 Task: Create a due date automation trigger when advanced on, 2 days after a card is due add fields without custom field "Resume" set to a date between 1 and 7 days ago at 11:00 AM.
Action: Mouse moved to (1200, 354)
Screenshot: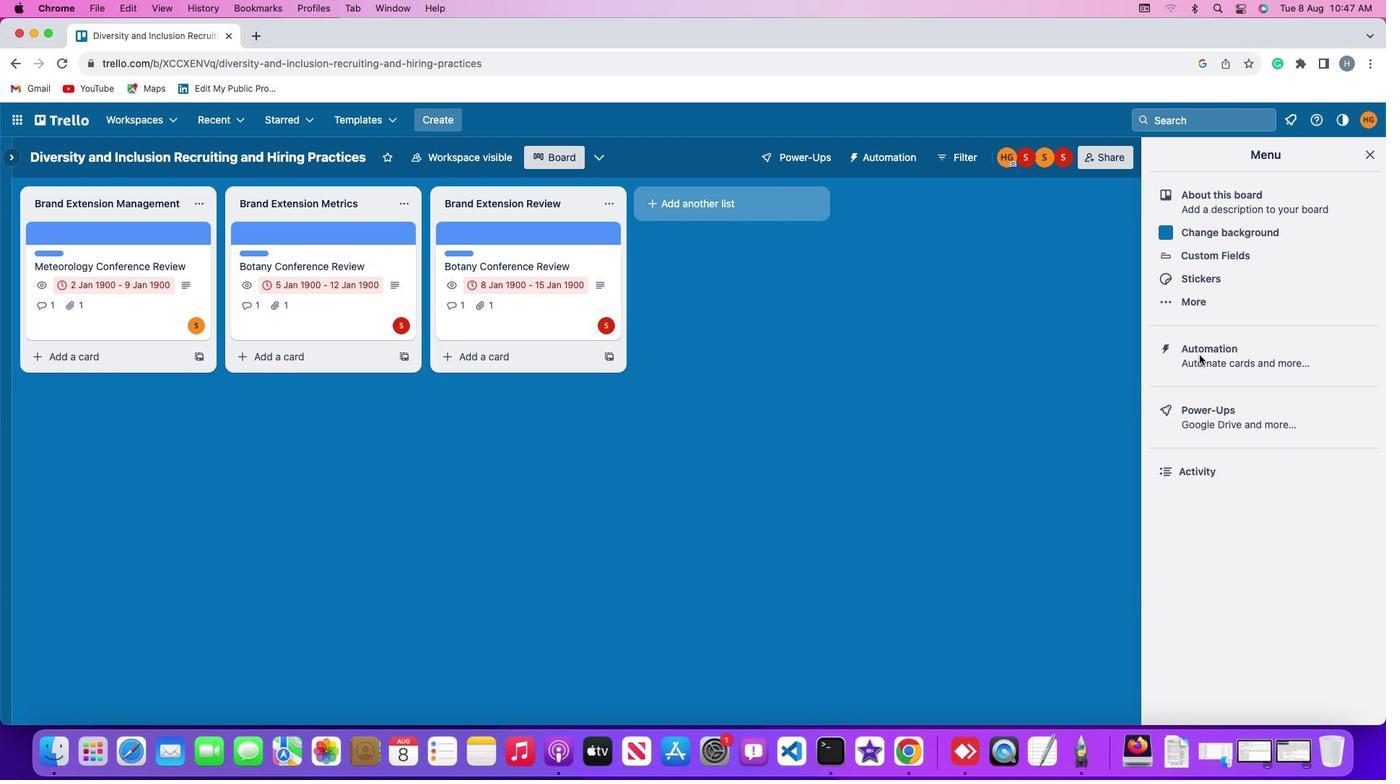 
Action: Mouse pressed left at (1200, 354)
Screenshot: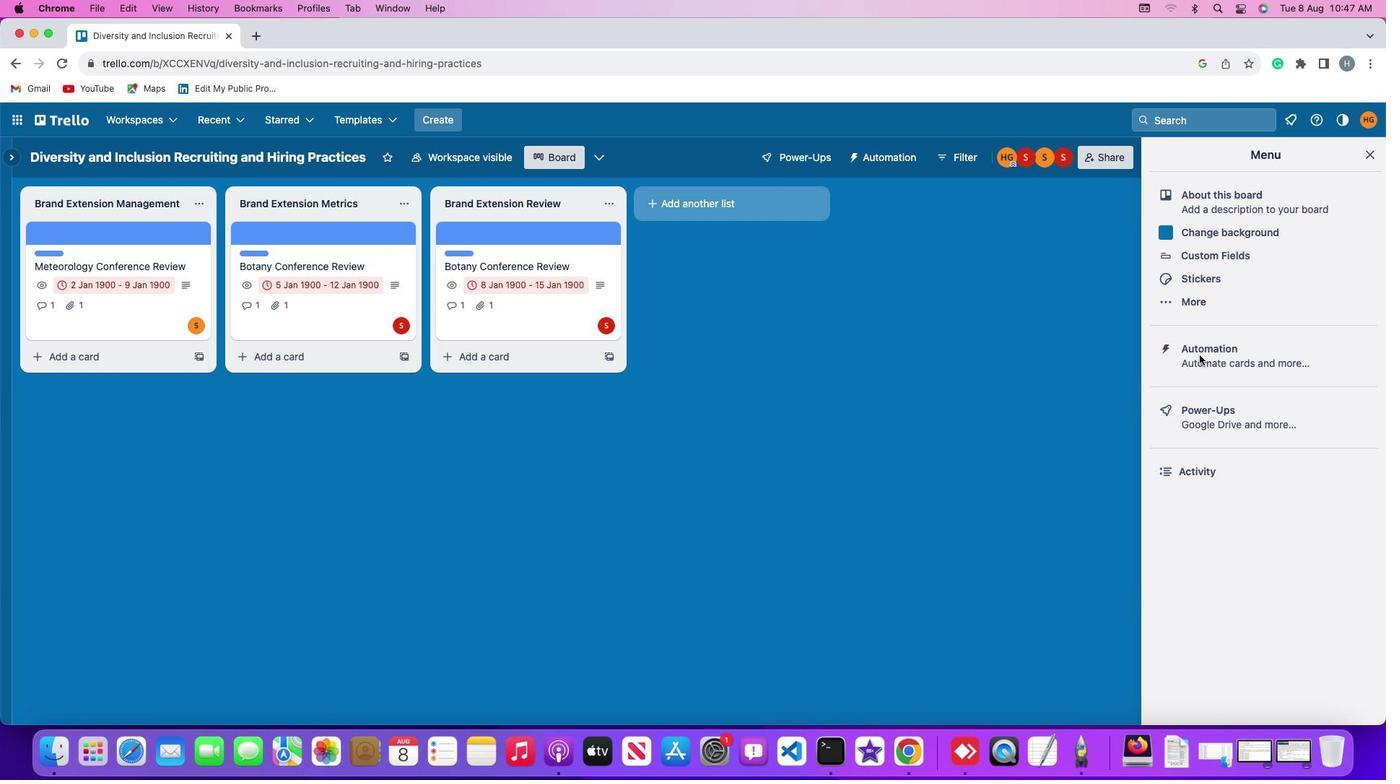 
Action: Mouse moved to (1200, 354)
Screenshot: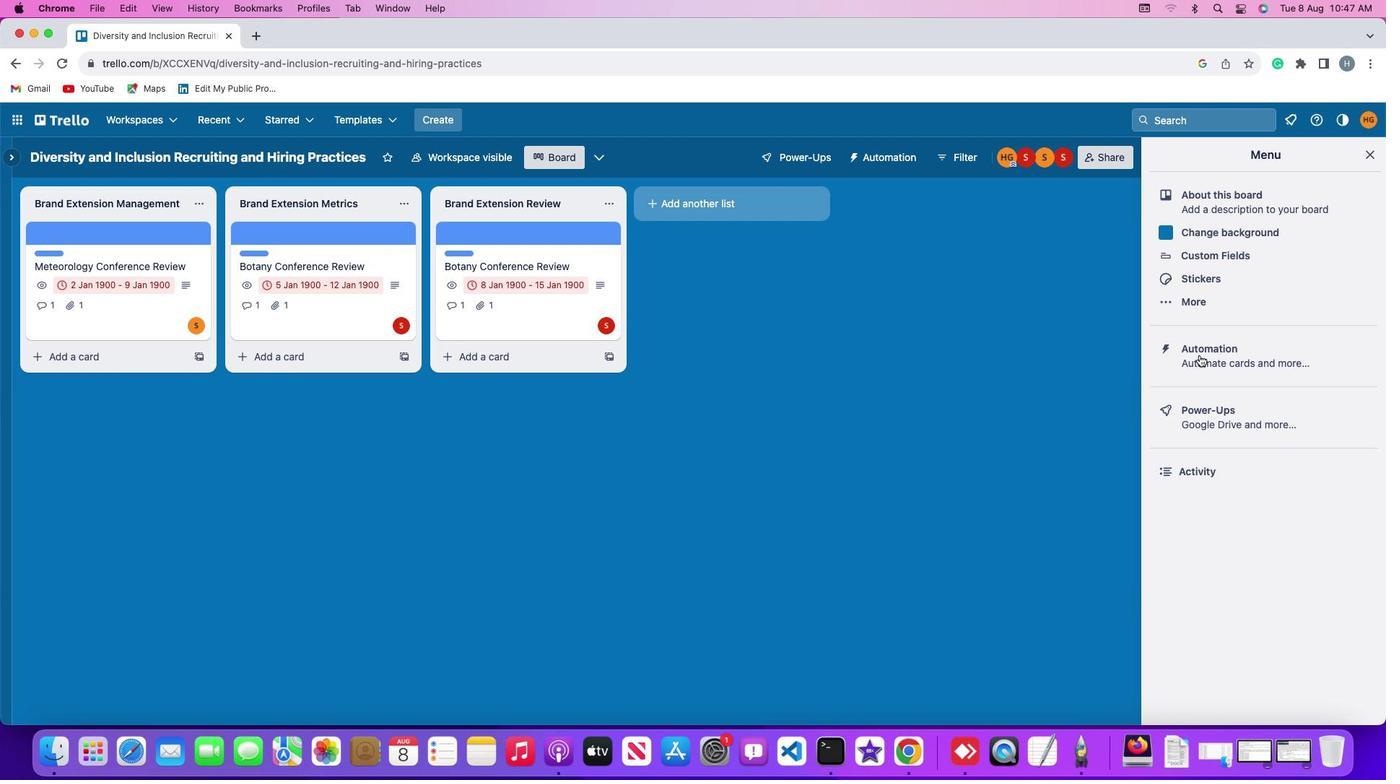 
Action: Mouse pressed left at (1200, 354)
Screenshot: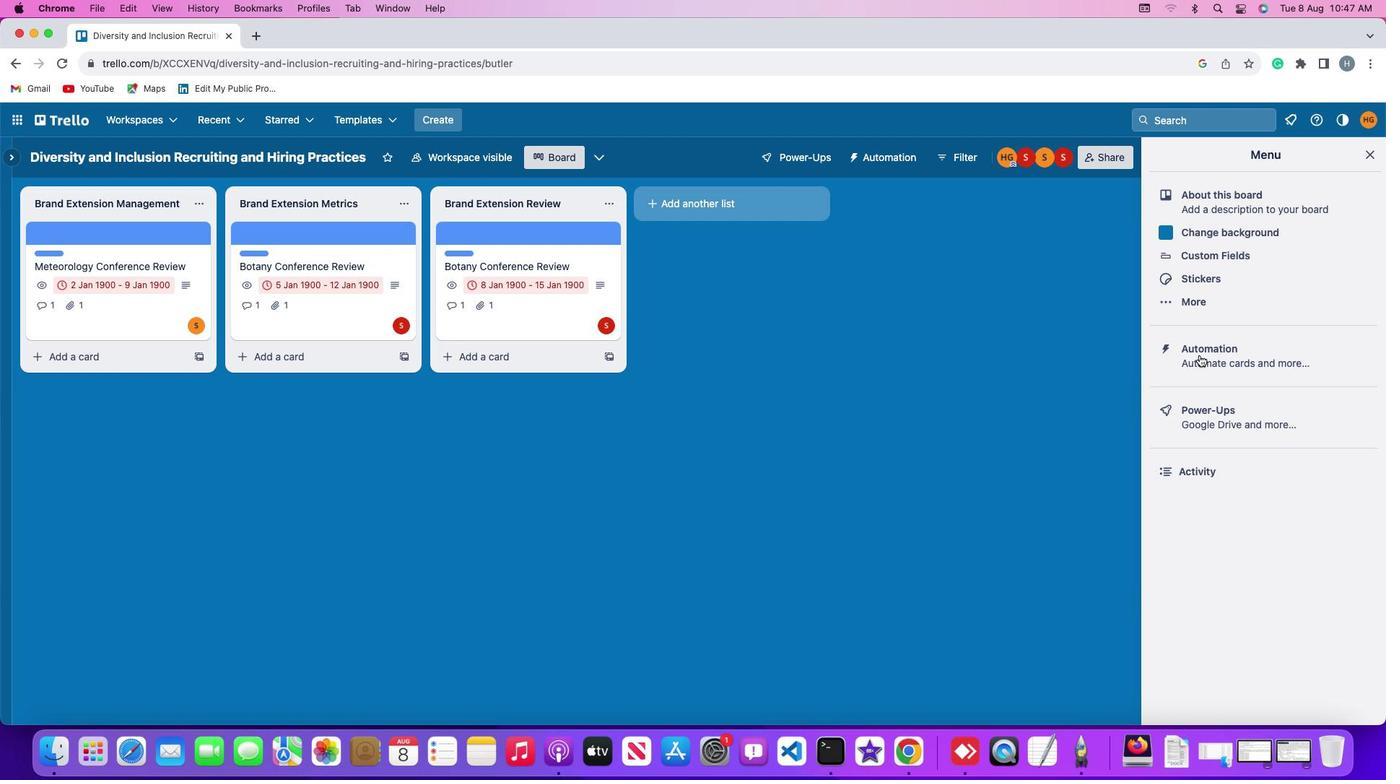 
Action: Mouse moved to (85, 342)
Screenshot: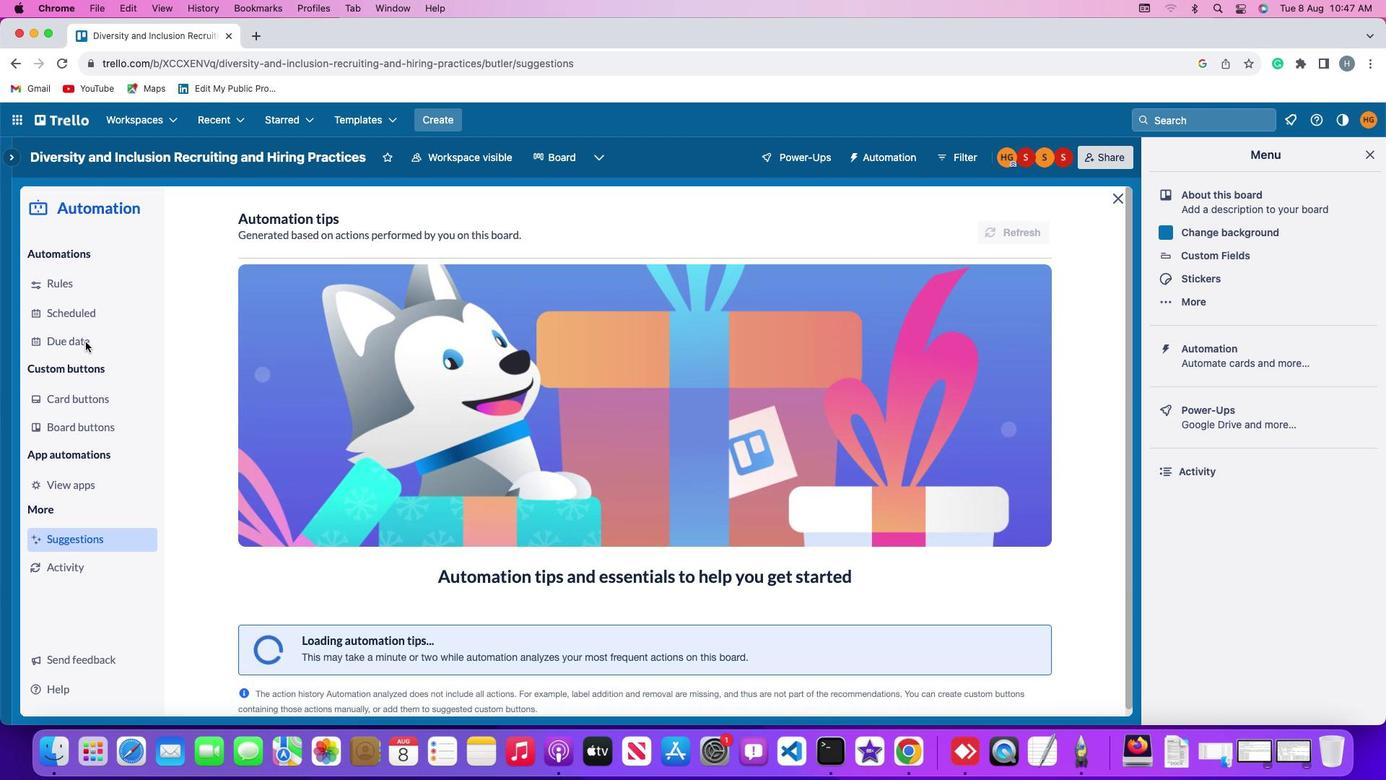 
Action: Mouse pressed left at (85, 342)
Screenshot: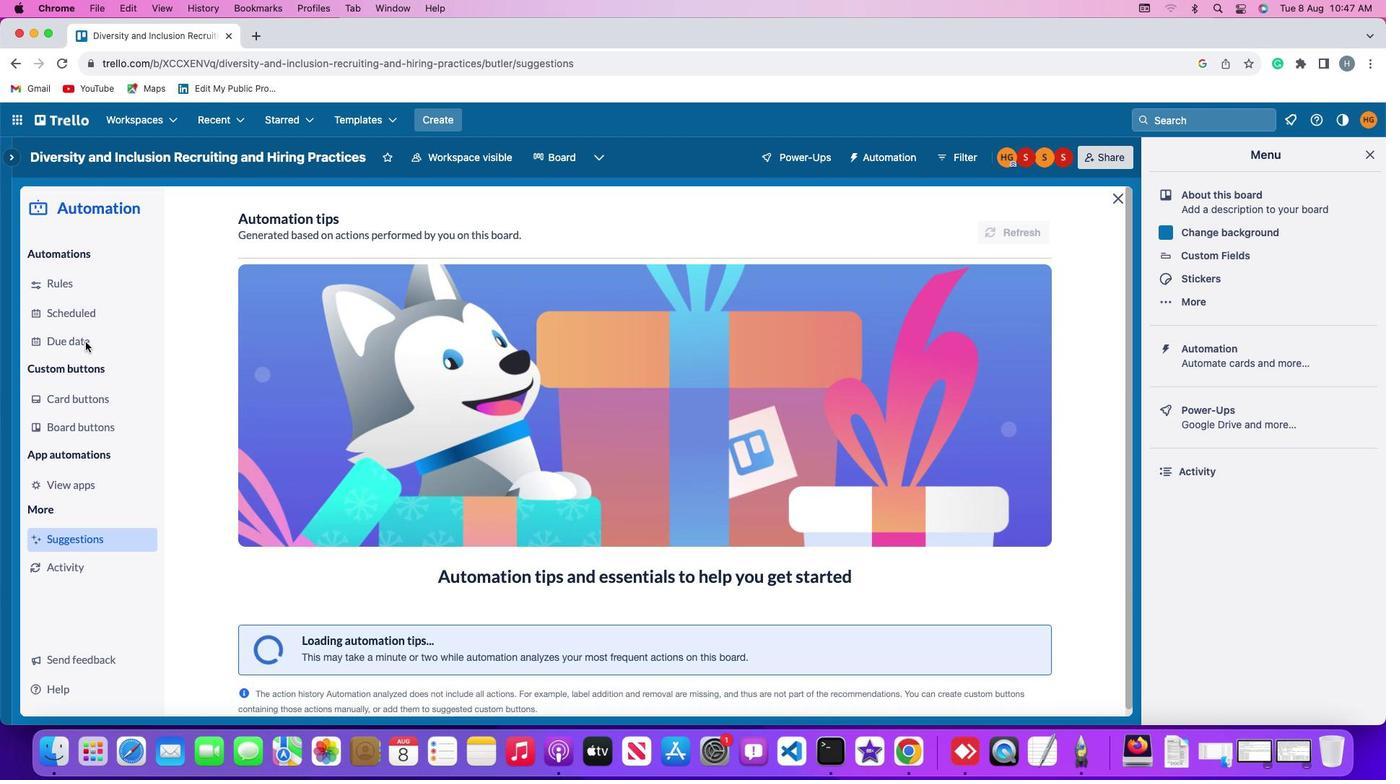 
Action: Mouse moved to (966, 220)
Screenshot: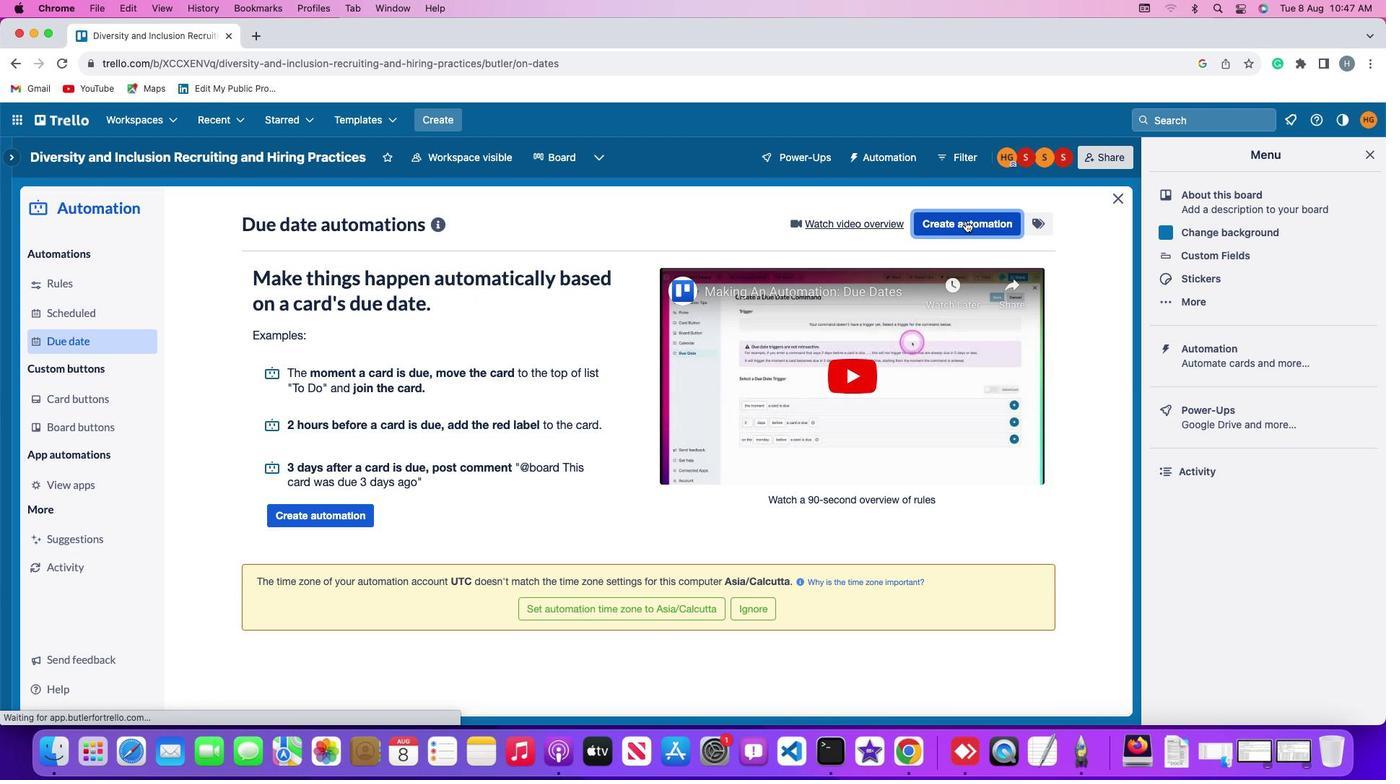 
Action: Mouse pressed left at (966, 220)
Screenshot: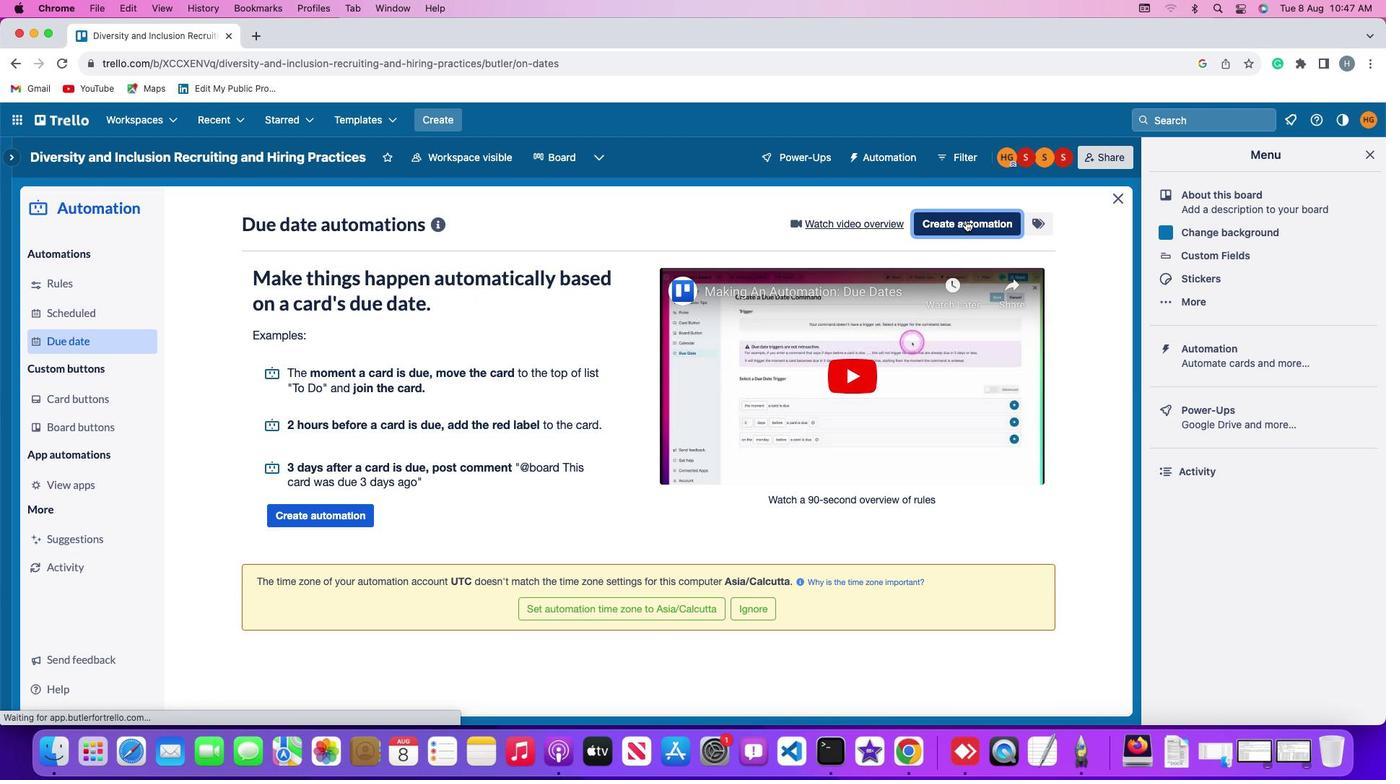 
Action: Mouse moved to (430, 360)
Screenshot: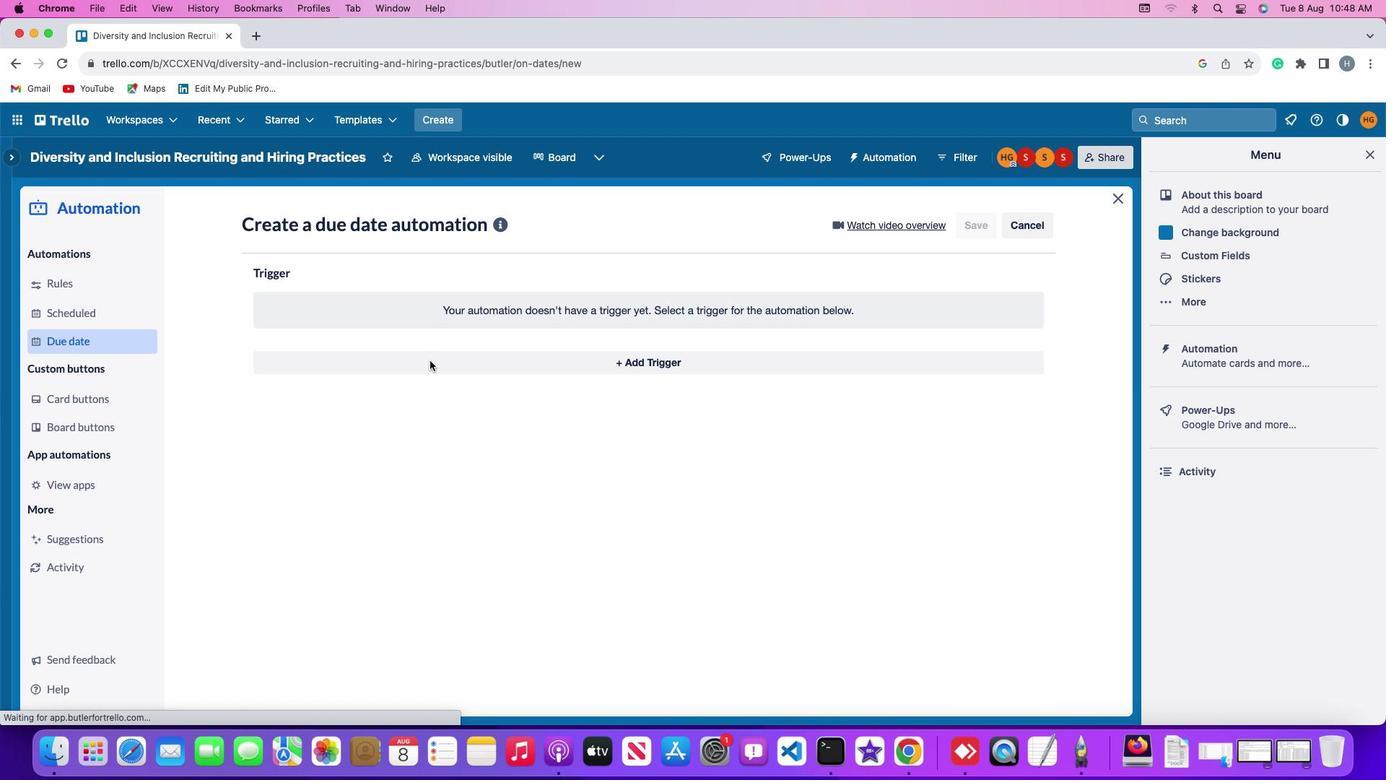 
Action: Mouse pressed left at (430, 360)
Screenshot: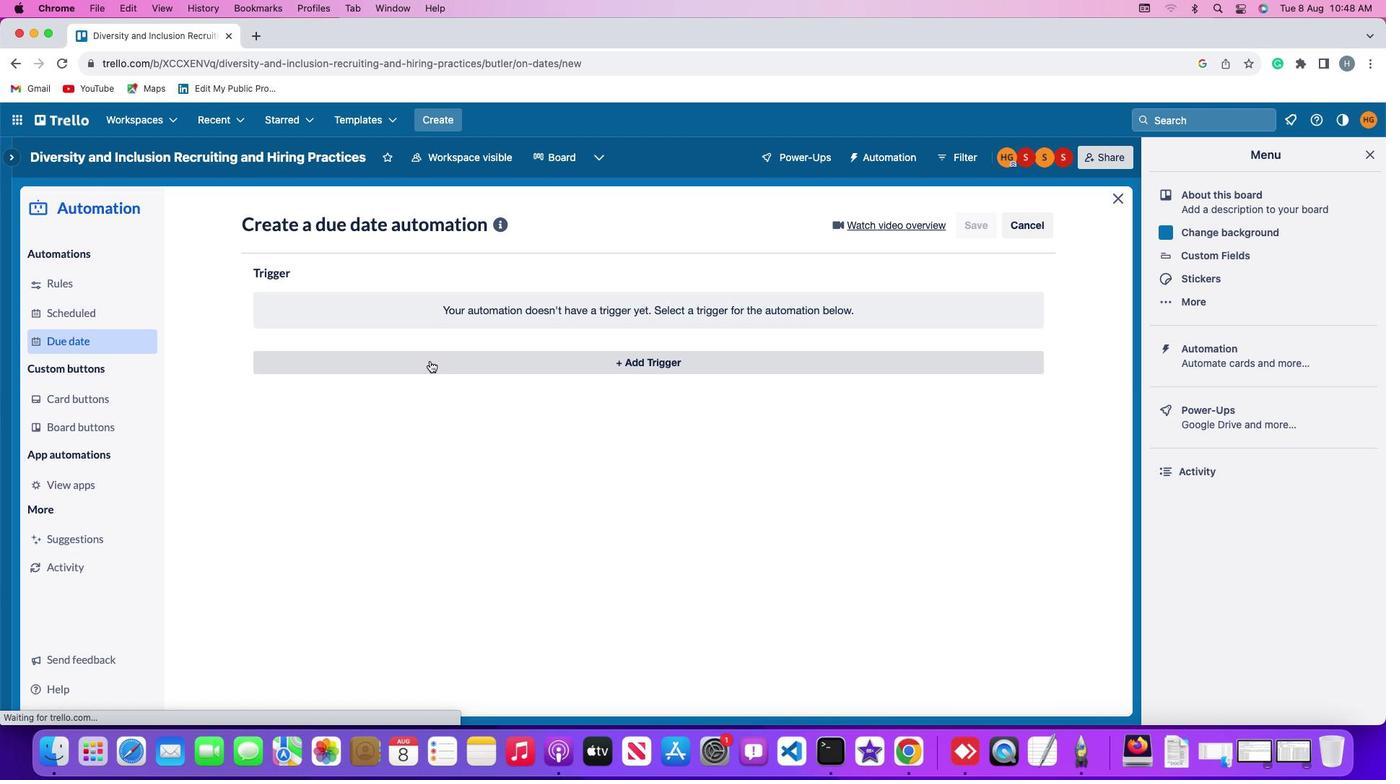 
Action: Mouse moved to (280, 582)
Screenshot: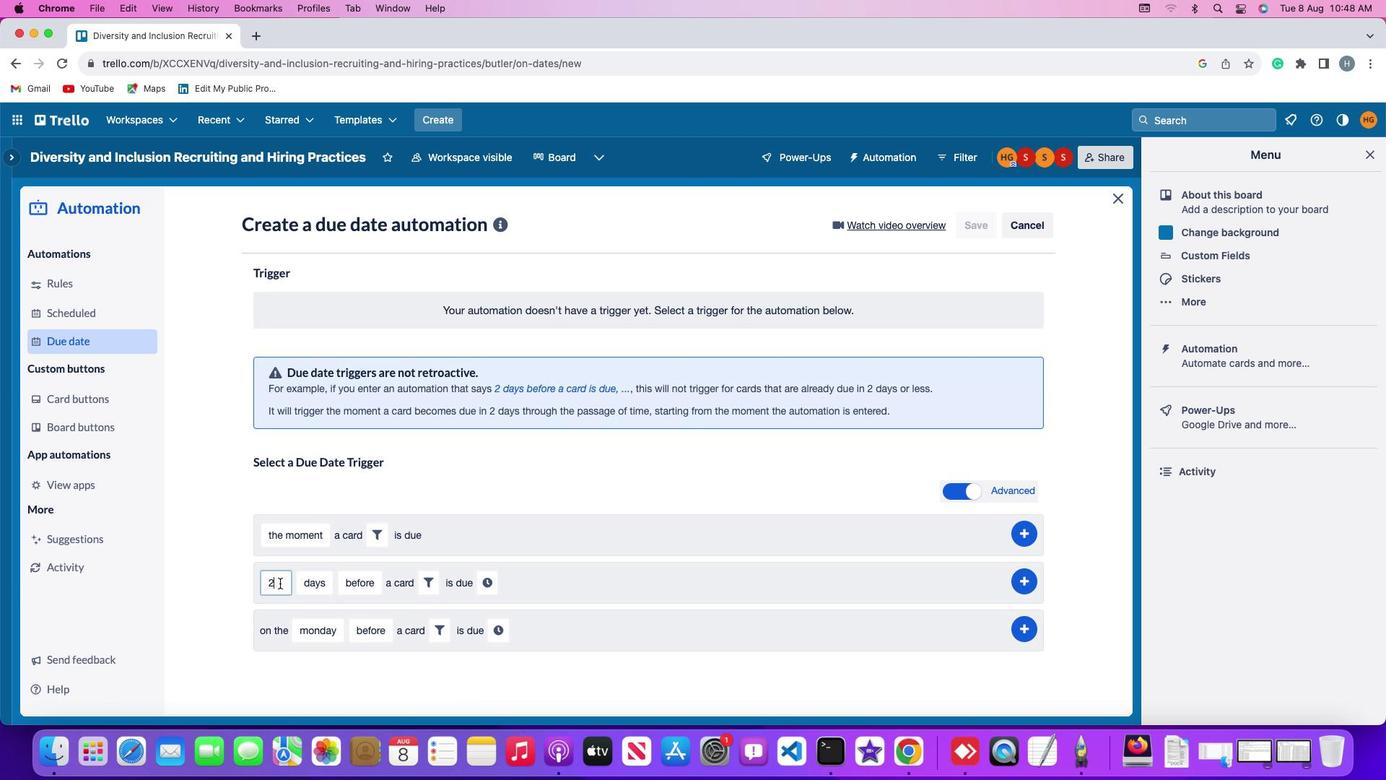 
Action: Mouse pressed left at (280, 582)
Screenshot: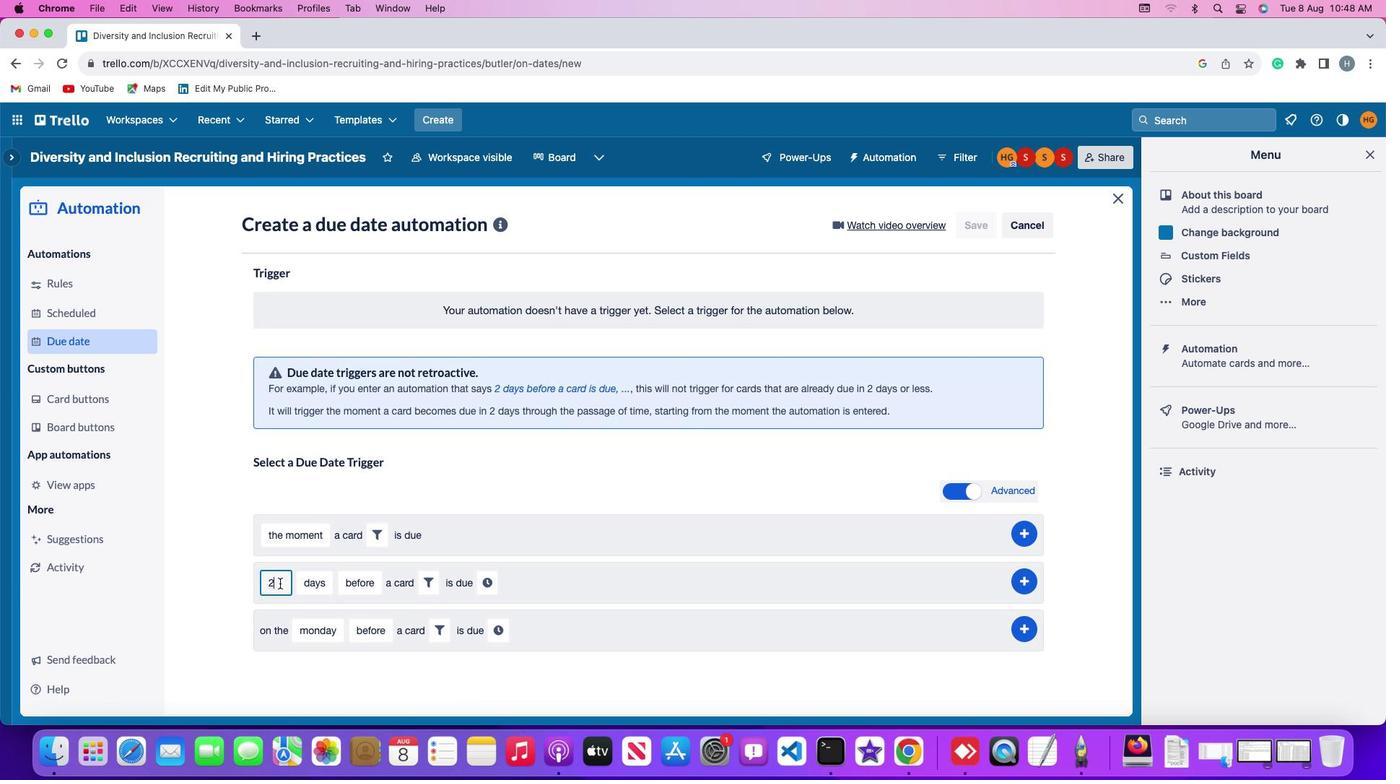 
Action: Mouse moved to (279, 590)
Screenshot: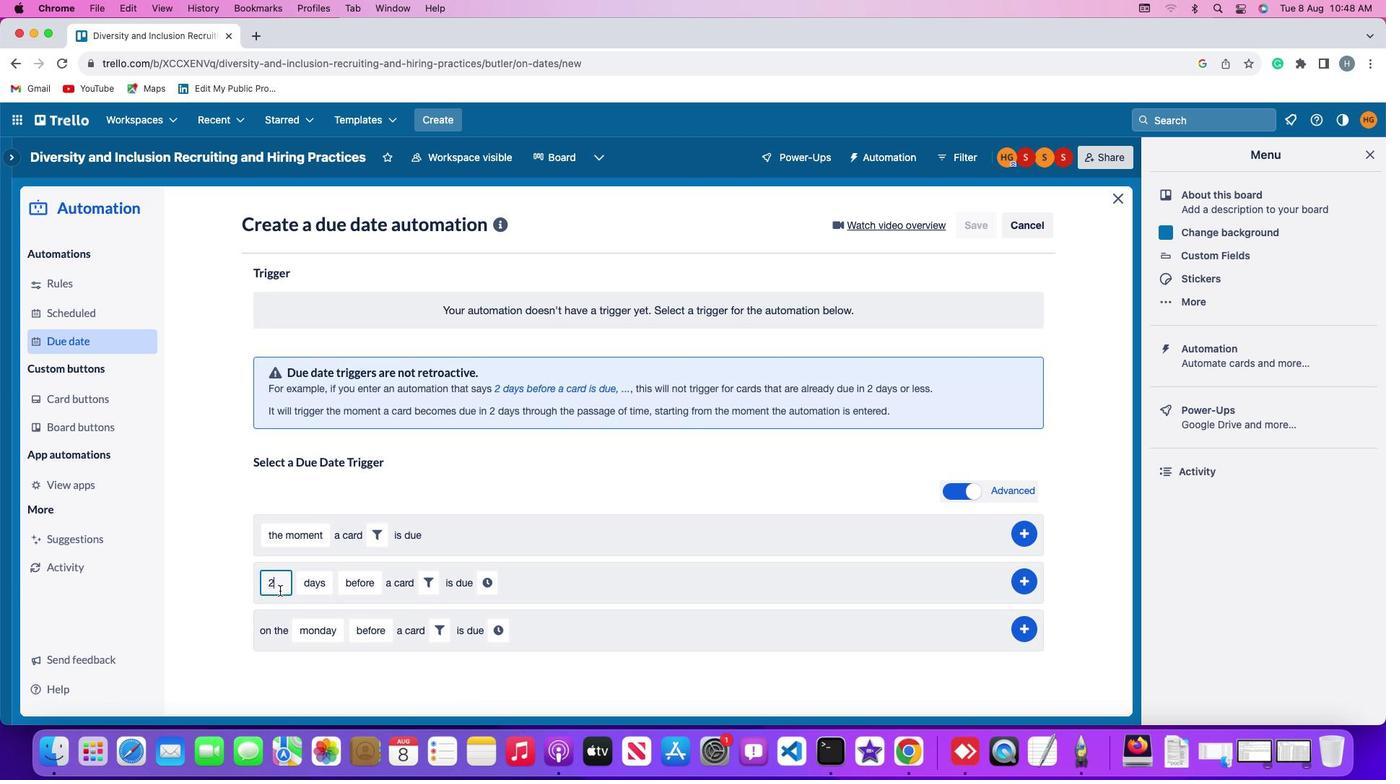 
Action: Key pressed Key.backspace'2'
Screenshot: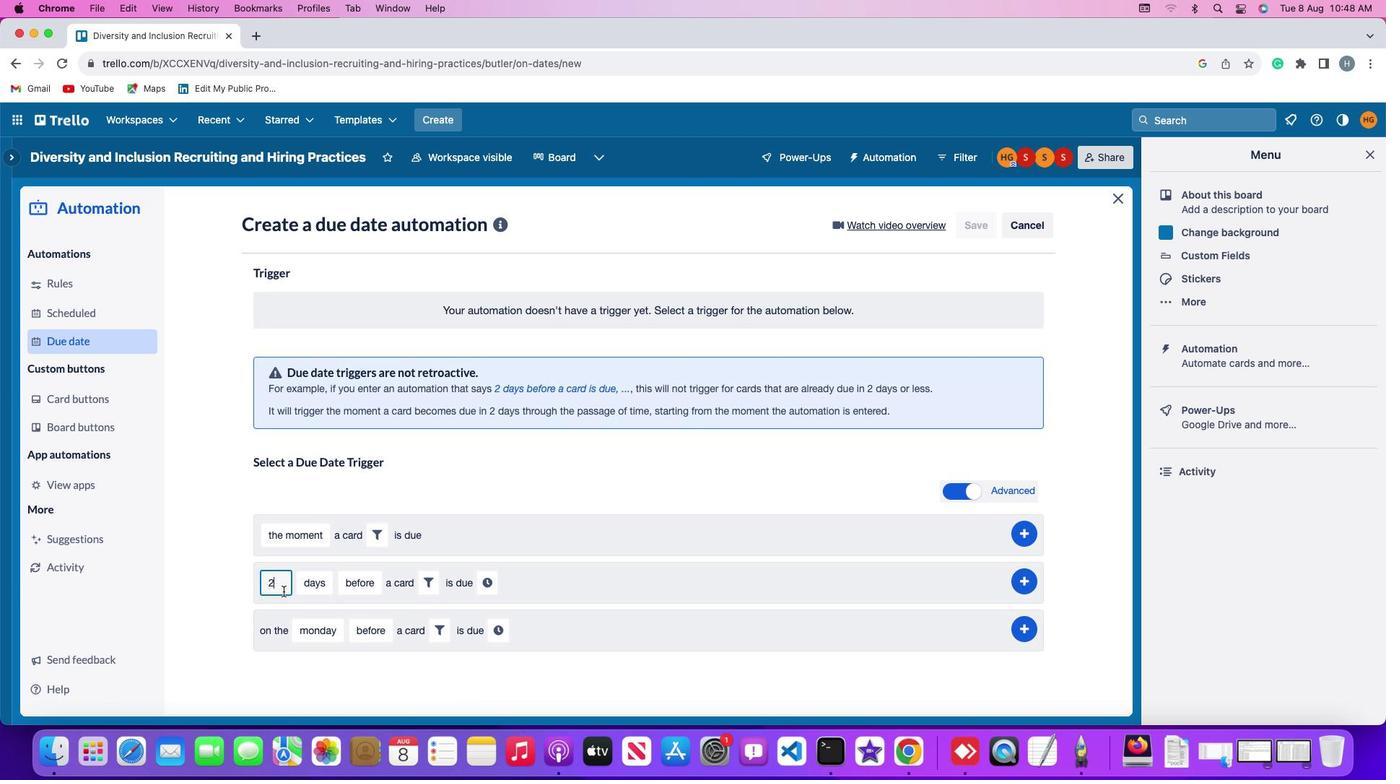 
Action: Mouse moved to (313, 590)
Screenshot: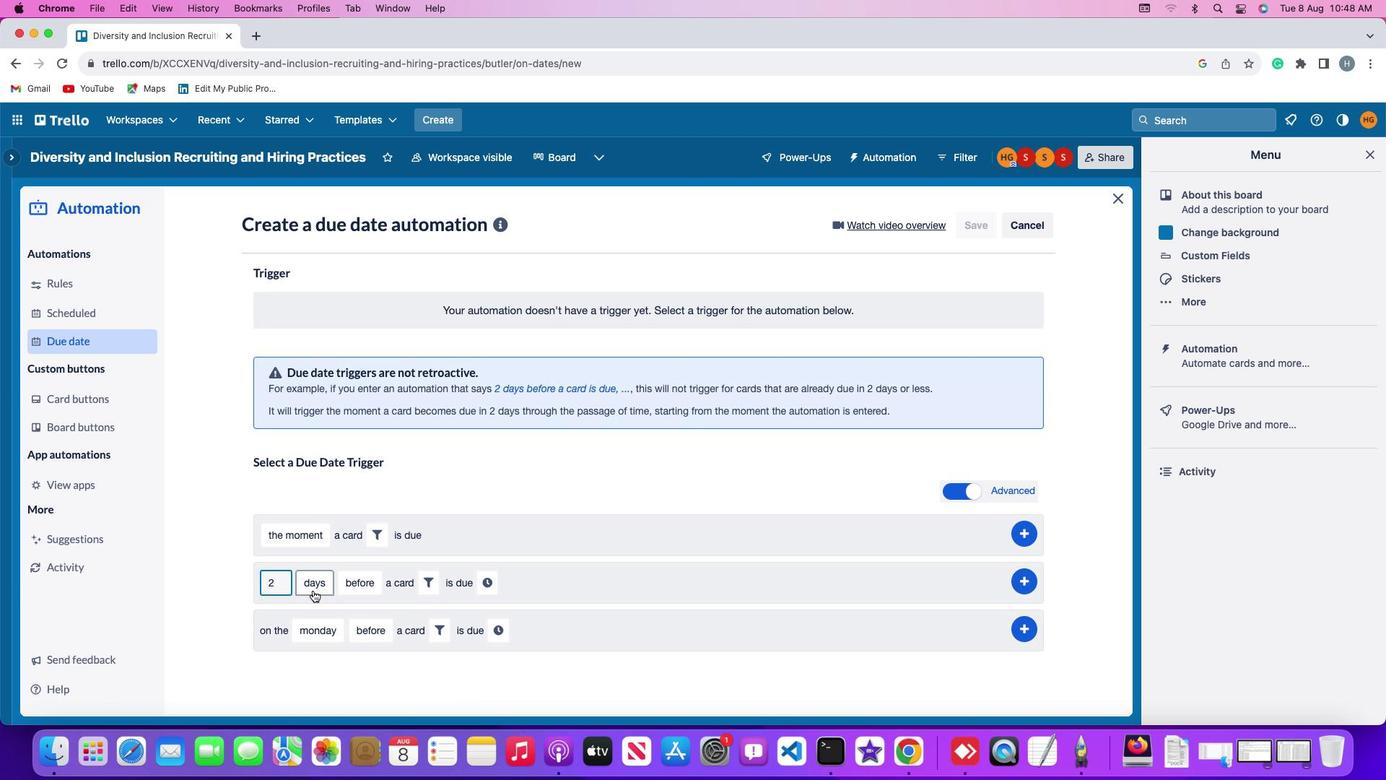 
Action: Mouse pressed left at (313, 590)
Screenshot: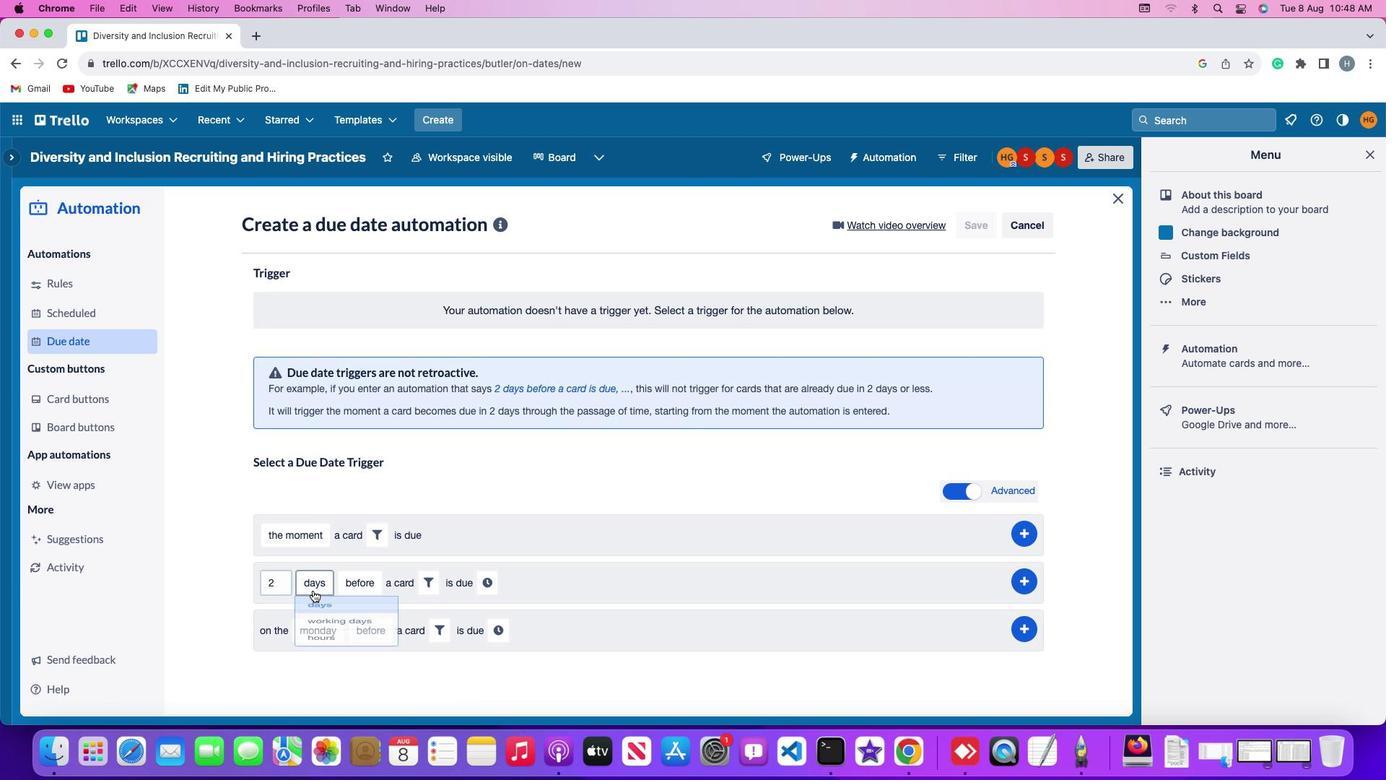 
Action: Mouse moved to (320, 613)
Screenshot: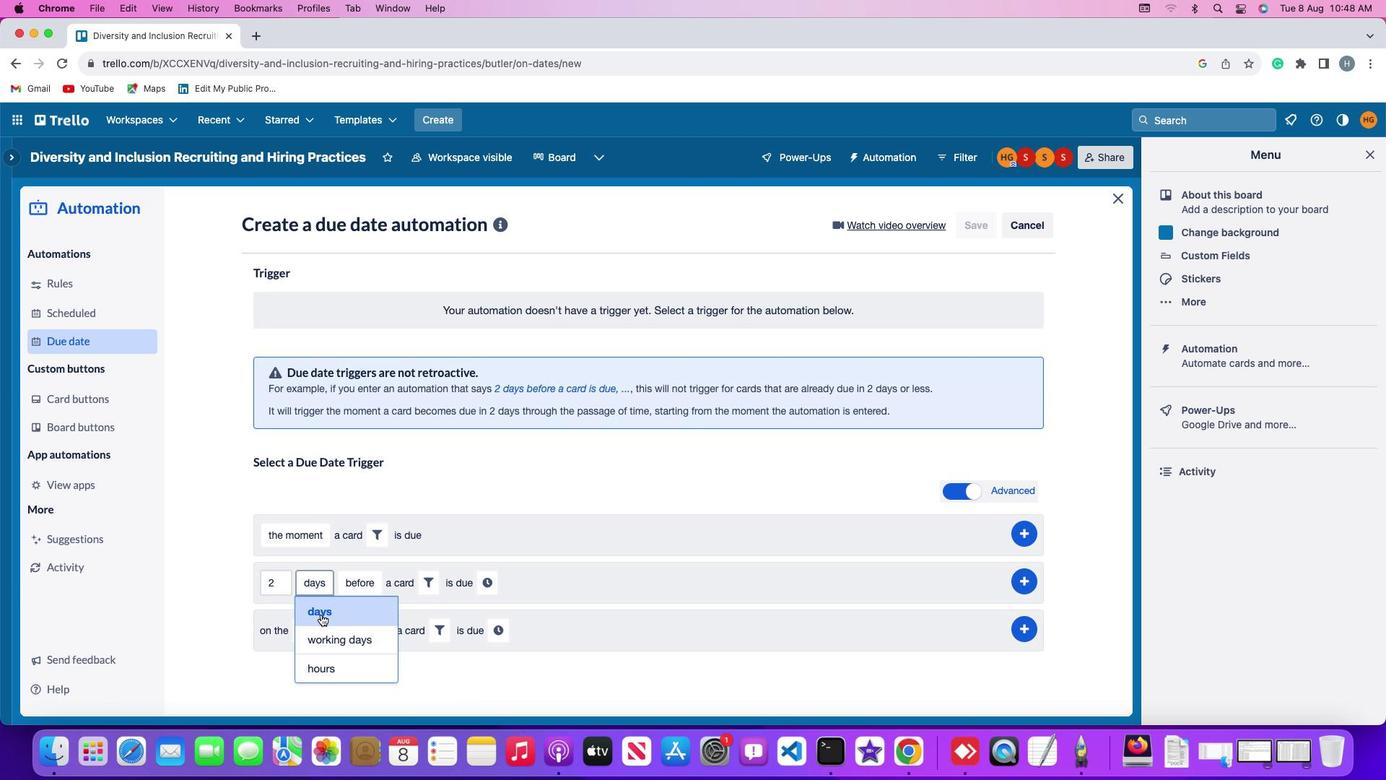 
Action: Mouse pressed left at (320, 613)
Screenshot: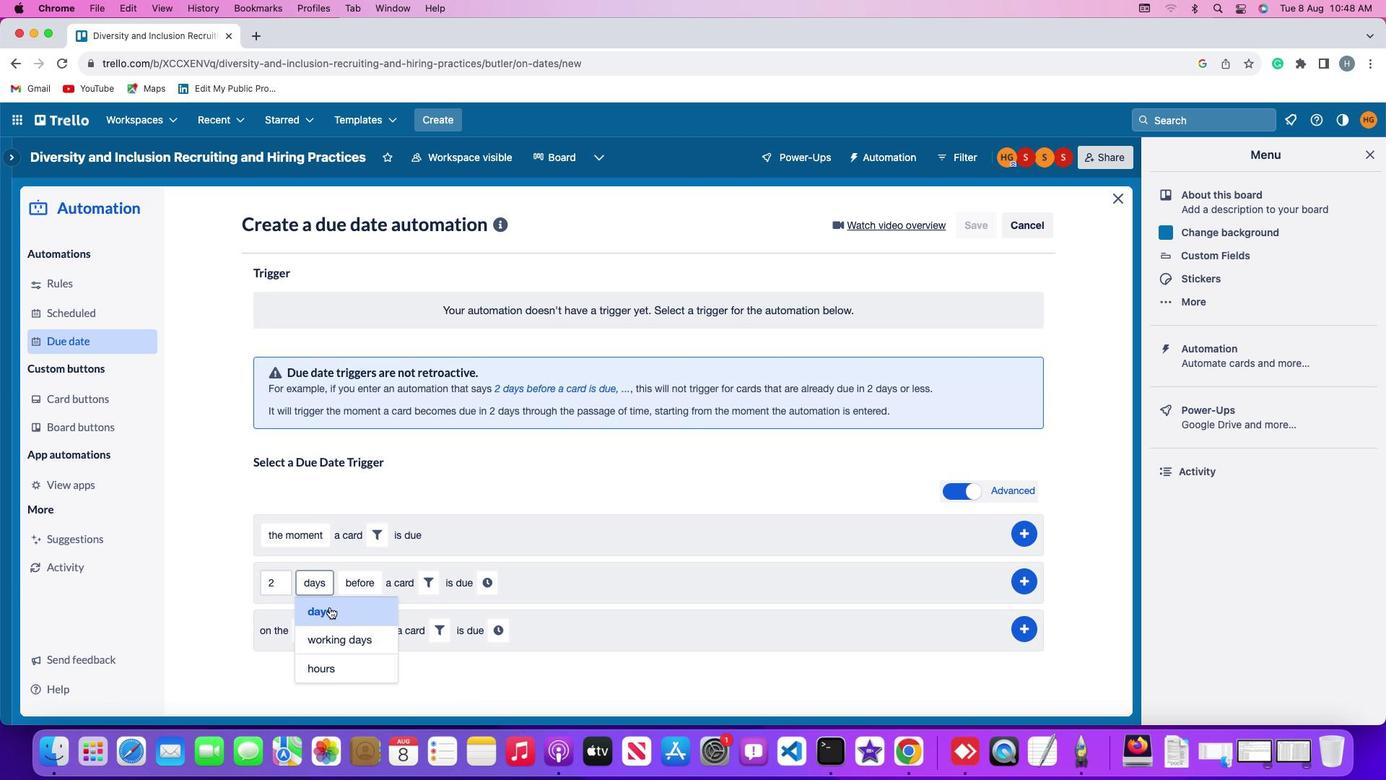 
Action: Mouse moved to (366, 581)
Screenshot: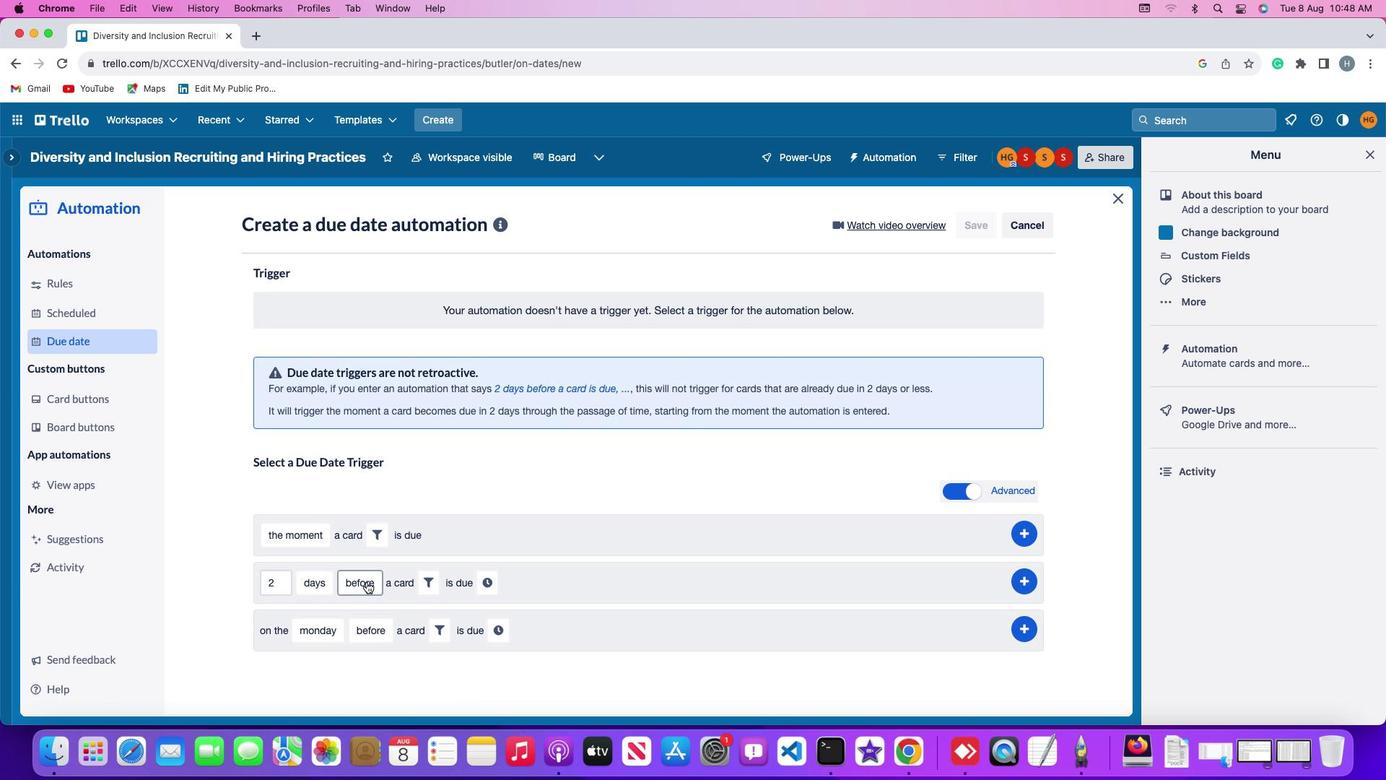 
Action: Mouse pressed left at (366, 581)
Screenshot: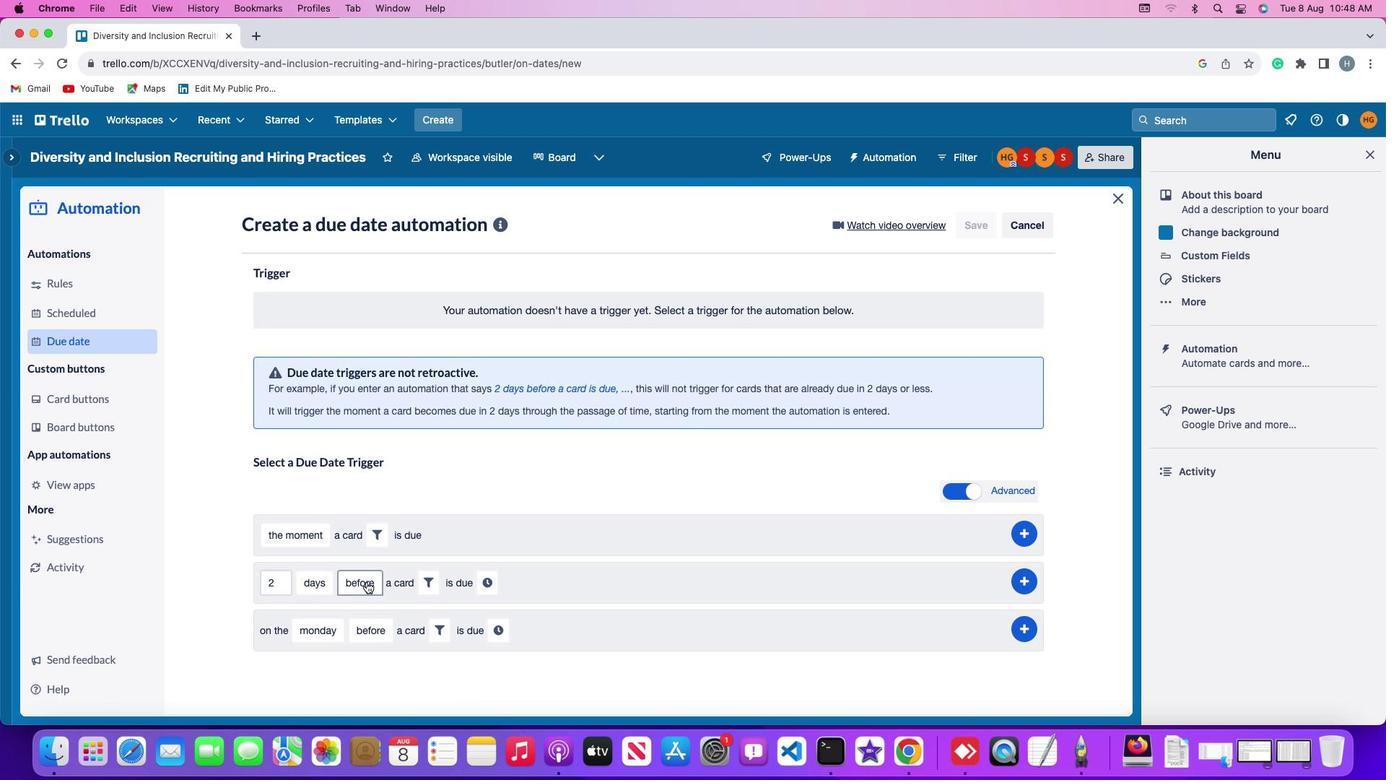 
Action: Mouse moved to (355, 637)
Screenshot: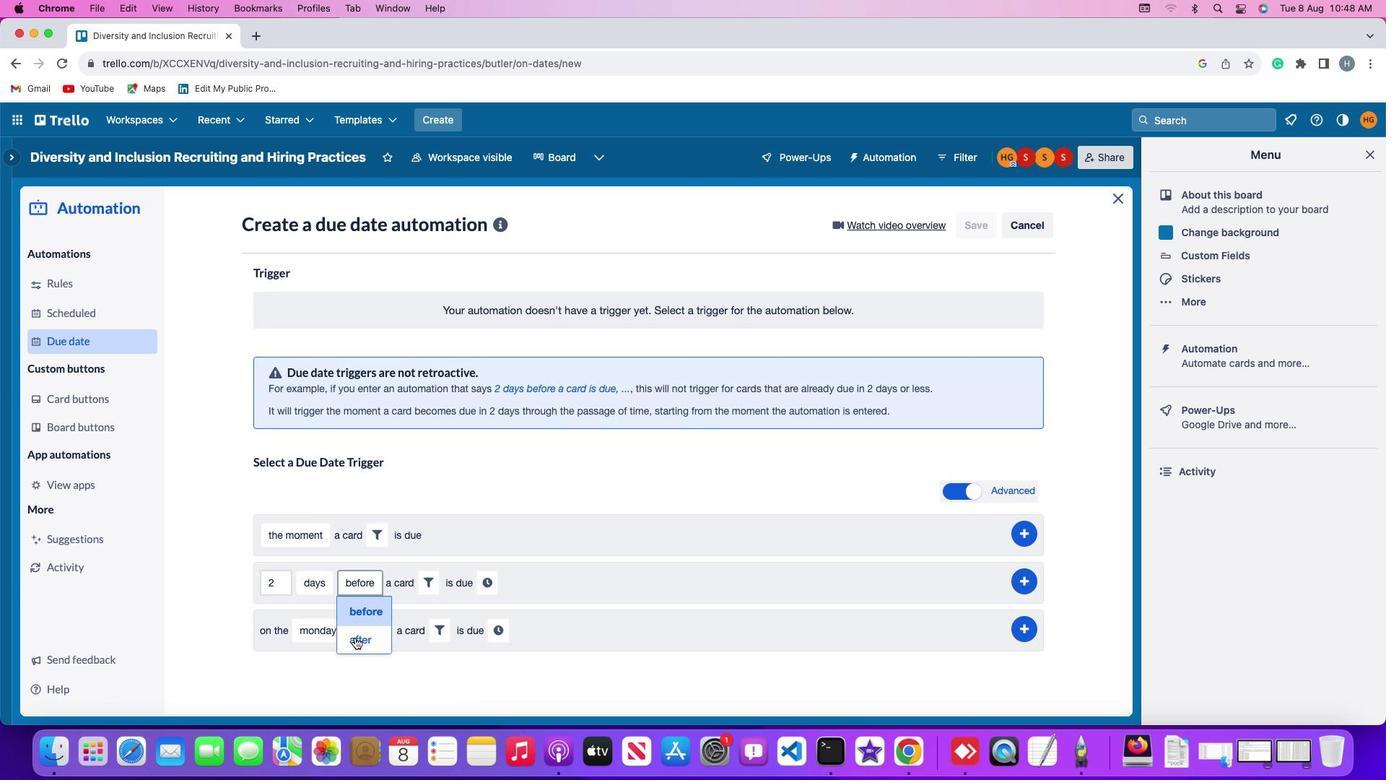 
Action: Mouse pressed left at (355, 637)
Screenshot: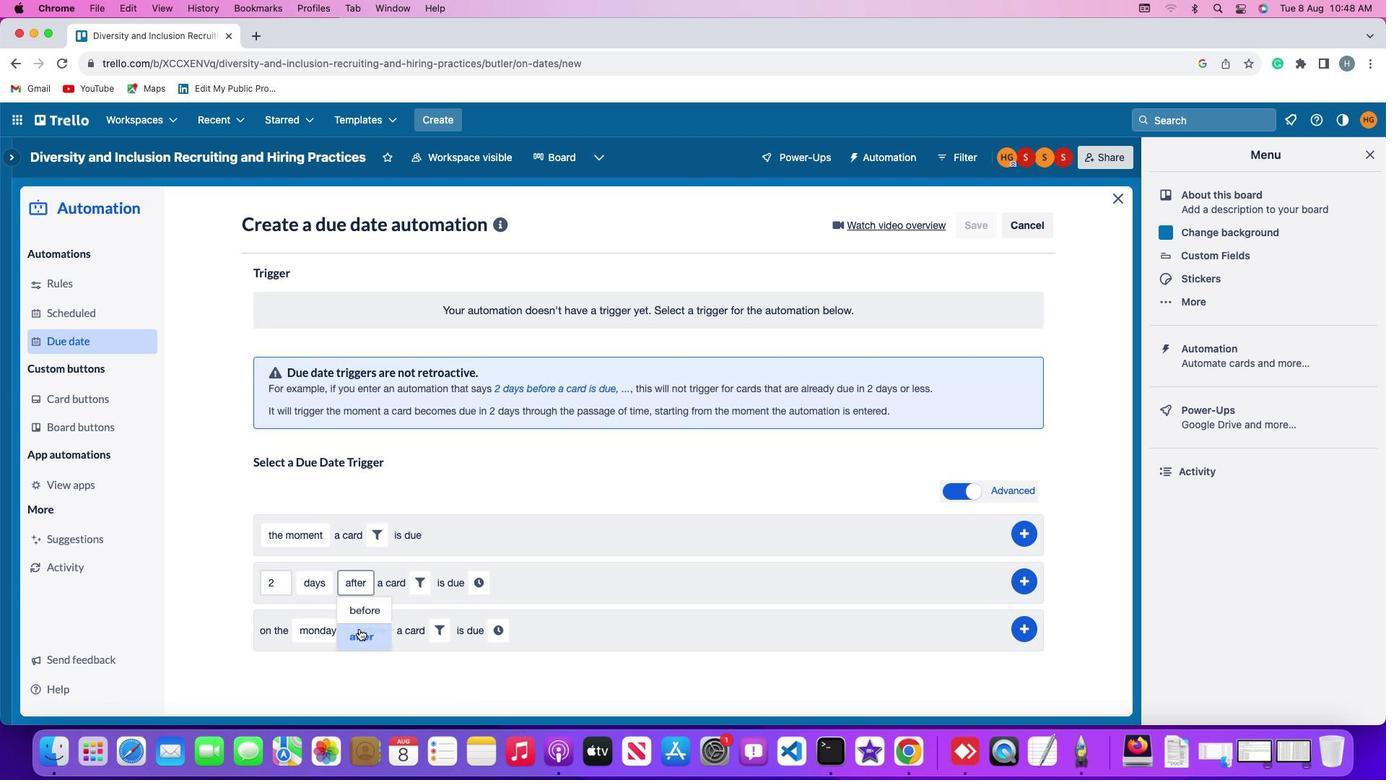 
Action: Mouse moved to (416, 580)
Screenshot: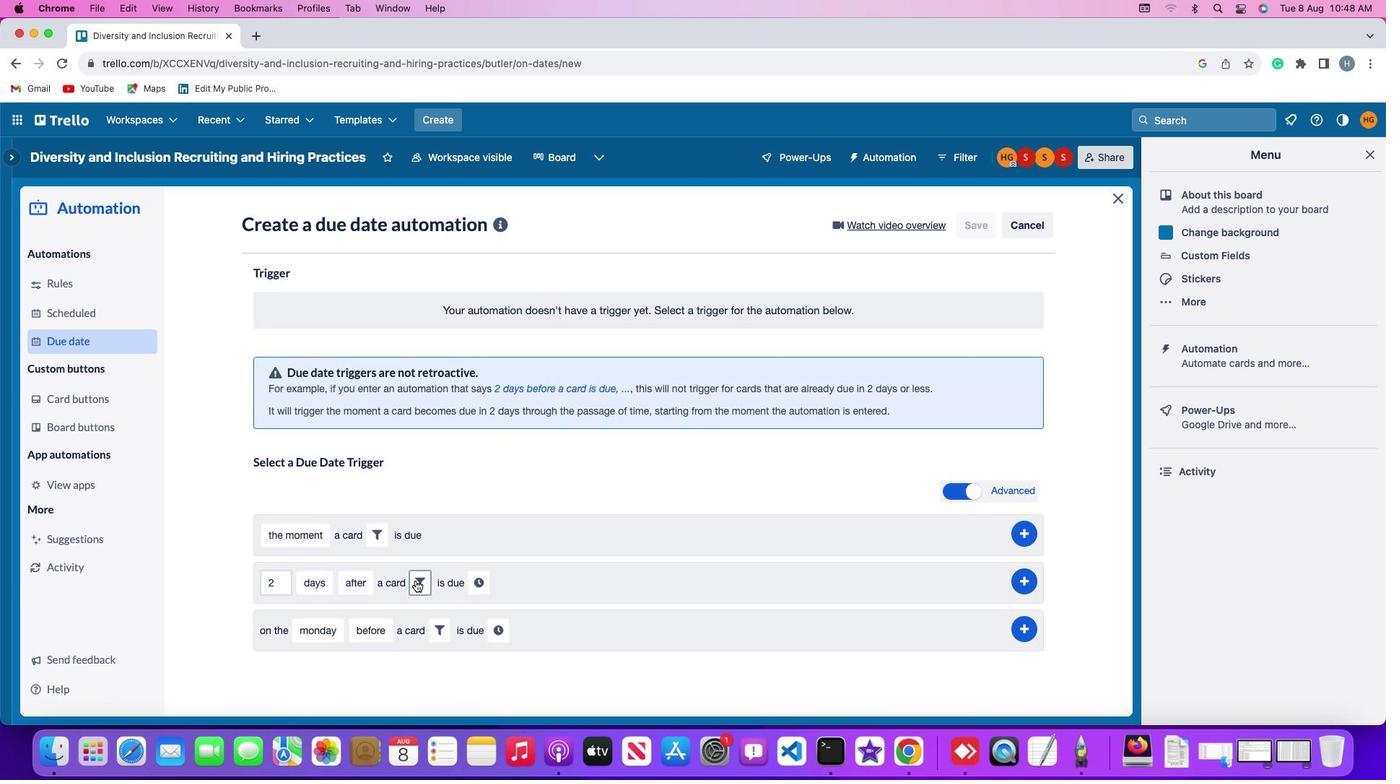 
Action: Mouse pressed left at (416, 580)
Screenshot: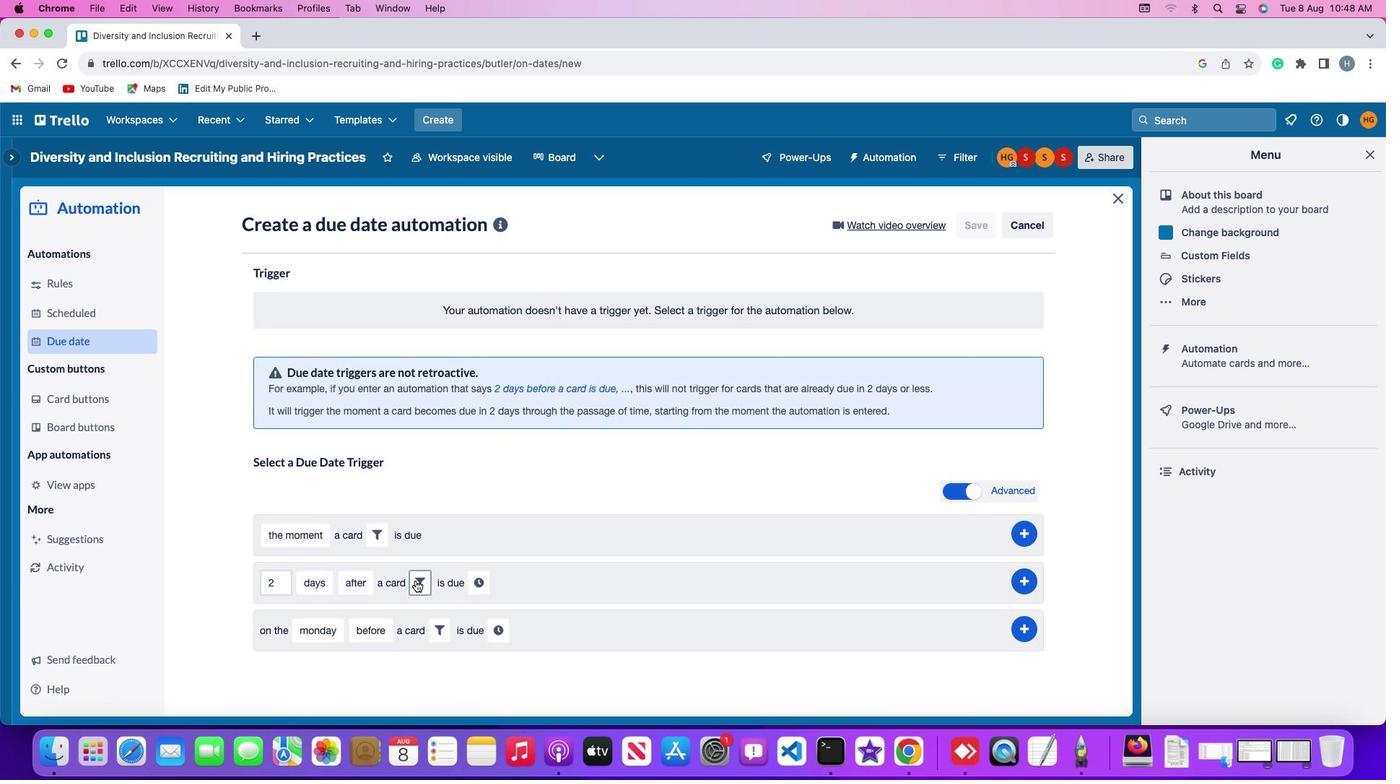 
Action: Mouse moved to (657, 625)
Screenshot: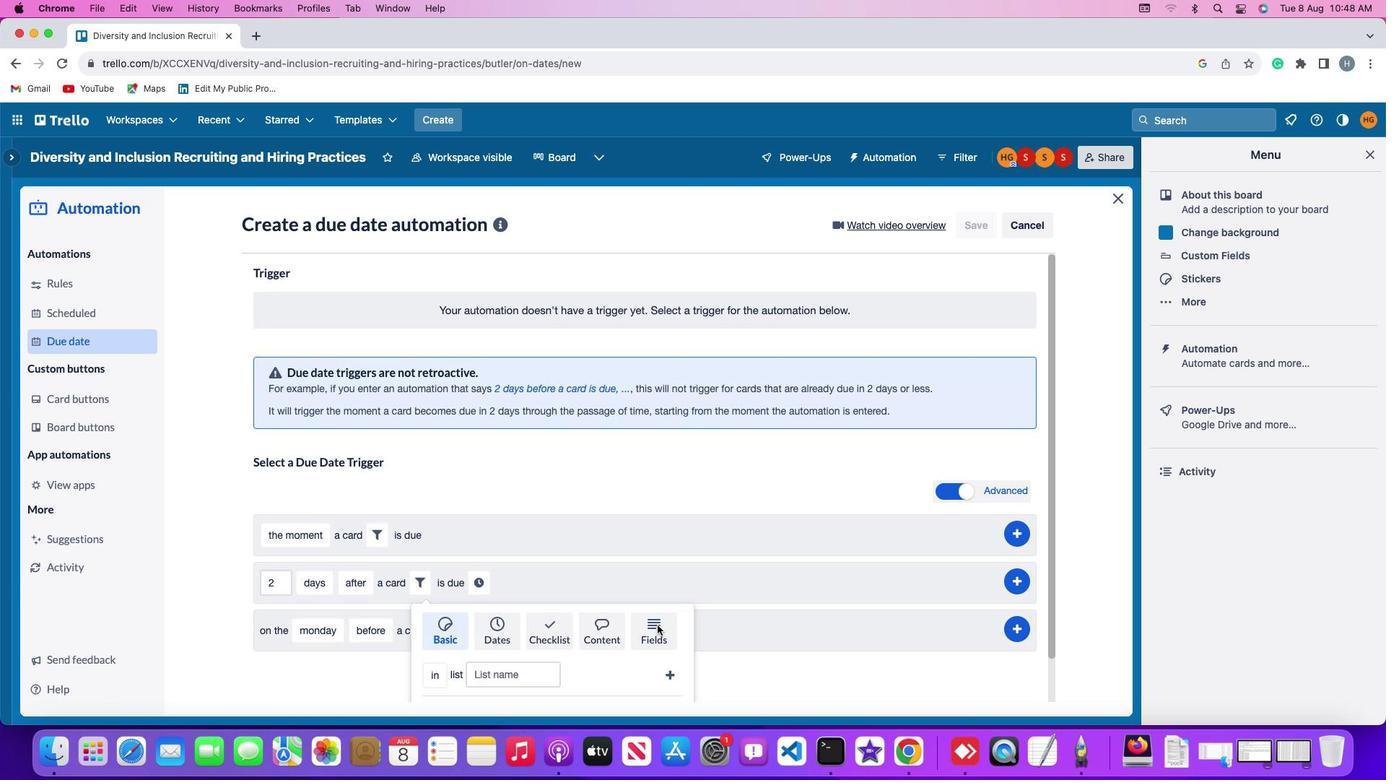 
Action: Mouse pressed left at (657, 625)
Screenshot: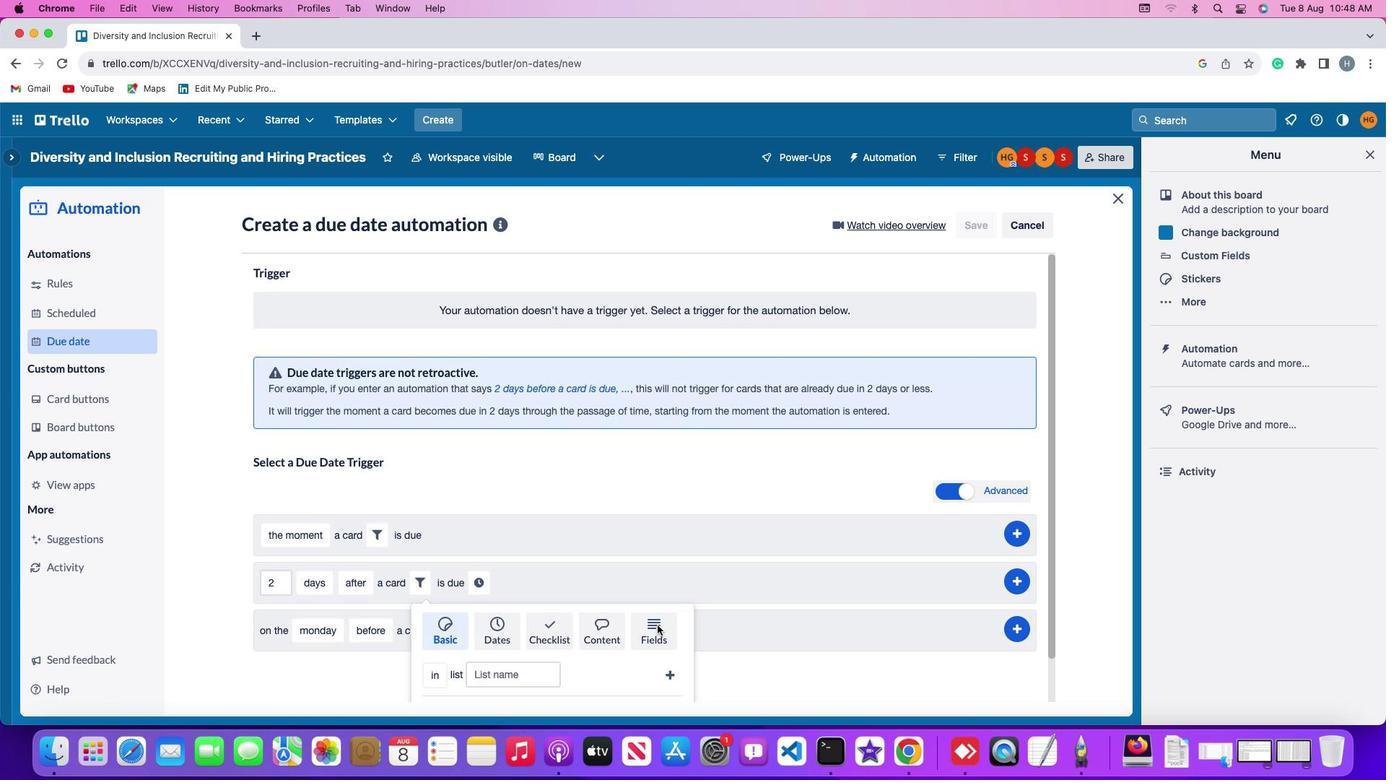 
Action: Mouse moved to (368, 653)
Screenshot: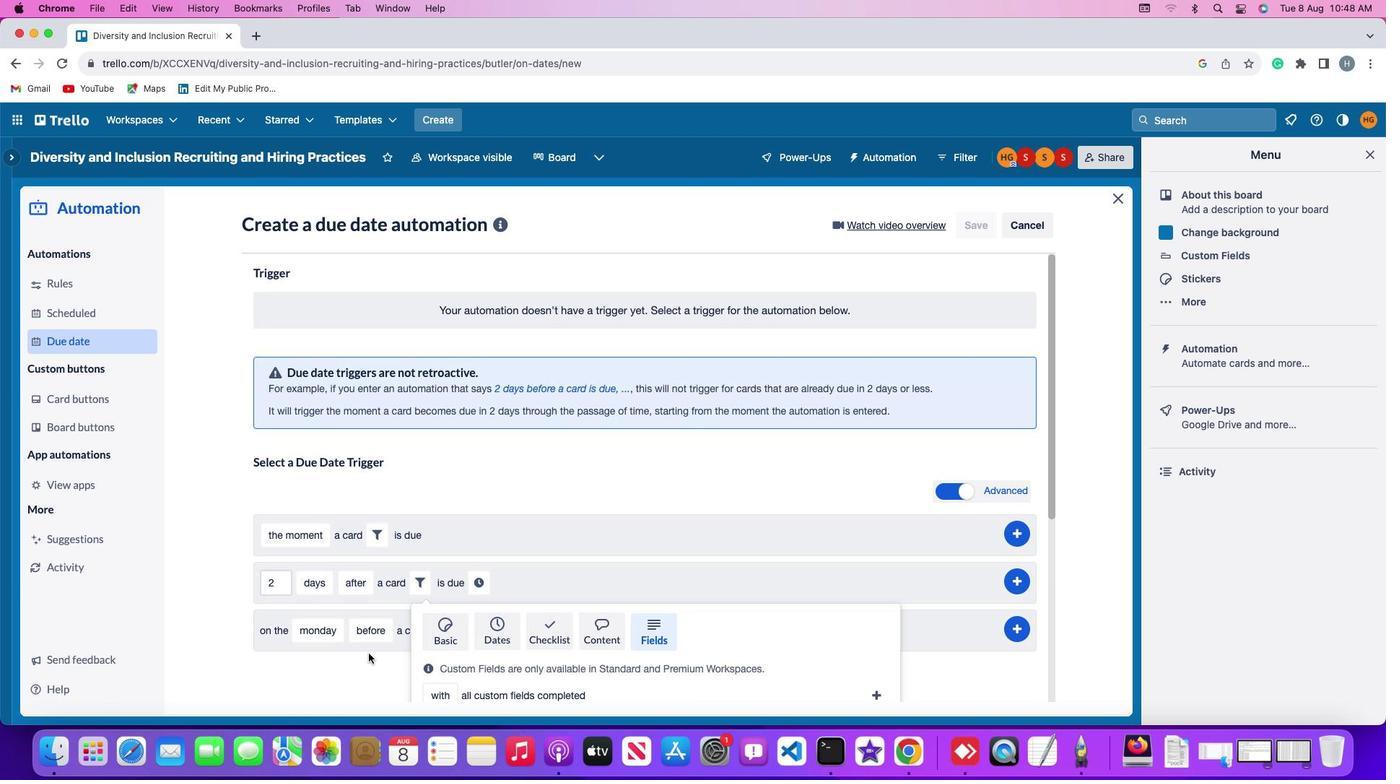 
Action: Mouse scrolled (368, 653) with delta (0, 0)
Screenshot: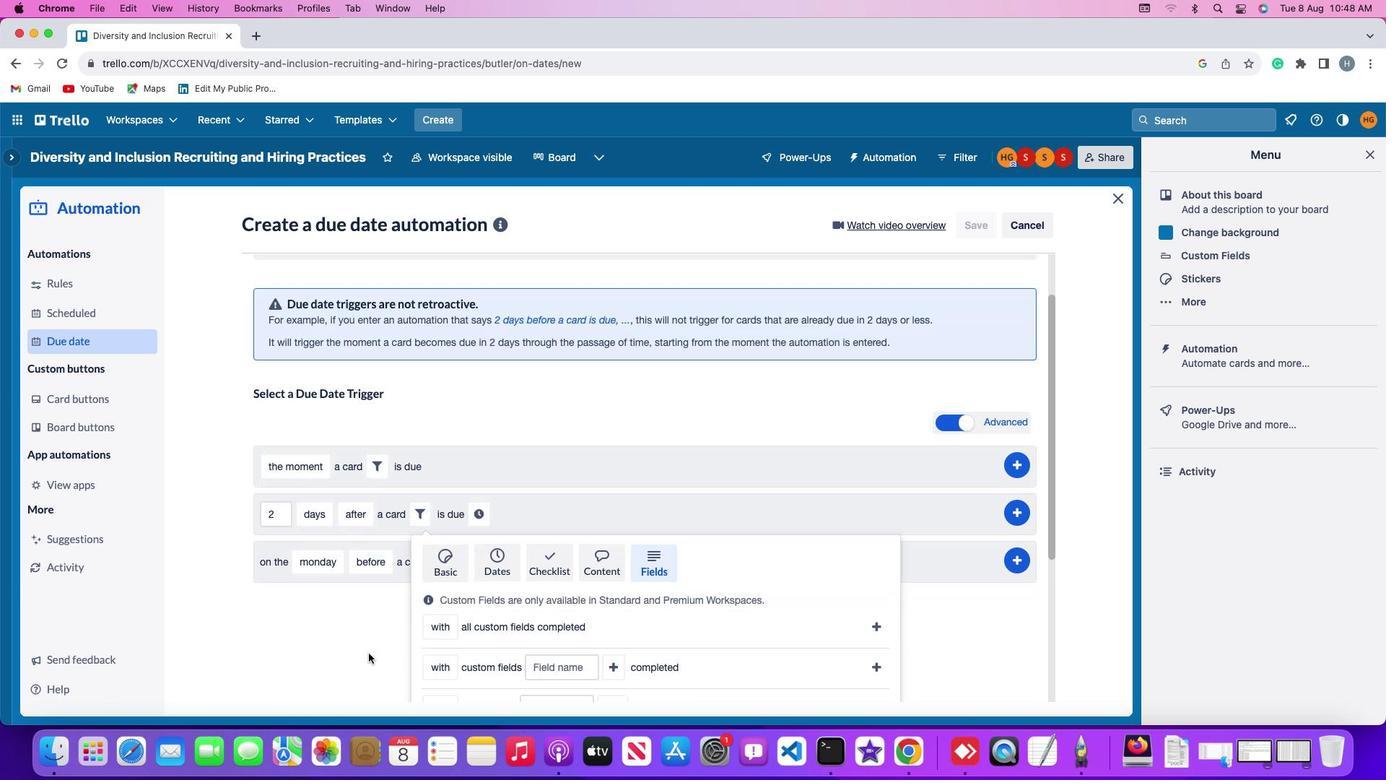 
Action: Mouse scrolled (368, 653) with delta (0, 0)
Screenshot: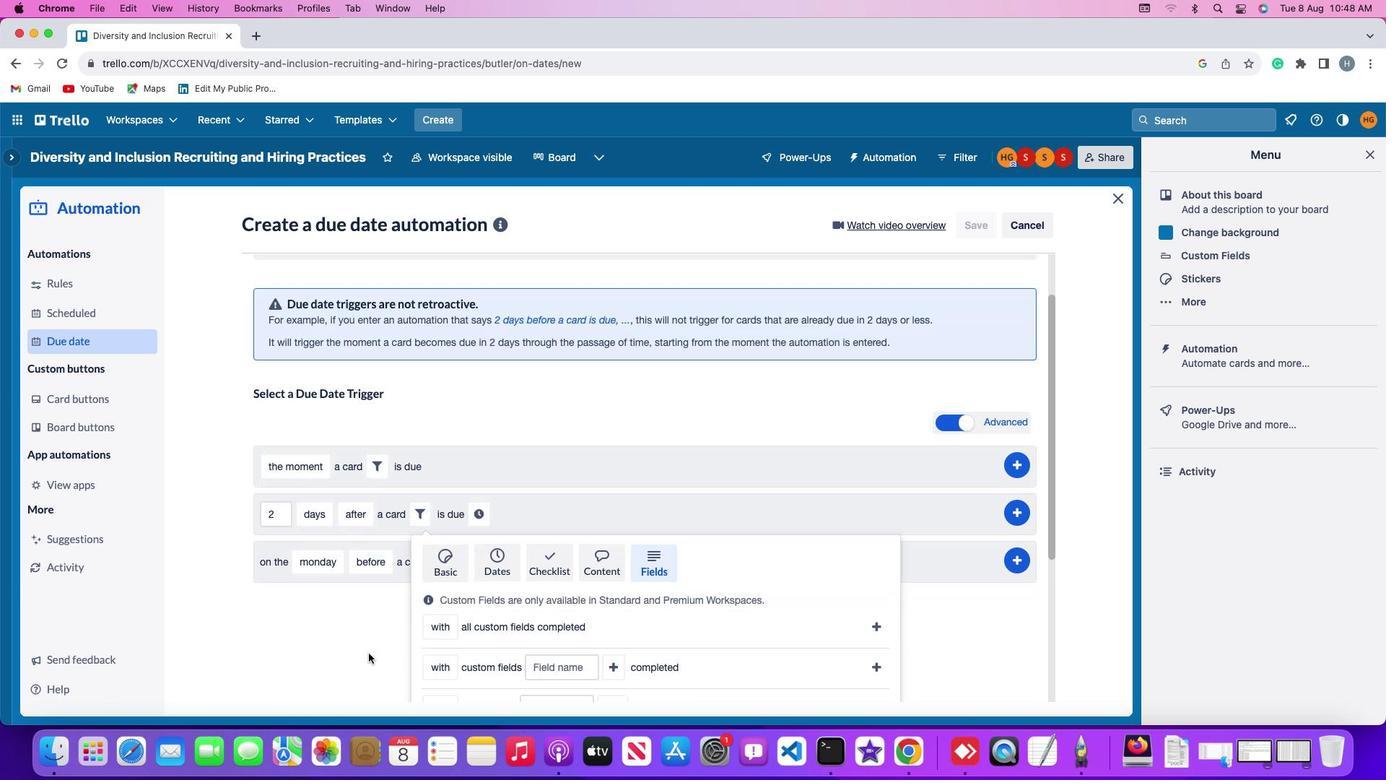 
Action: Mouse scrolled (368, 653) with delta (0, -2)
Screenshot: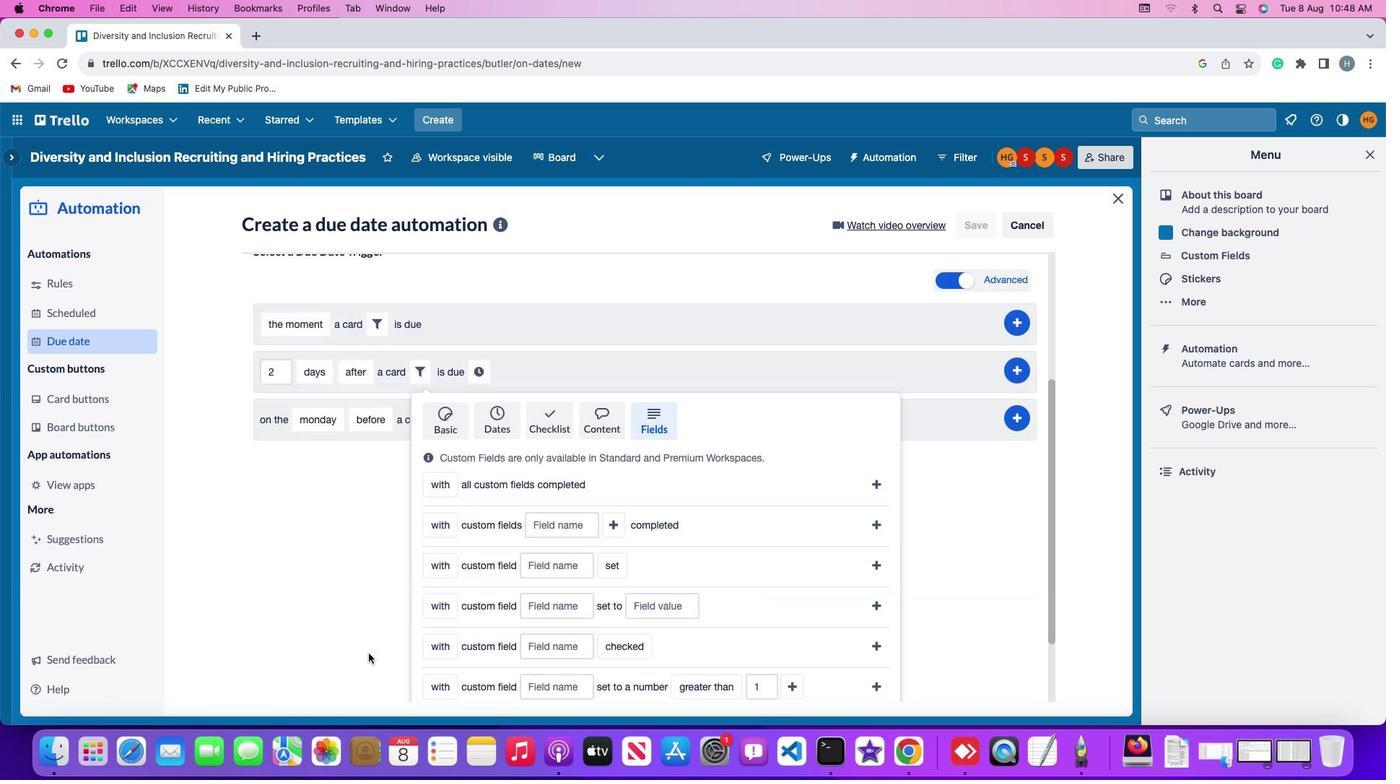 
Action: Mouse scrolled (368, 653) with delta (0, -3)
Screenshot: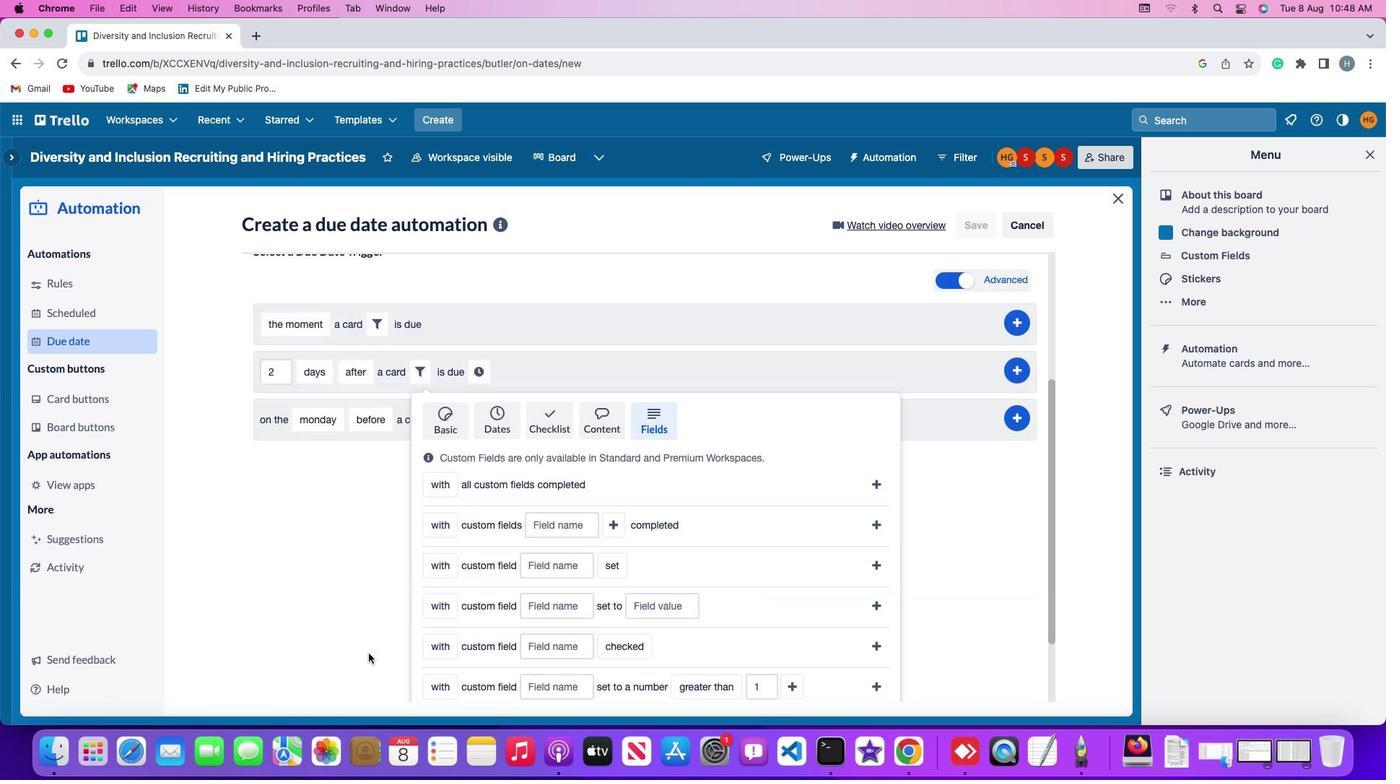 
Action: Mouse scrolled (368, 653) with delta (0, -4)
Screenshot: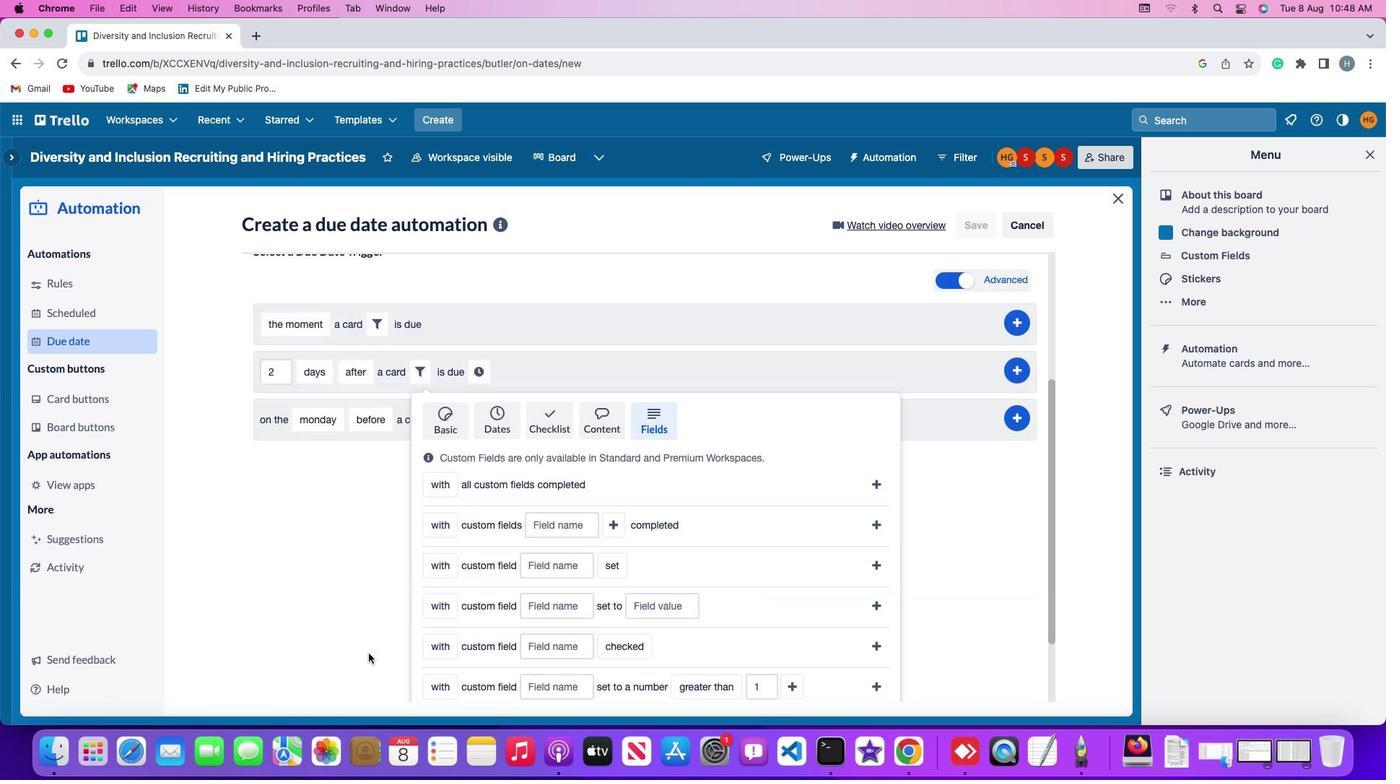 
Action: Mouse scrolled (368, 653) with delta (0, -5)
Screenshot: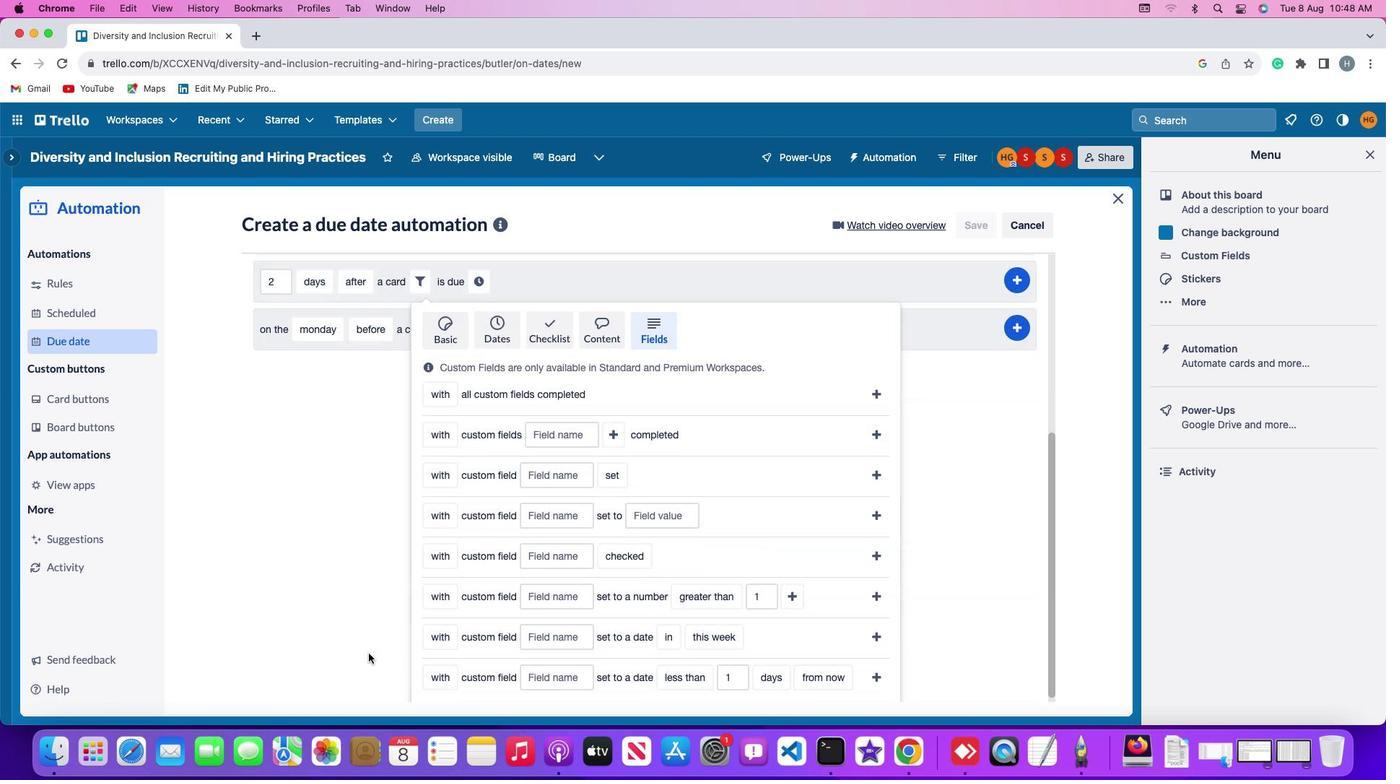 
Action: Mouse scrolled (368, 653) with delta (0, -5)
Screenshot: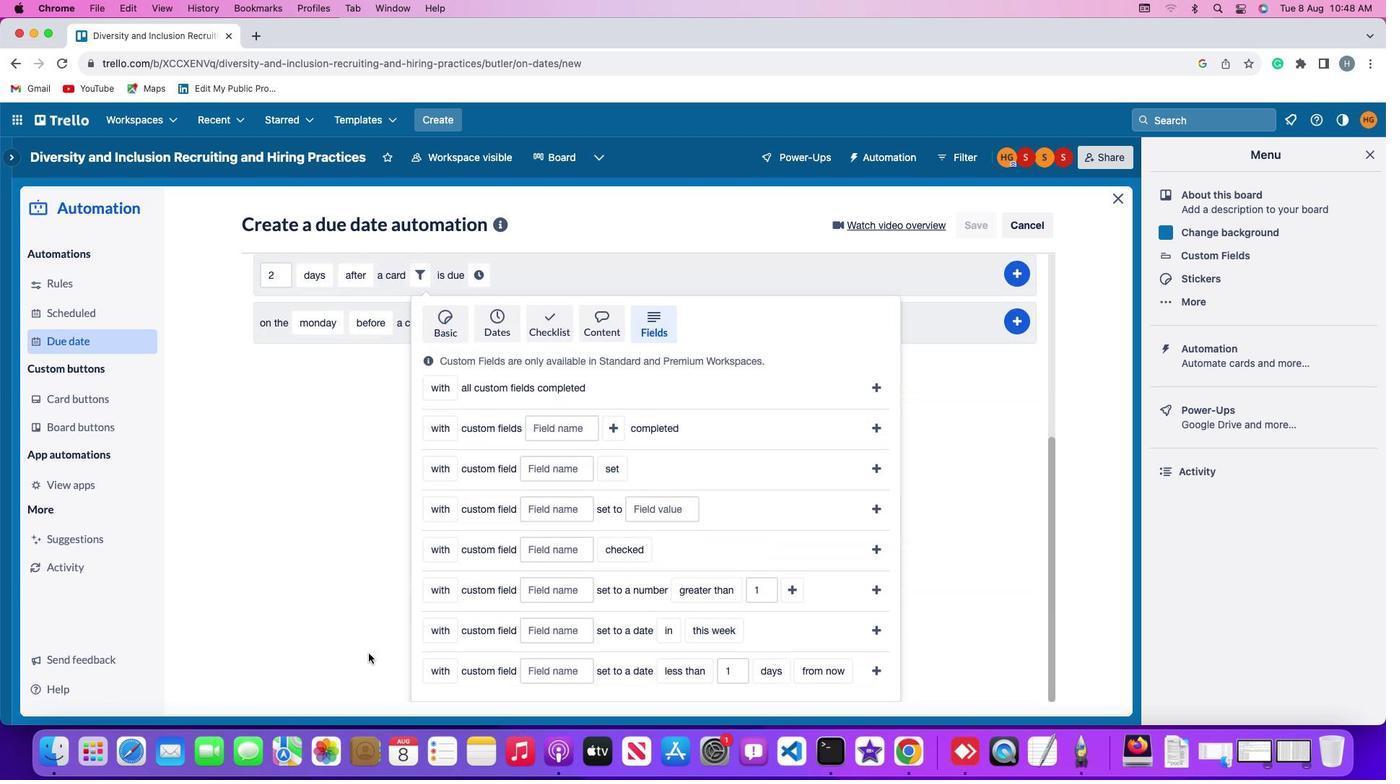 
Action: Mouse scrolled (368, 653) with delta (0, 0)
Screenshot: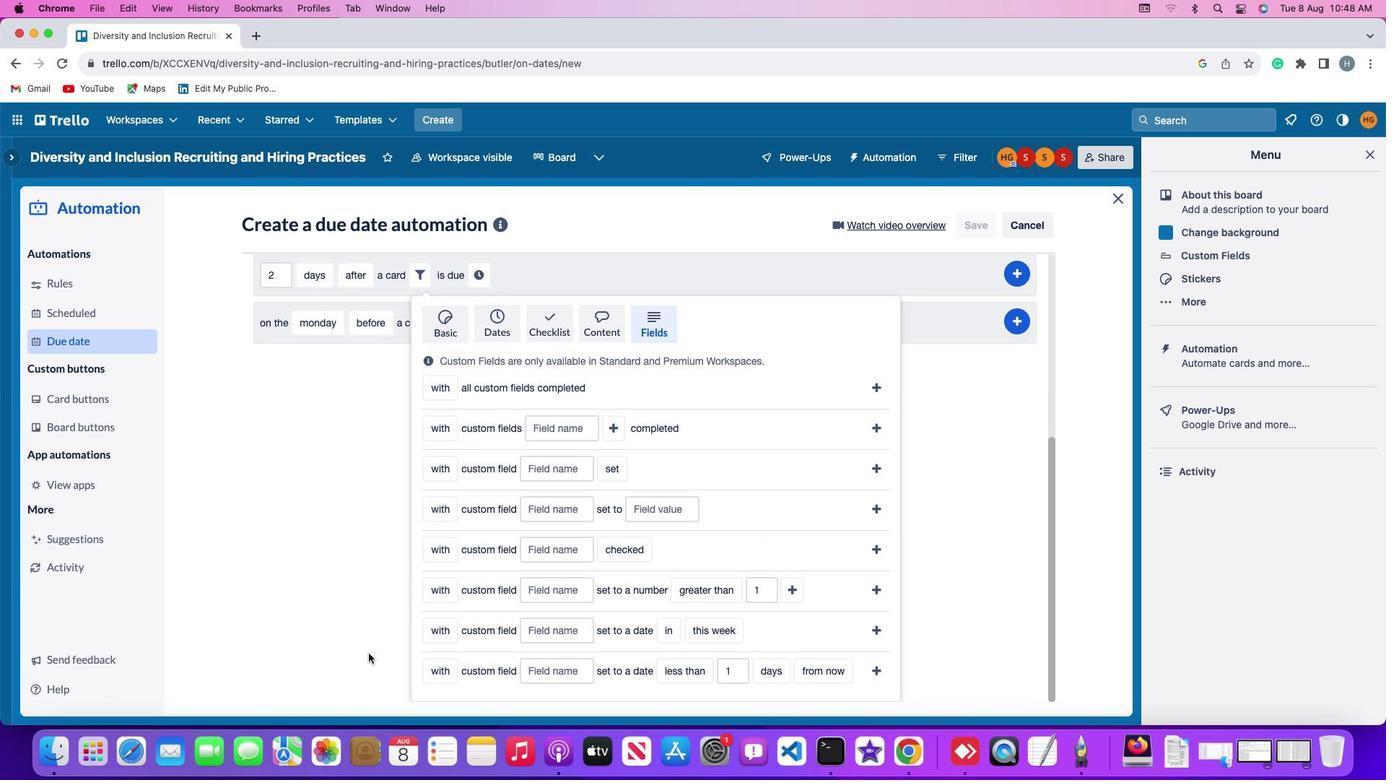 
Action: Mouse scrolled (368, 653) with delta (0, 0)
Screenshot: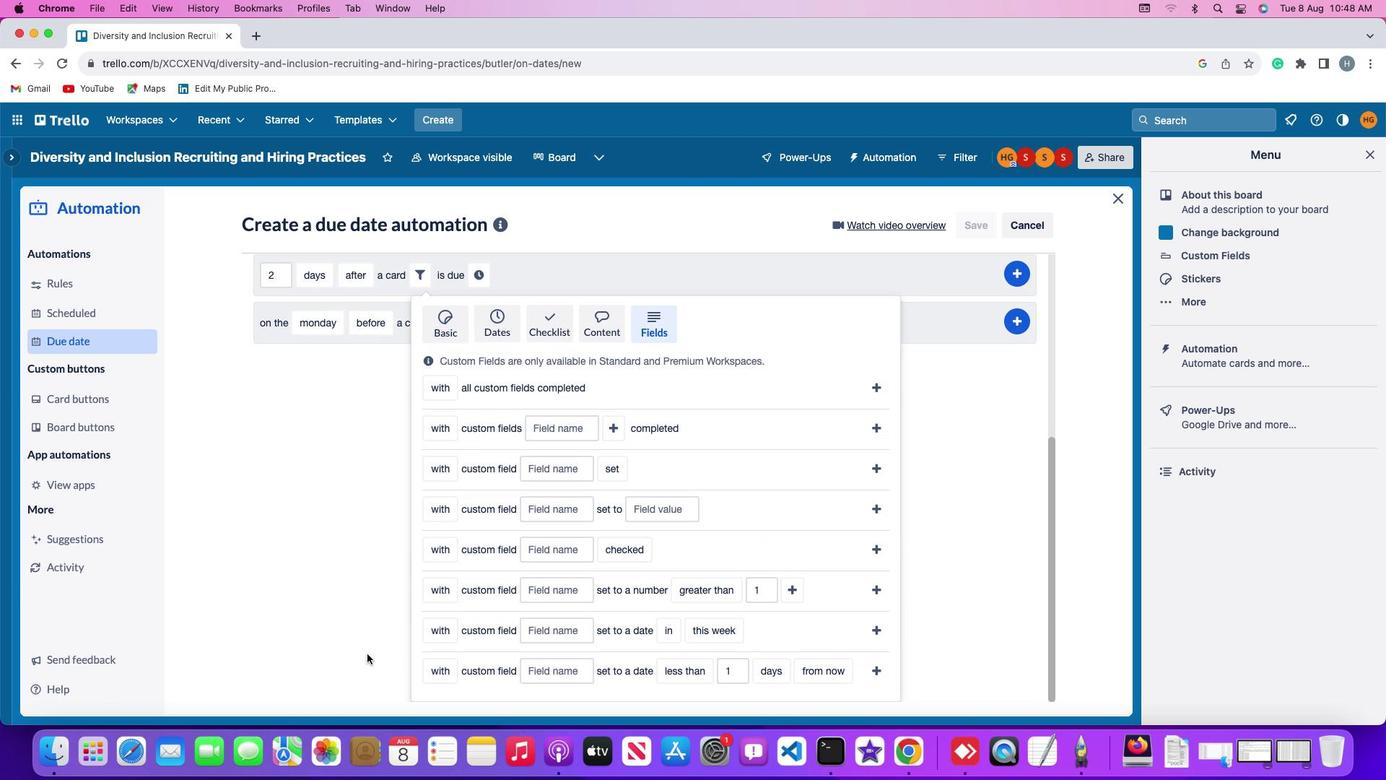 
Action: Mouse scrolled (368, 653) with delta (0, -2)
Screenshot: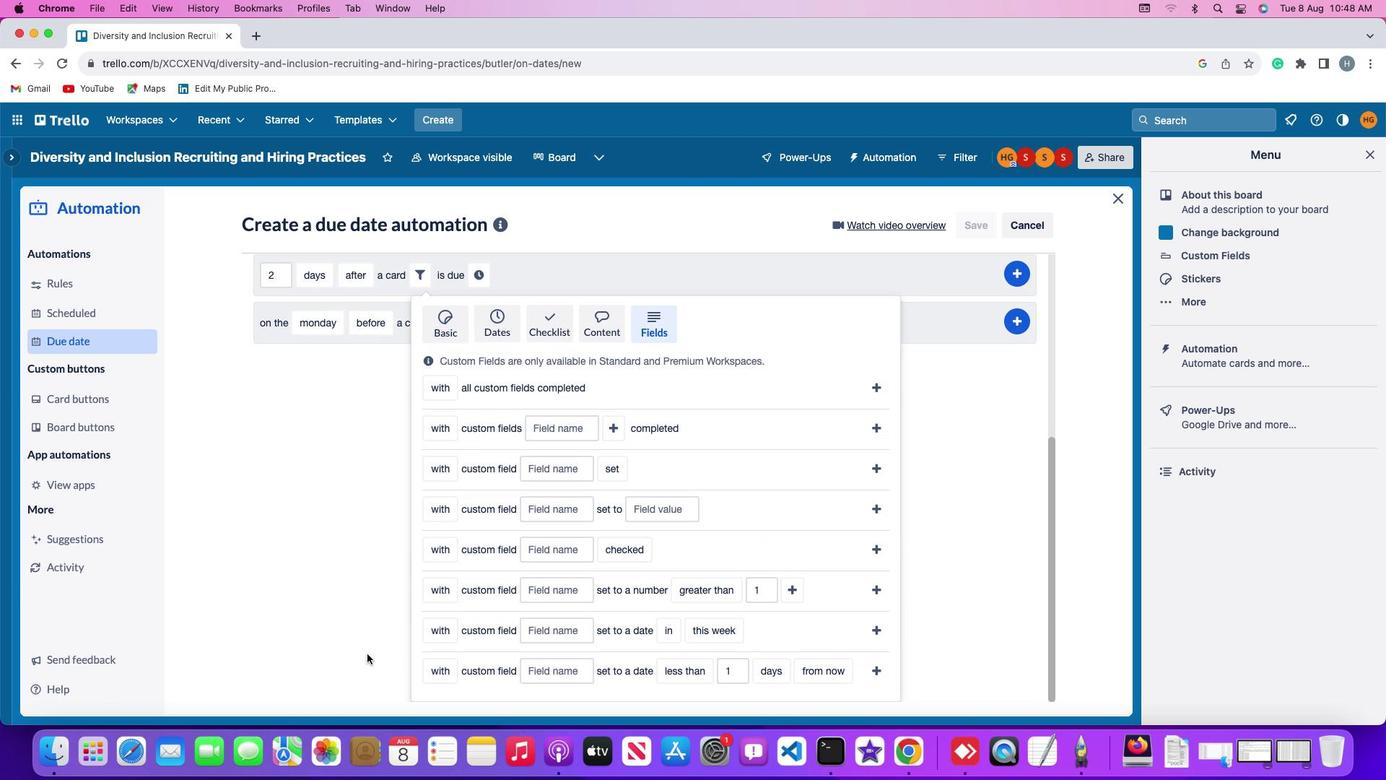 
Action: Mouse scrolled (368, 653) with delta (0, -3)
Screenshot: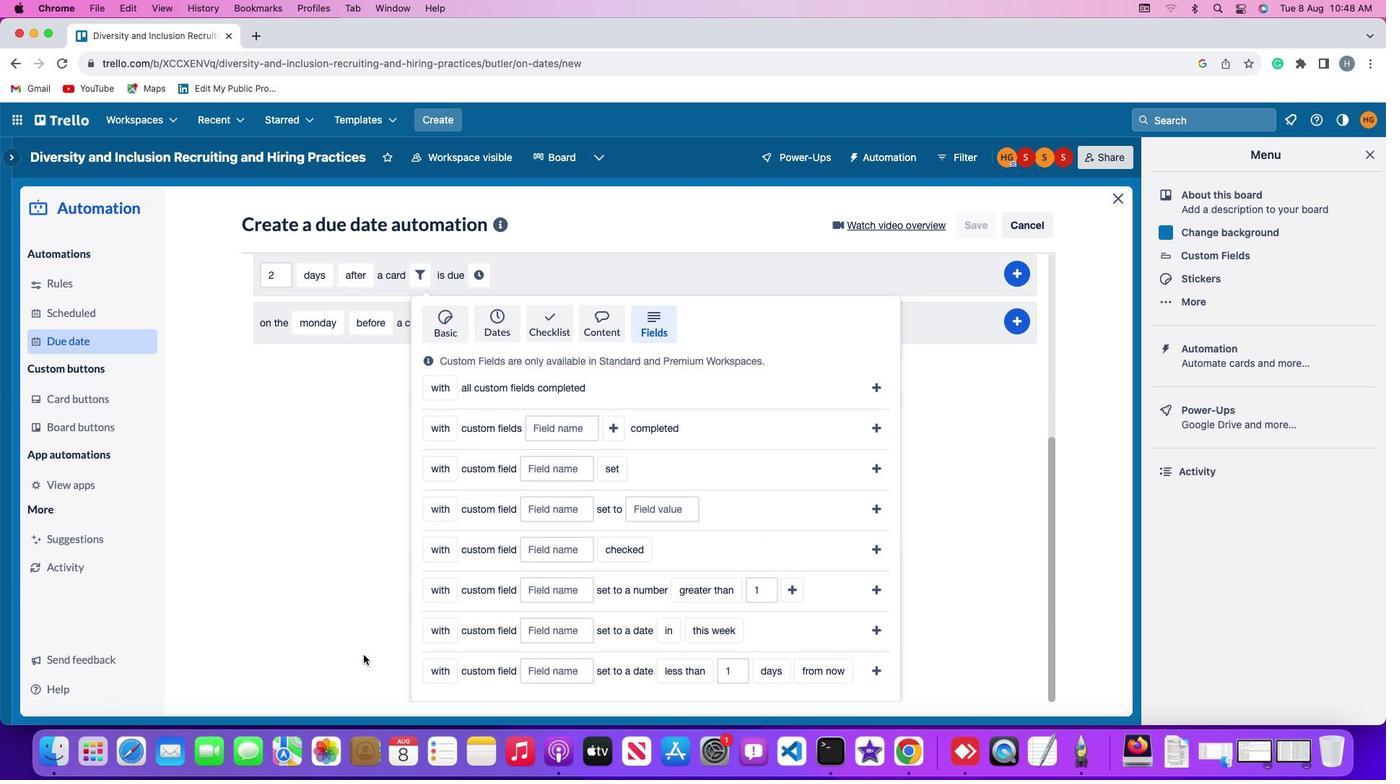 
Action: Mouse moved to (429, 663)
Screenshot: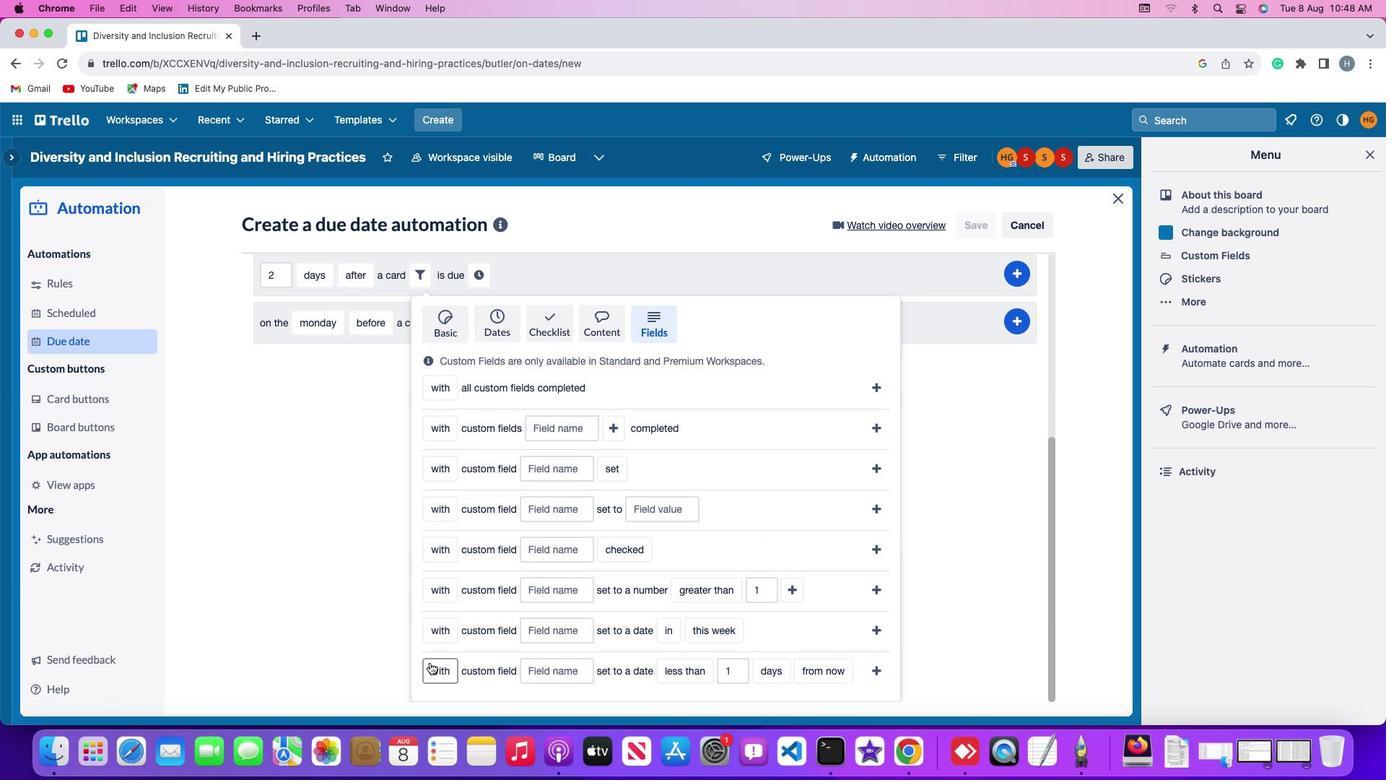 
Action: Mouse pressed left at (429, 663)
Screenshot: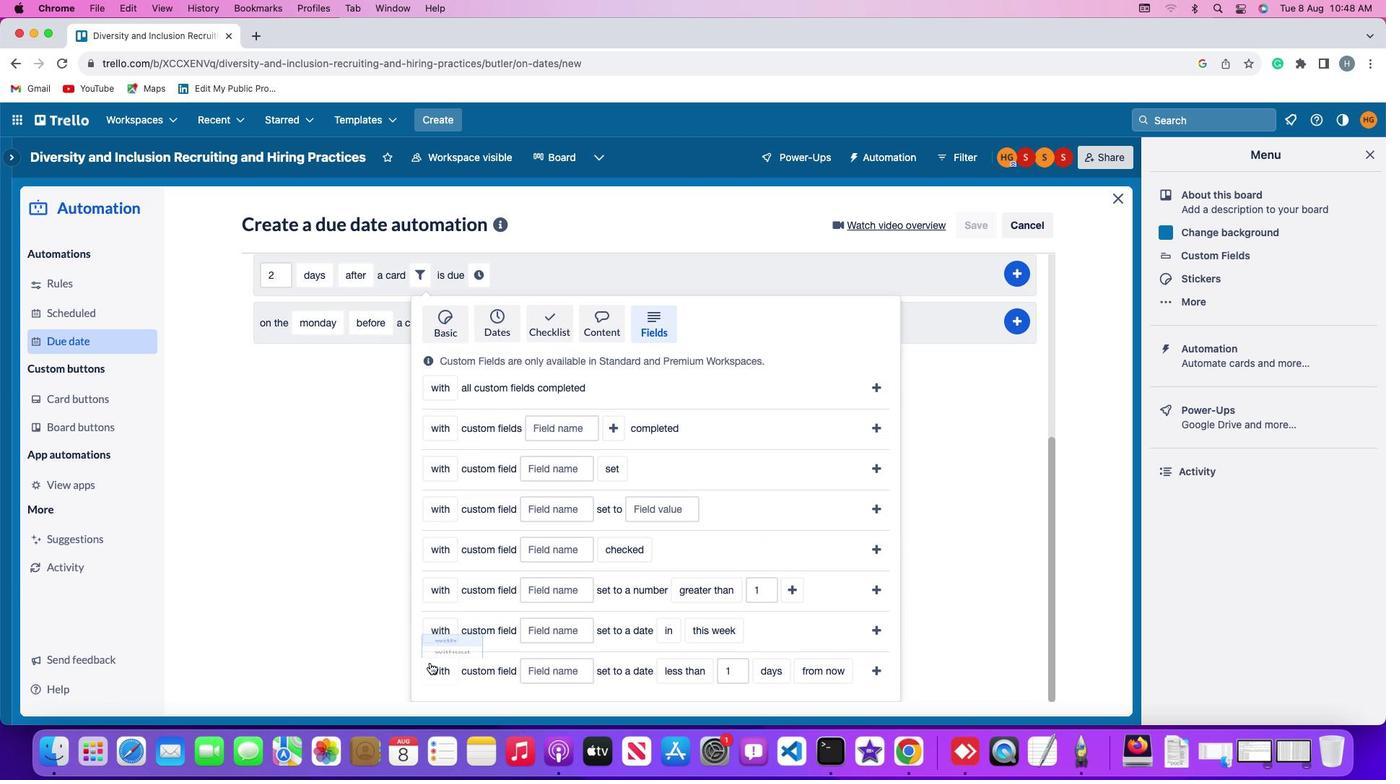 
Action: Mouse moved to (449, 637)
Screenshot: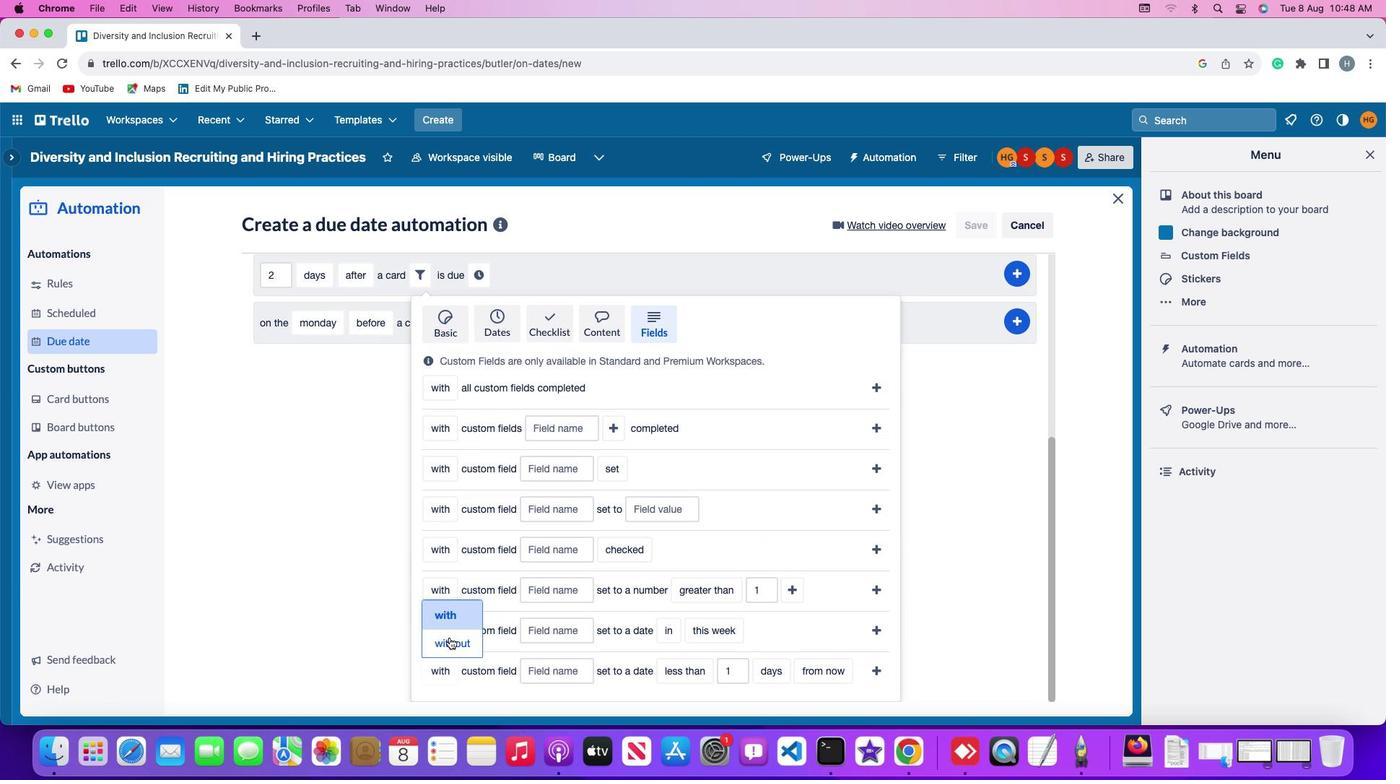 
Action: Mouse pressed left at (449, 637)
Screenshot: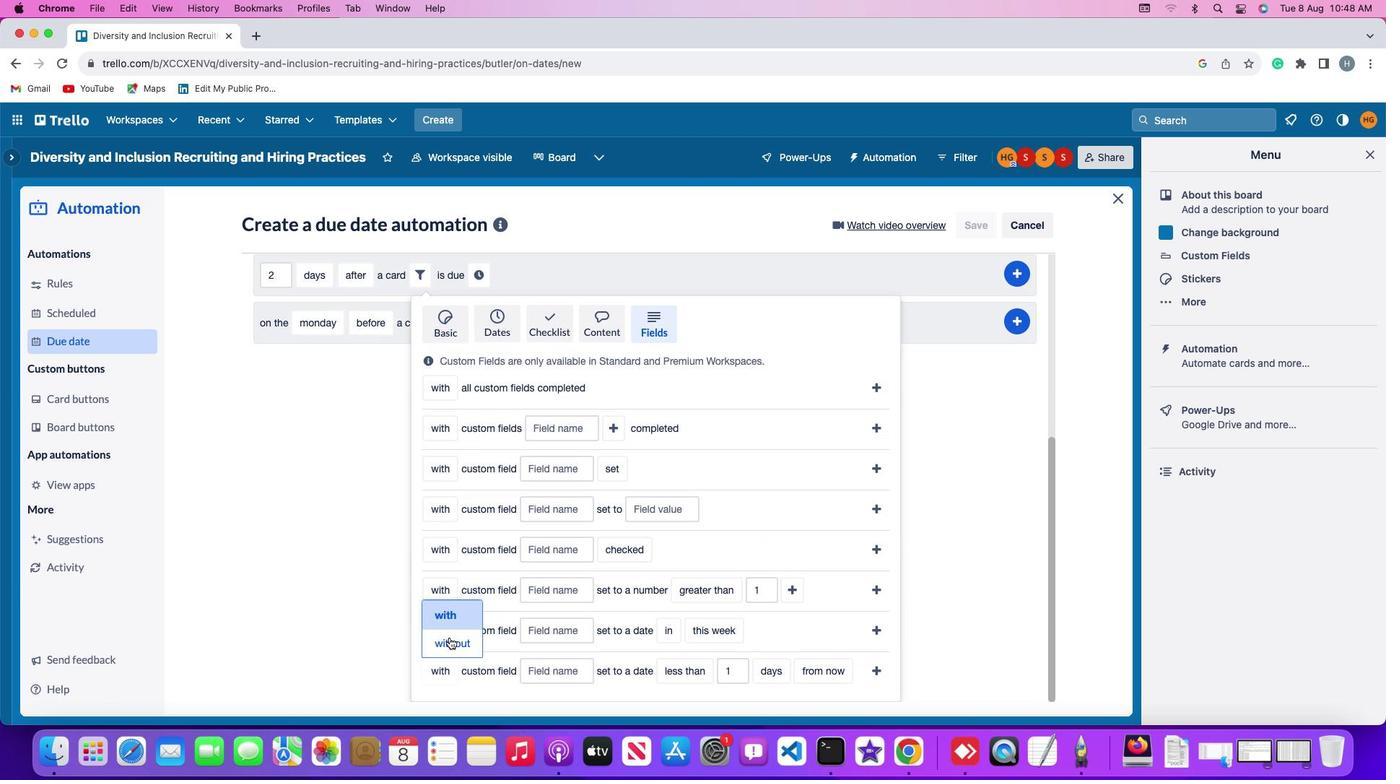 
Action: Mouse moved to (565, 666)
Screenshot: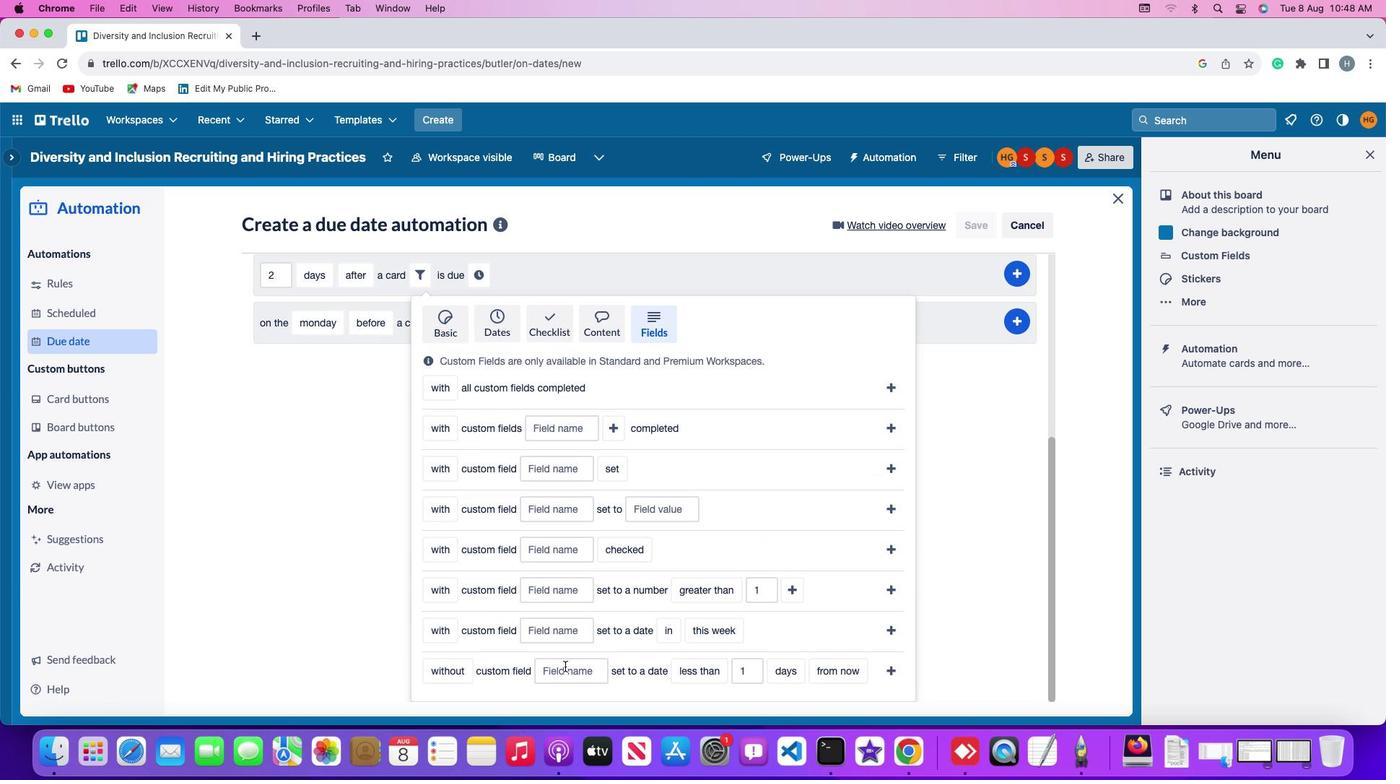 
Action: Mouse pressed left at (565, 666)
Screenshot: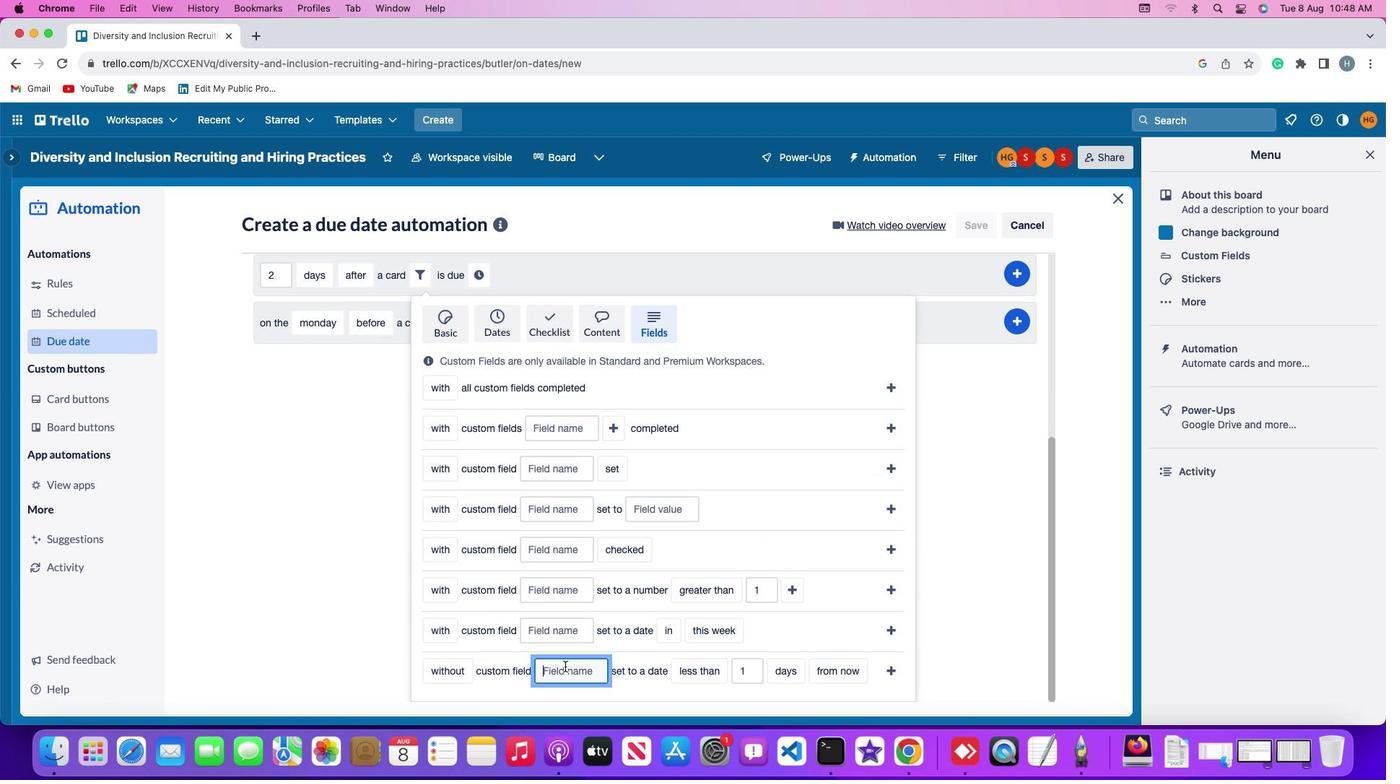 
Action: Key pressed Key.shift'R''e''s''u''m''e'
Screenshot: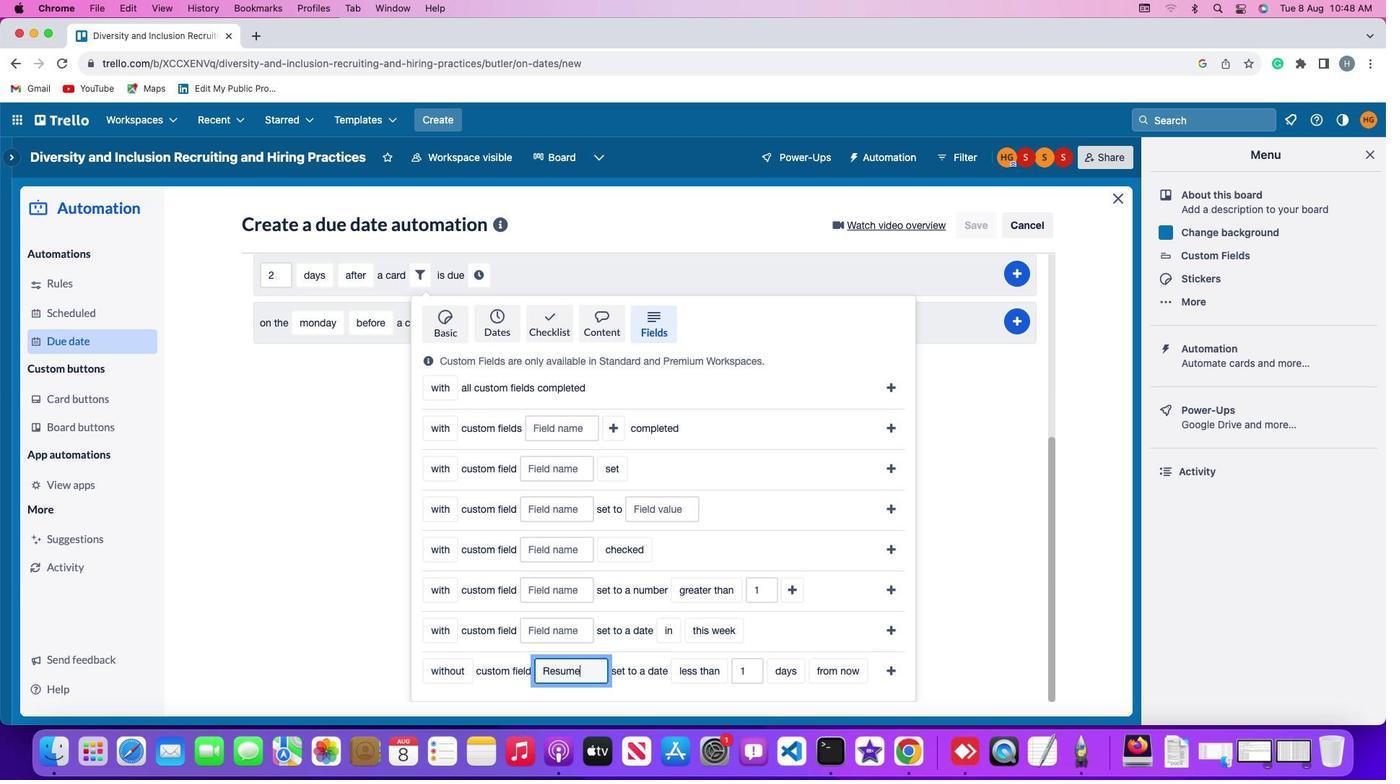 
Action: Mouse moved to (708, 679)
Screenshot: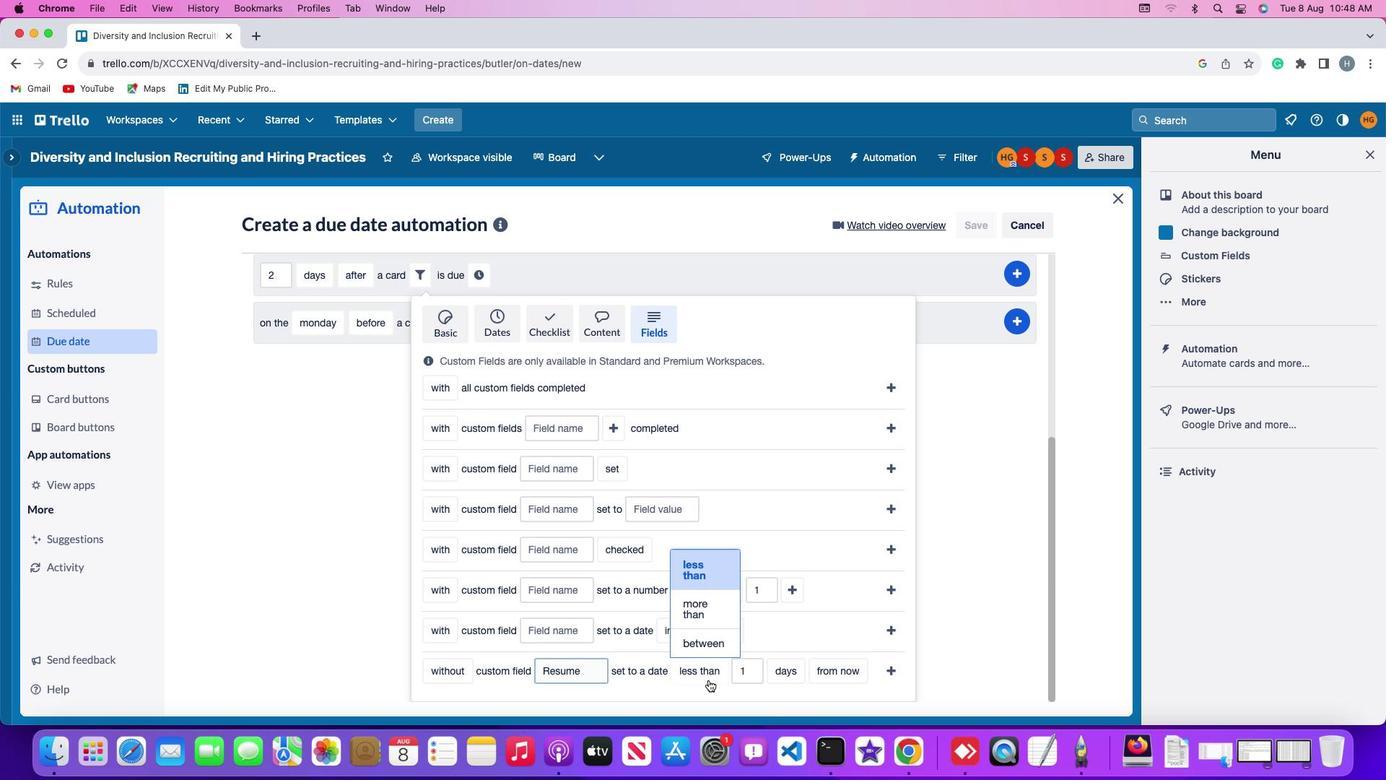 
Action: Mouse pressed left at (708, 679)
Screenshot: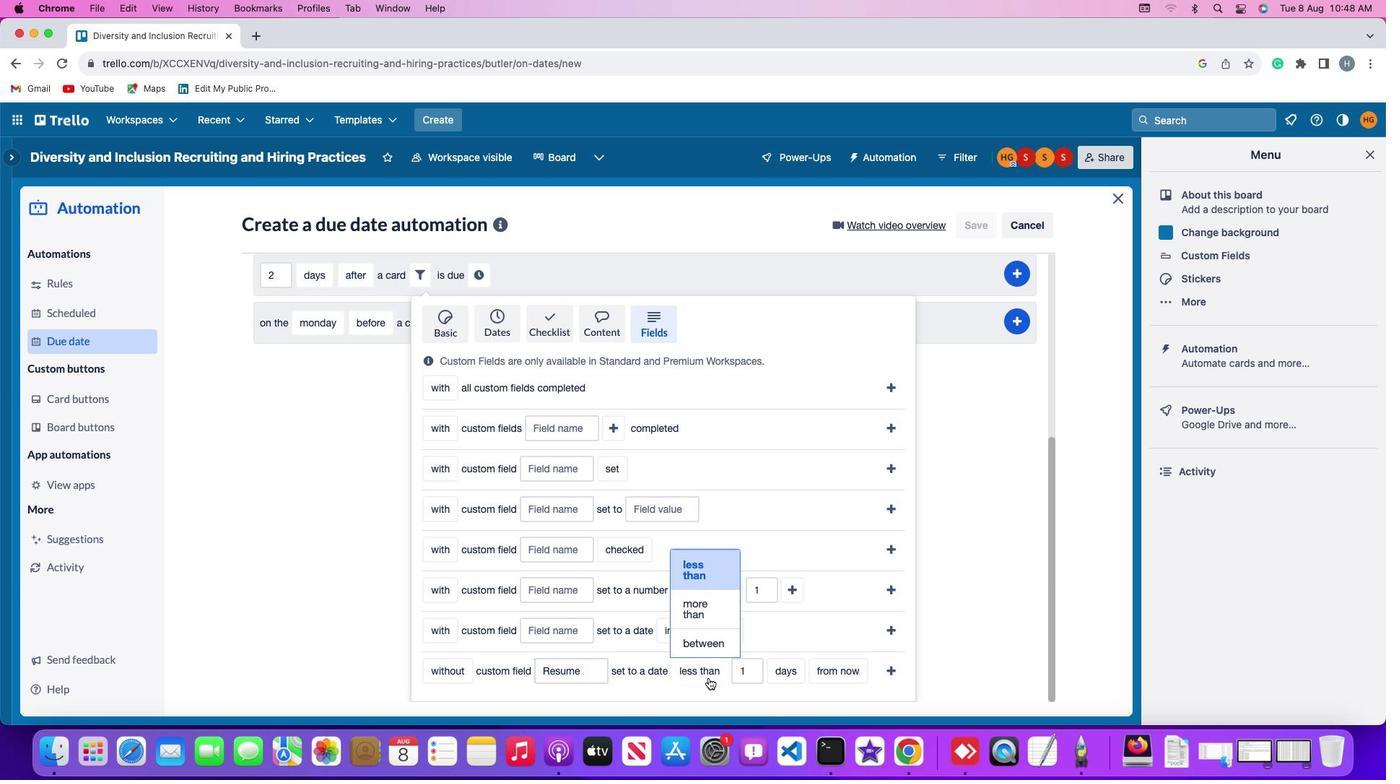 
Action: Mouse moved to (709, 642)
Screenshot: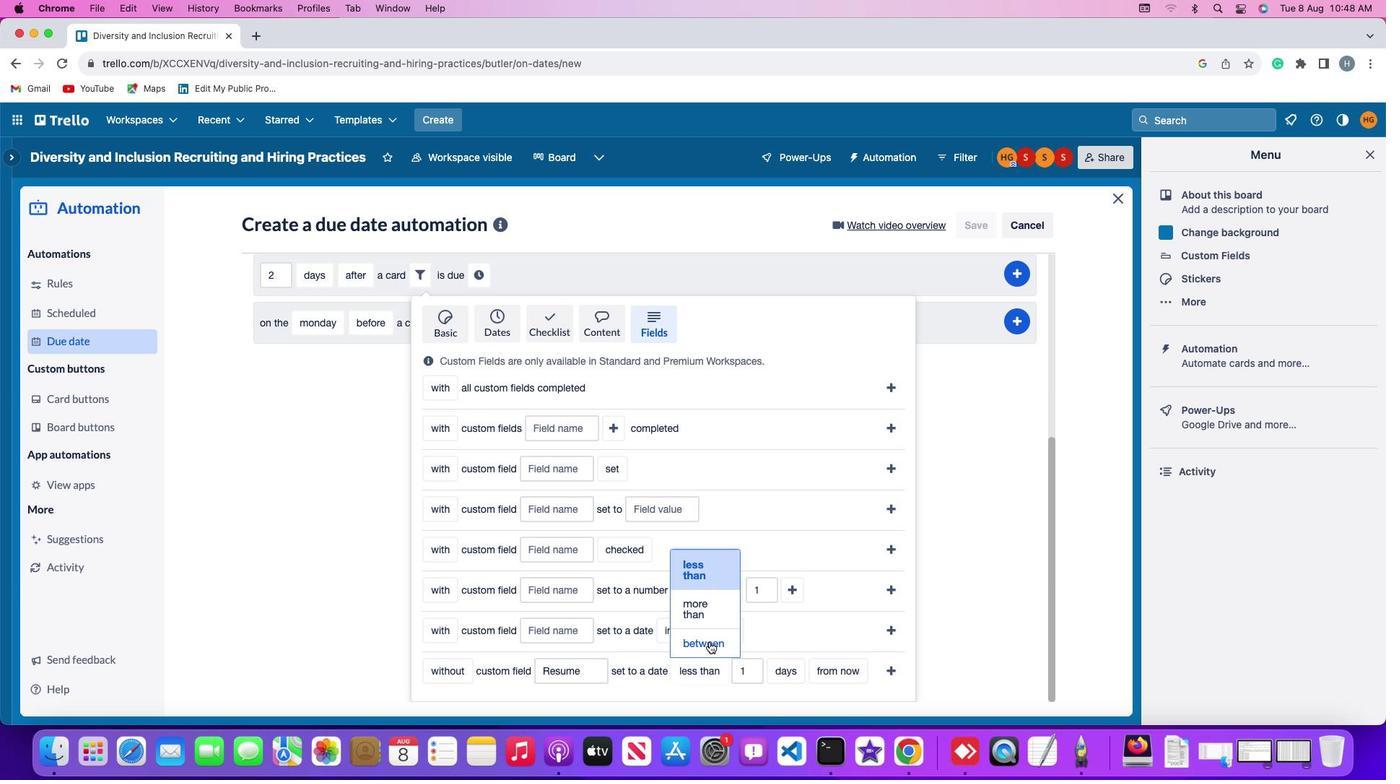 
Action: Mouse pressed left at (709, 642)
Screenshot: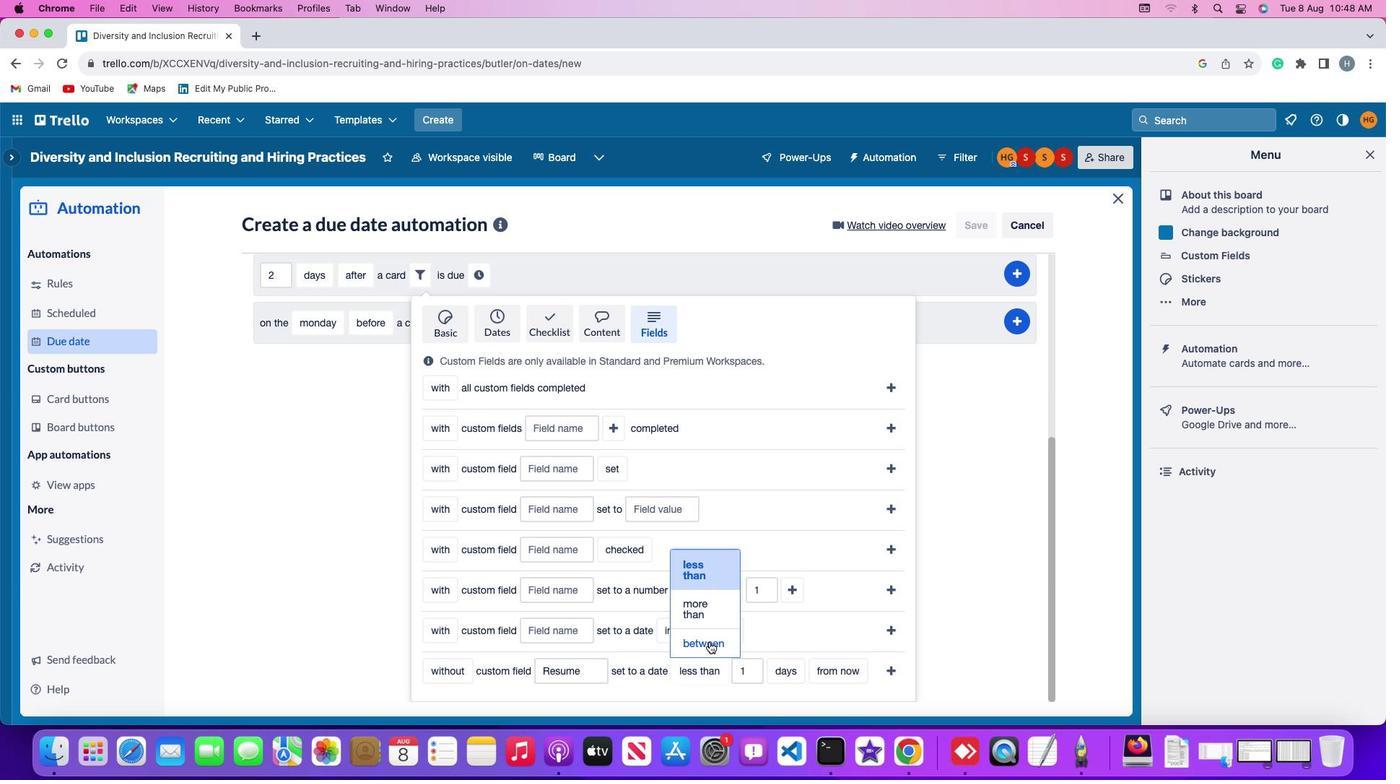 
Action: Mouse moved to (747, 661)
Screenshot: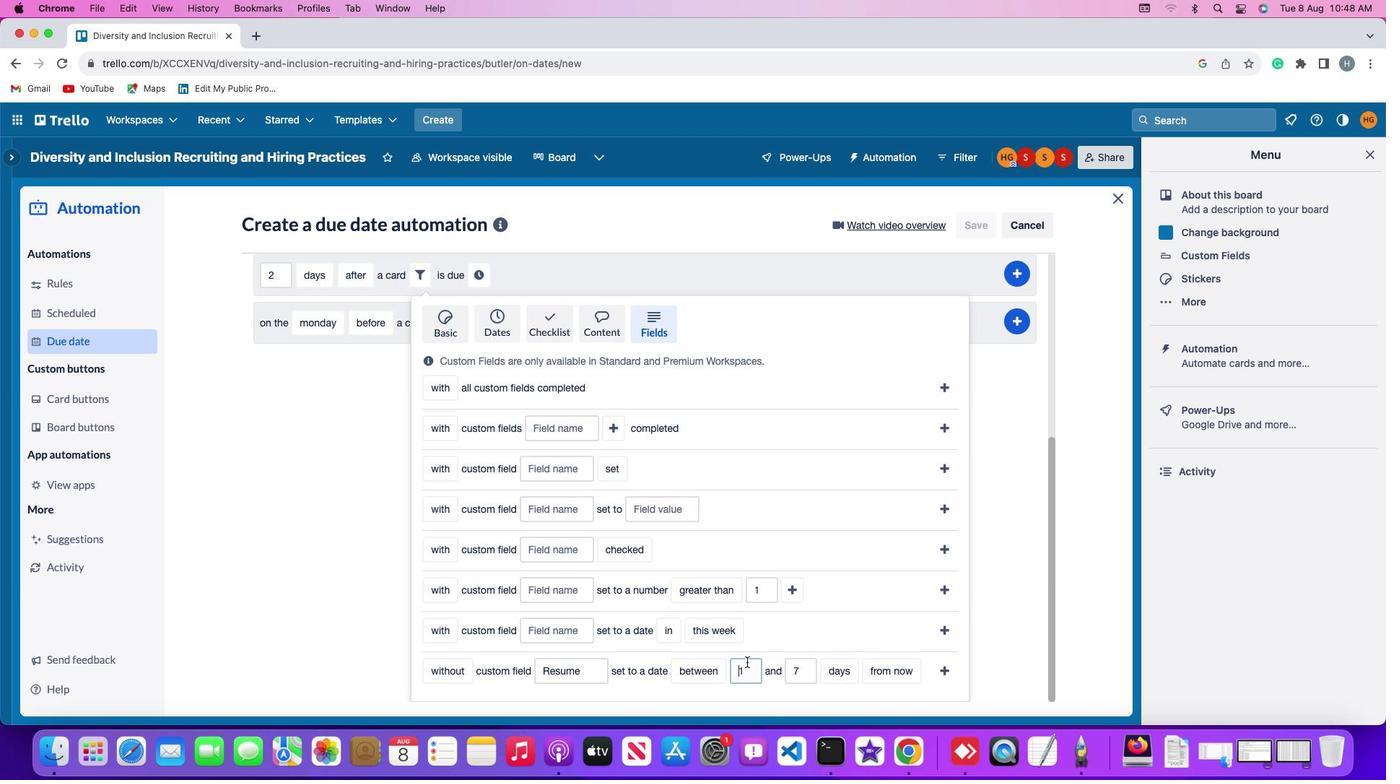 
Action: Mouse pressed left at (747, 661)
Screenshot: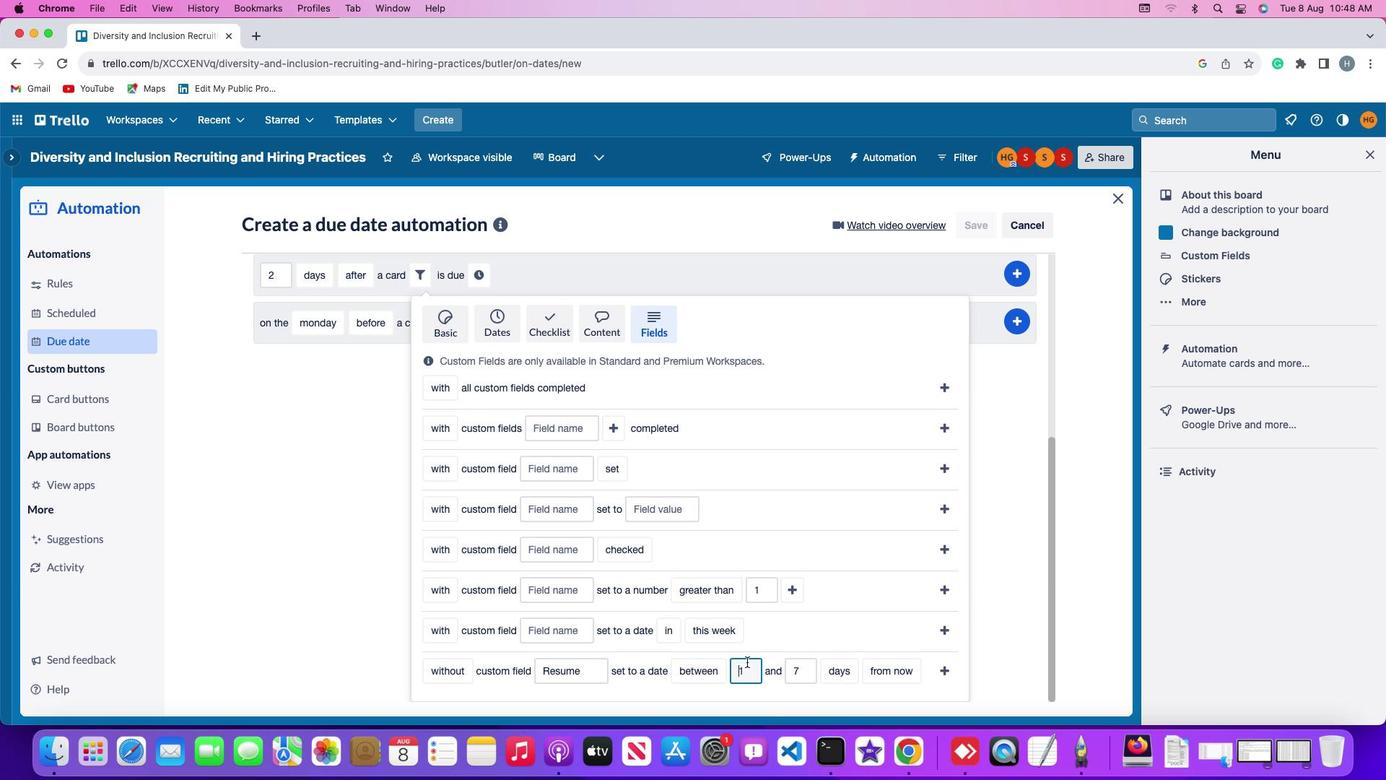 
Action: Key pressed Key.backspace
Screenshot: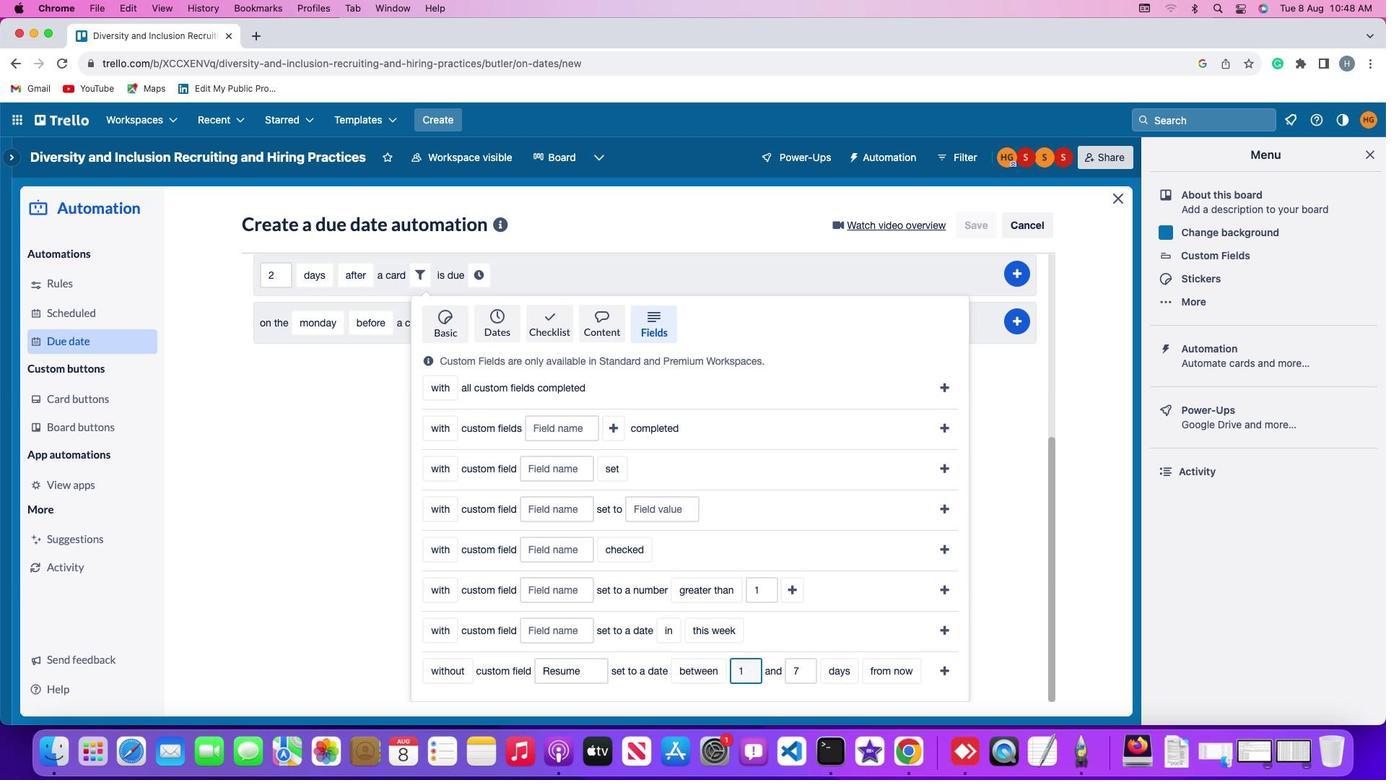 
Action: Mouse moved to (749, 663)
Screenshot: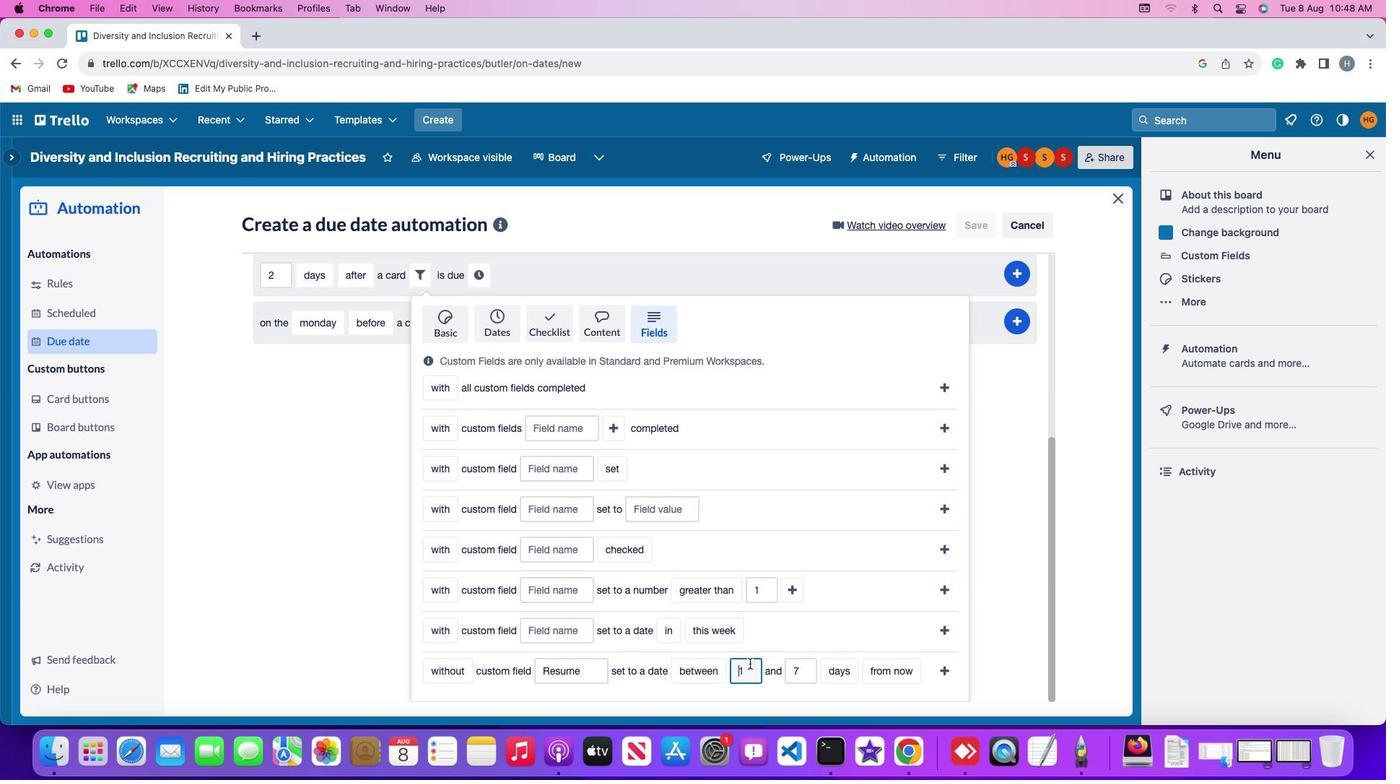 
Action: Key pressed Key.rightKey.backspace'1'
Screenshot: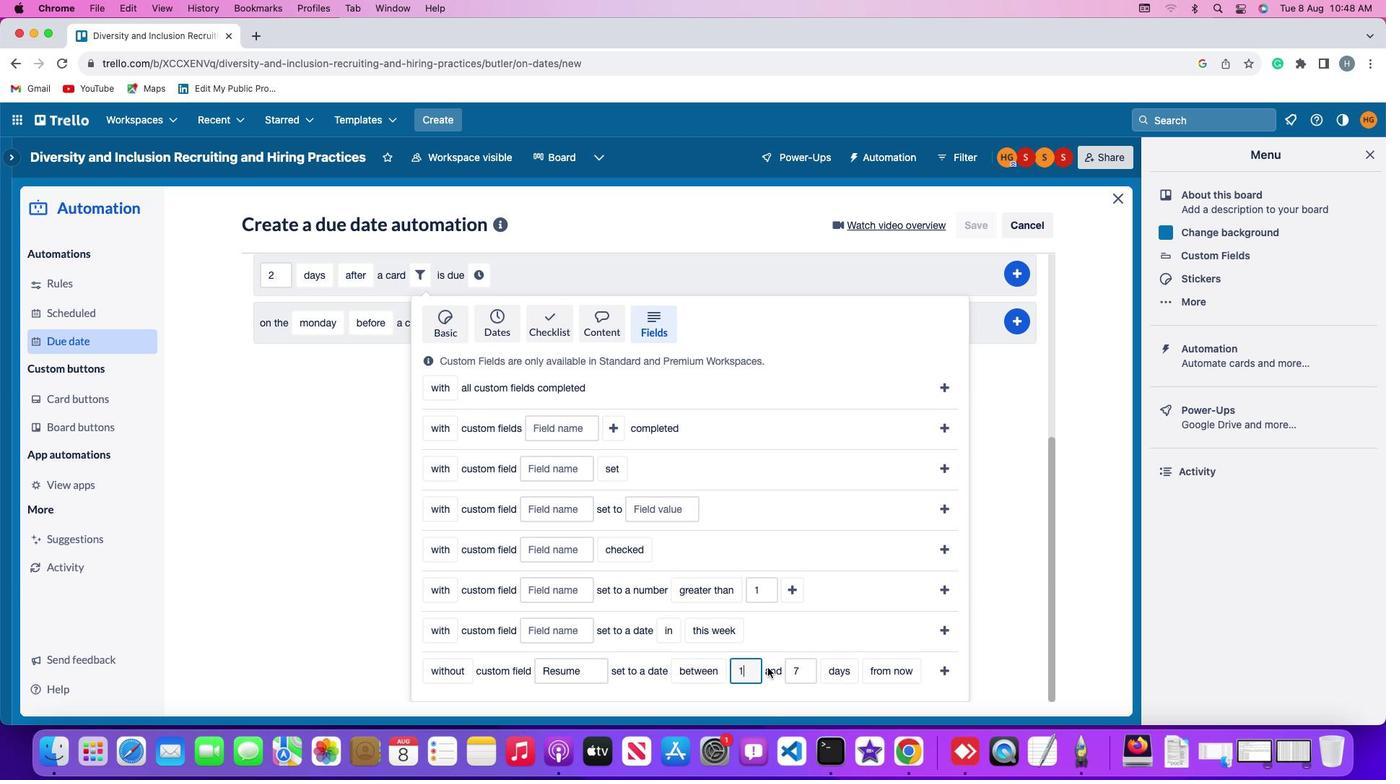 
Action: Mouse moved to (809, 668)
Screenshot: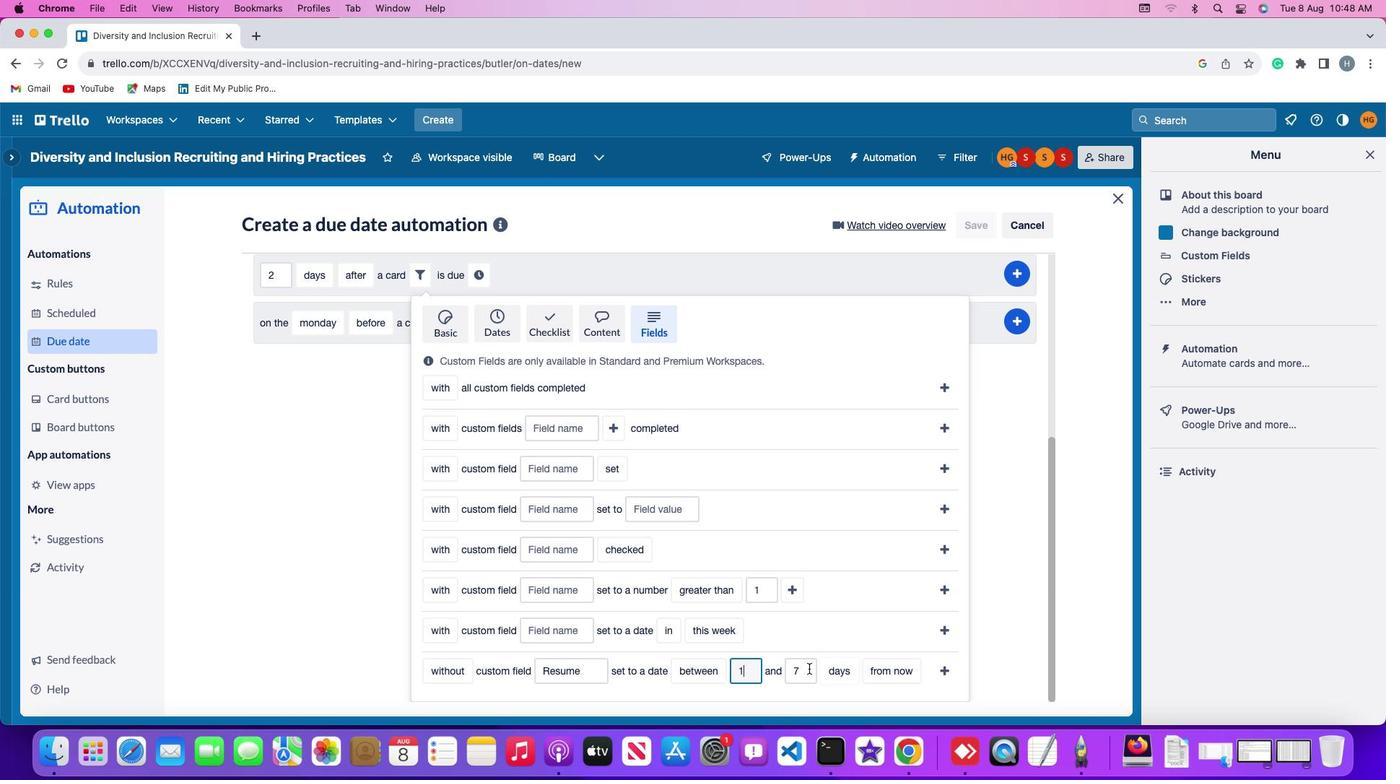 
Action: Mouse pressed left at (809, 668)
Screenshot: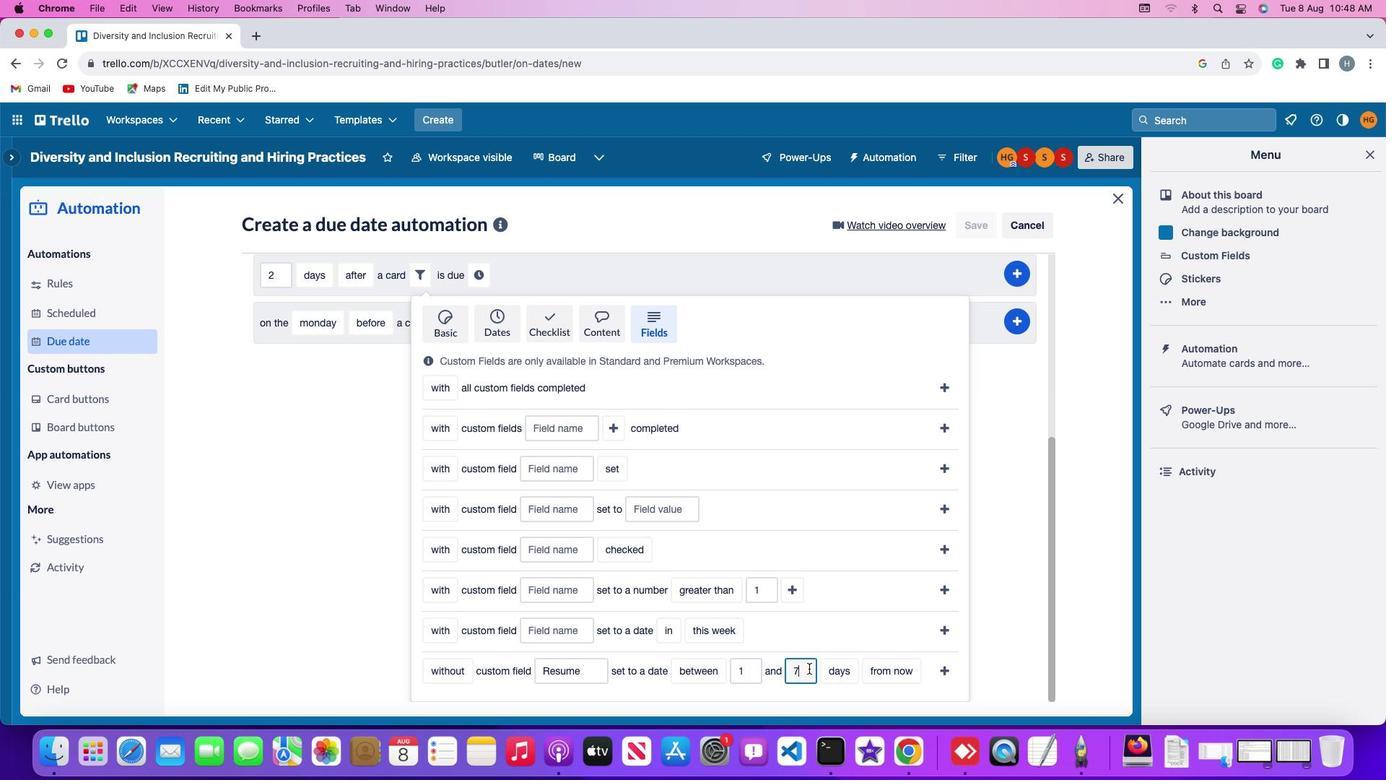 
Action: Key pressed Key.backspace
Screenshot: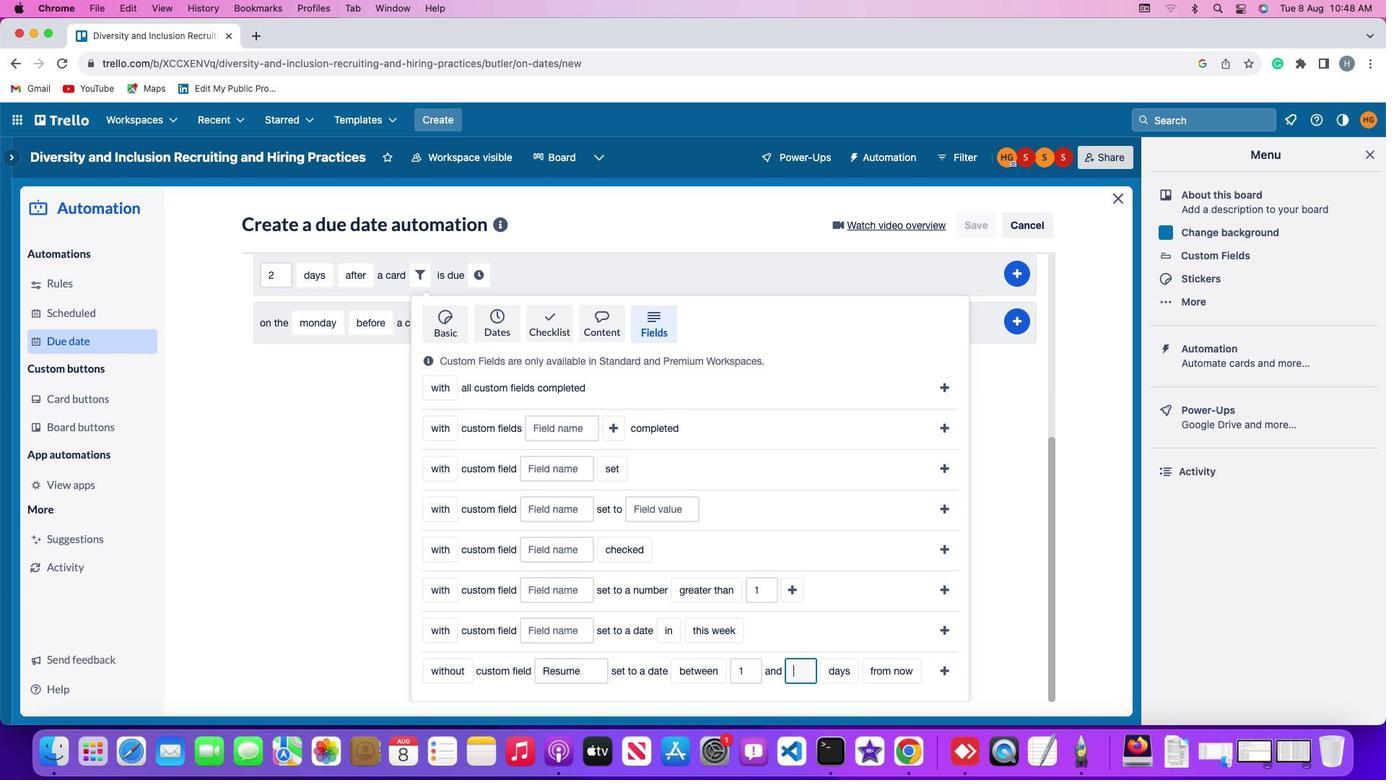 
Action: Mouse moved to (808, 668)
Screenshot: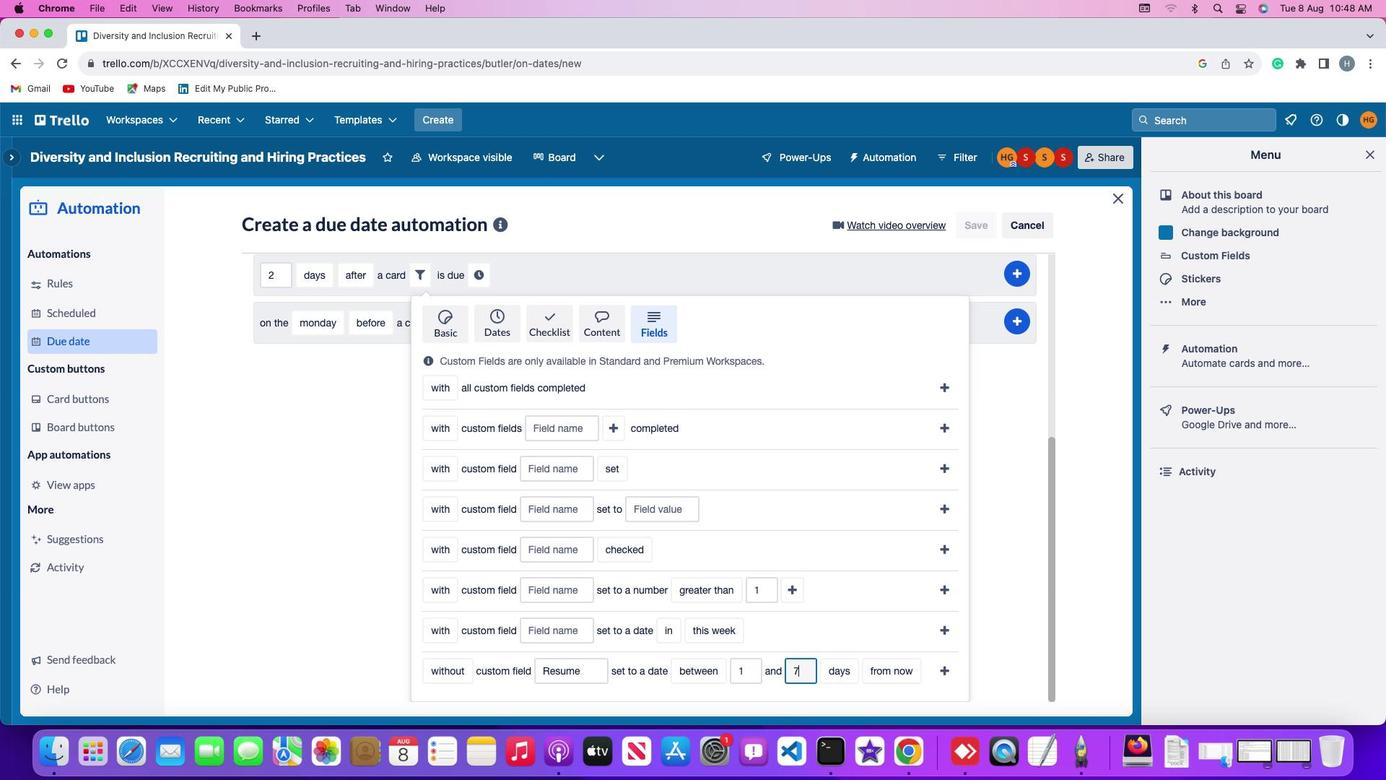 
Action: Key pressed '7'
Screenshot: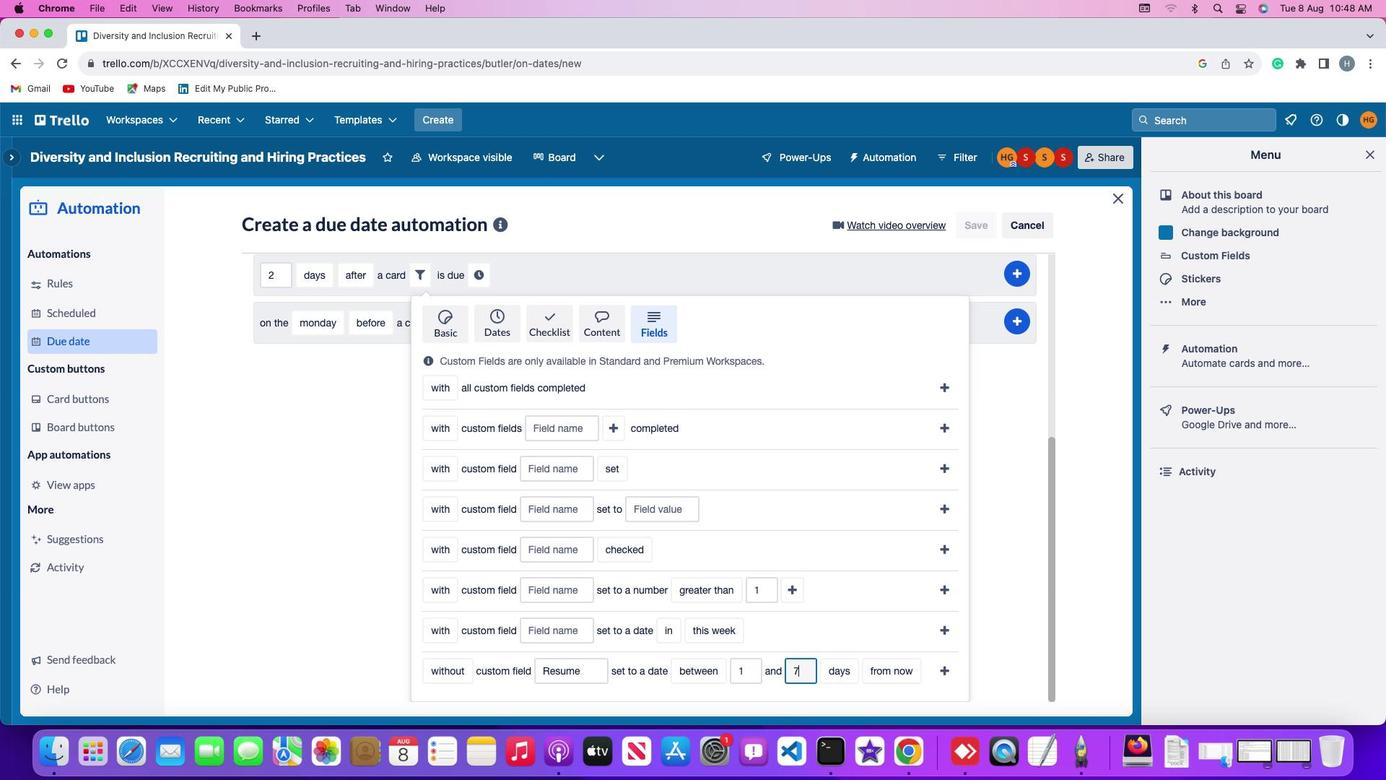 
Action: Mouse moved to (837, 665)
Screenshot: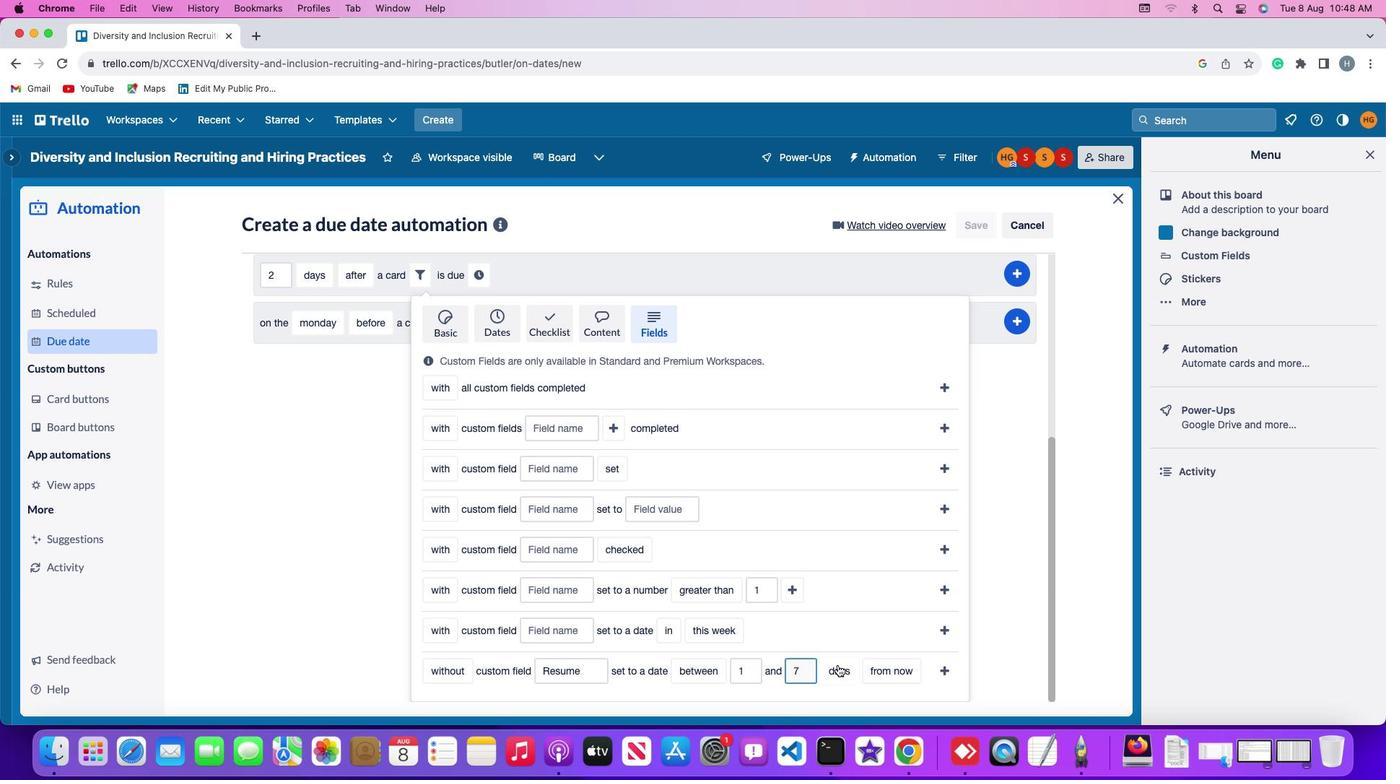 
Action: Mouse pressed left at (837, 665)
Screenshot: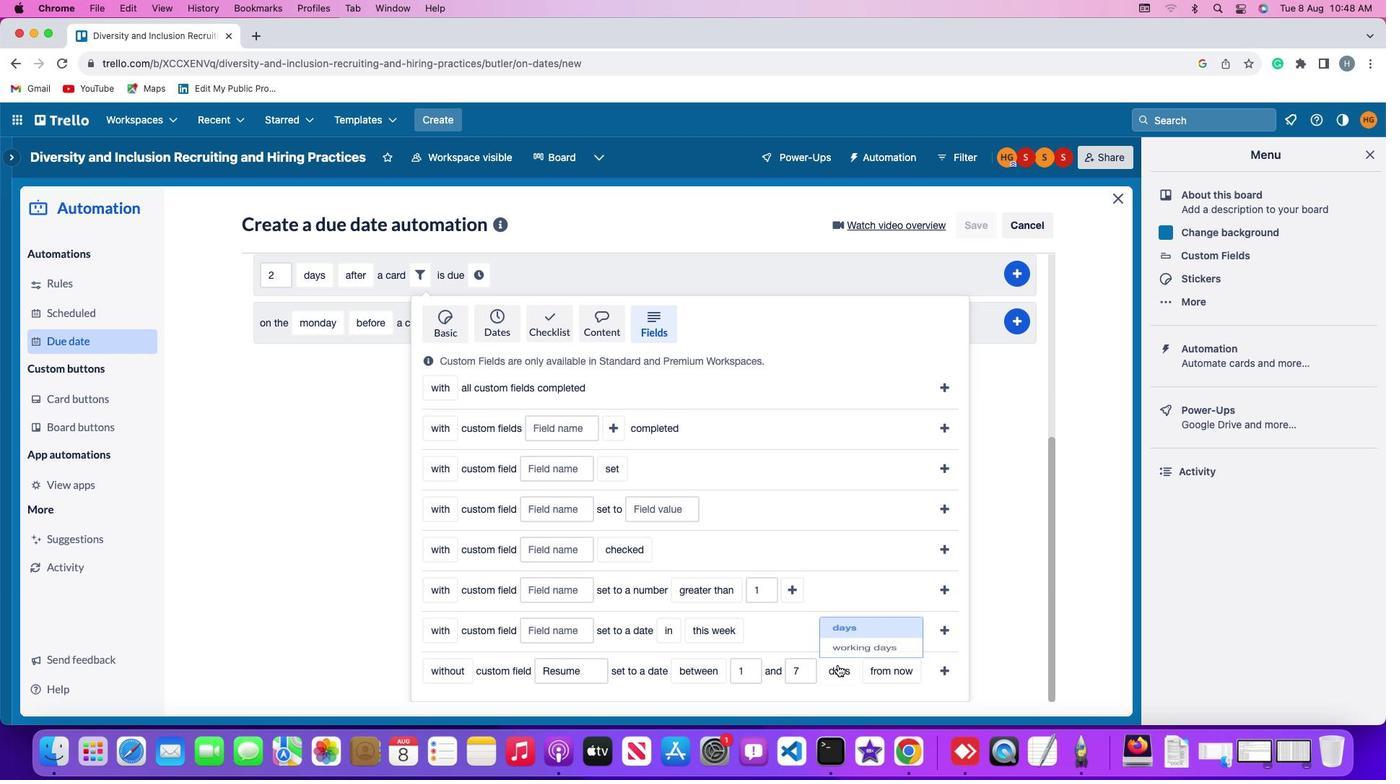 
Action: Mouse moved to (863, 618)
Screenshot: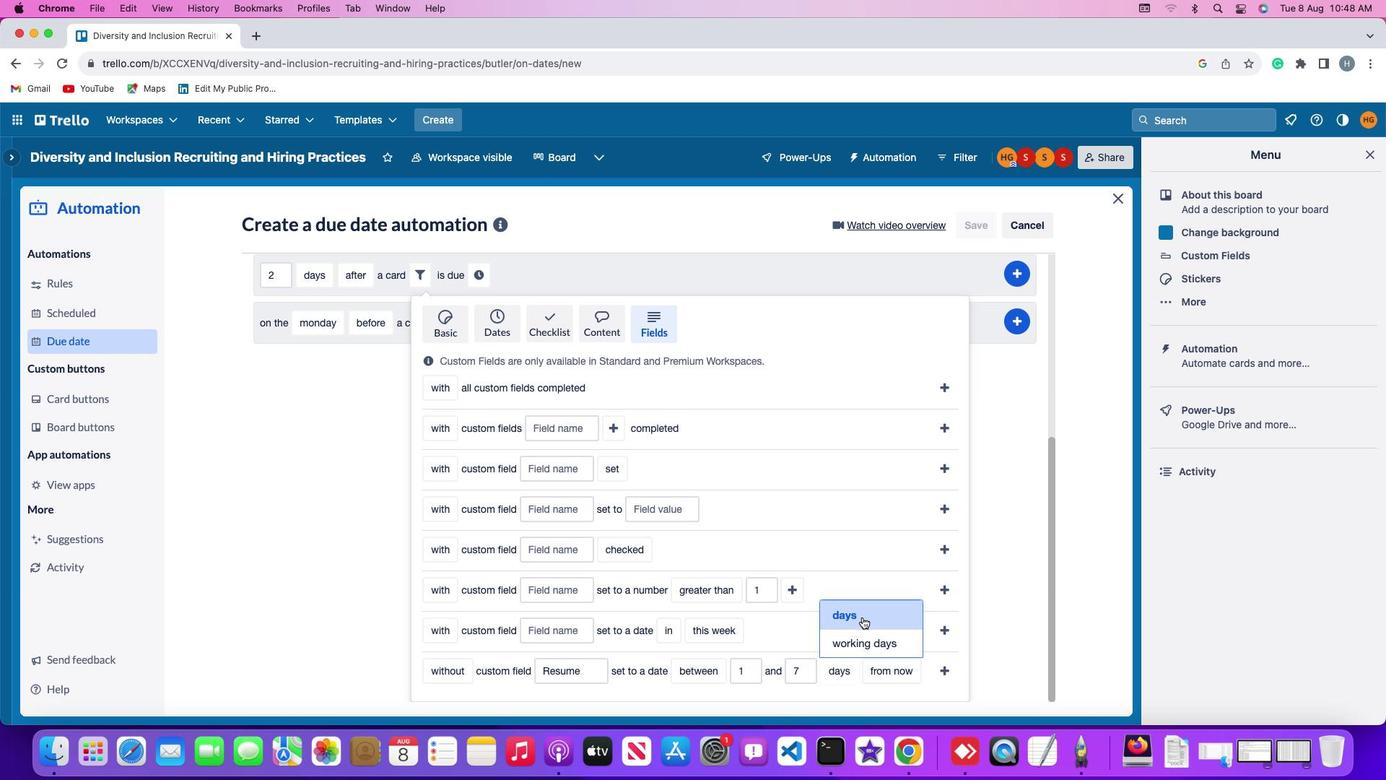 
Action: Mouse pressed left at (863, 618)
Screenshot: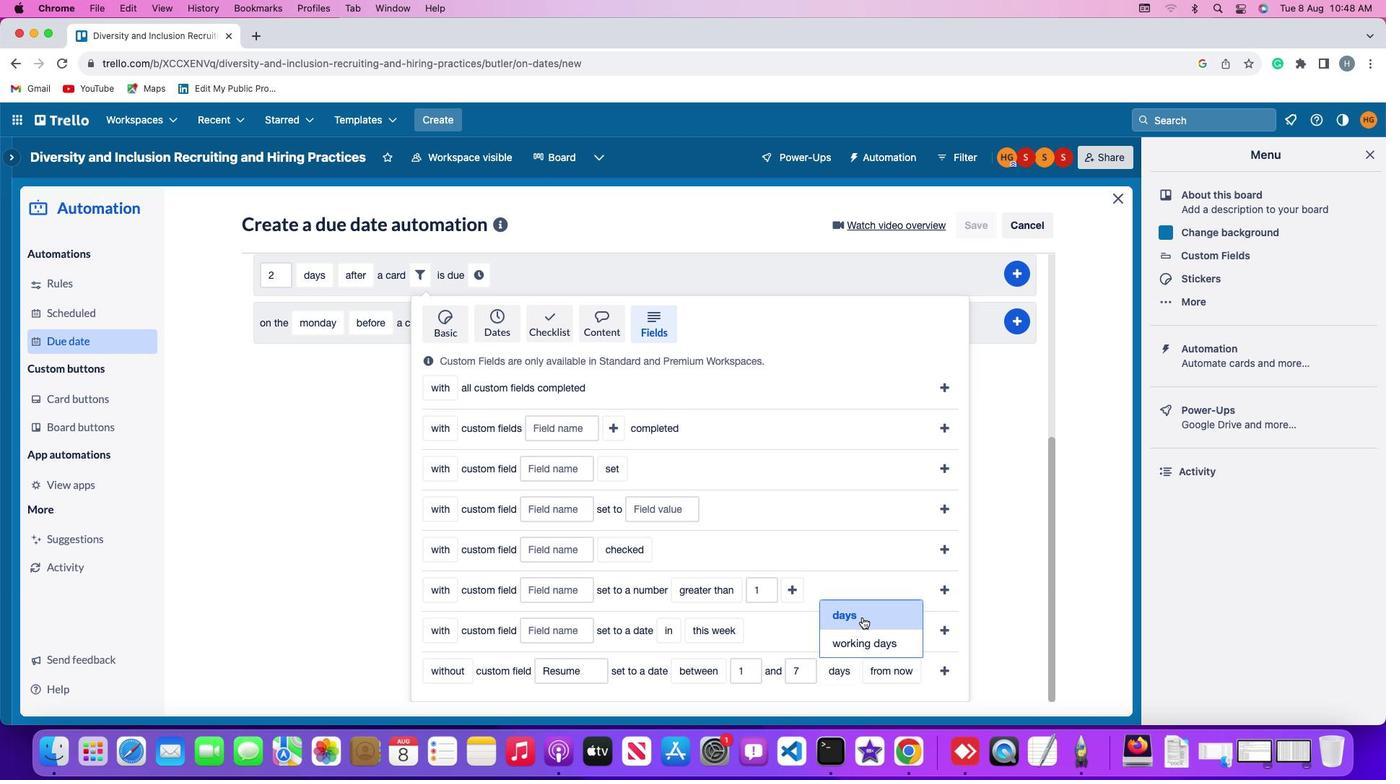 
Action: Mouse moved to (886, 660)
Screenshot: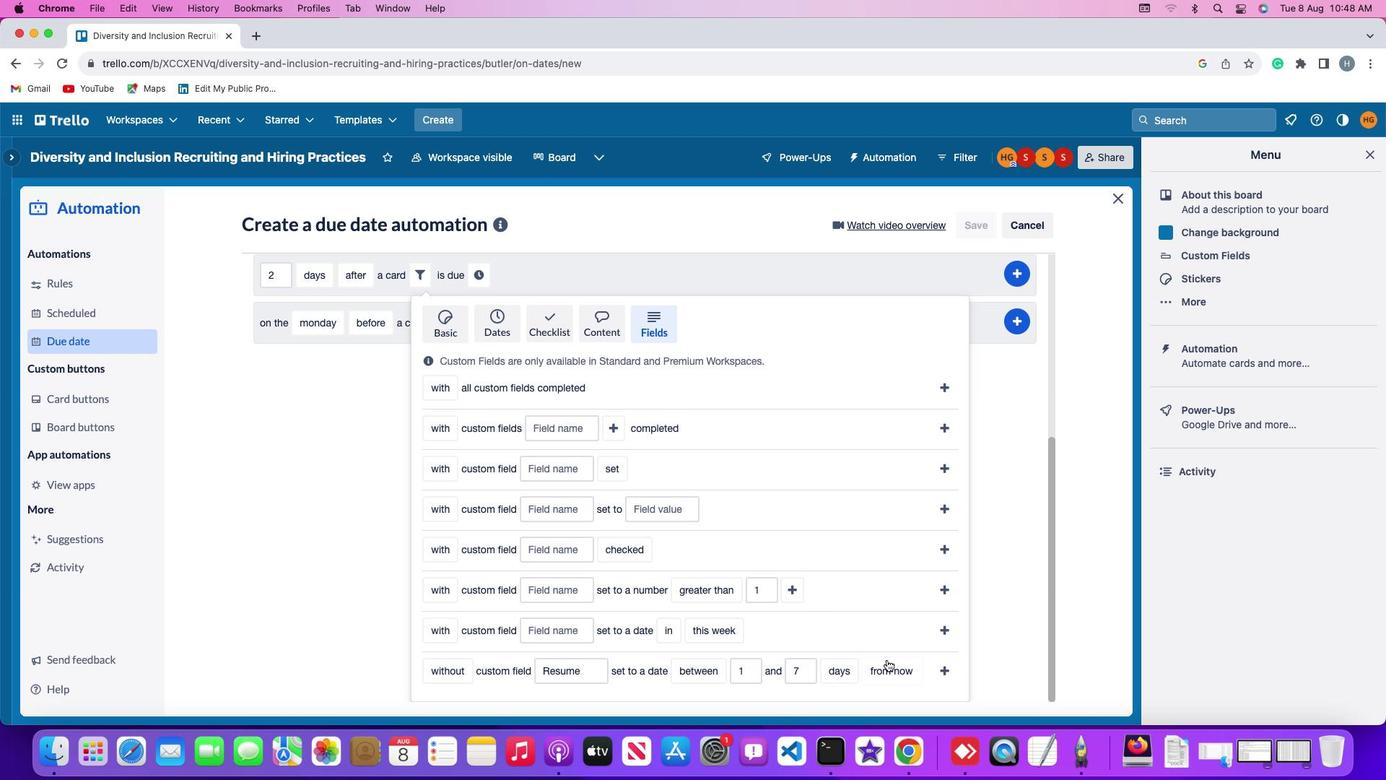 
Action: Mouse pressed left at (886, 660)
Screenshot: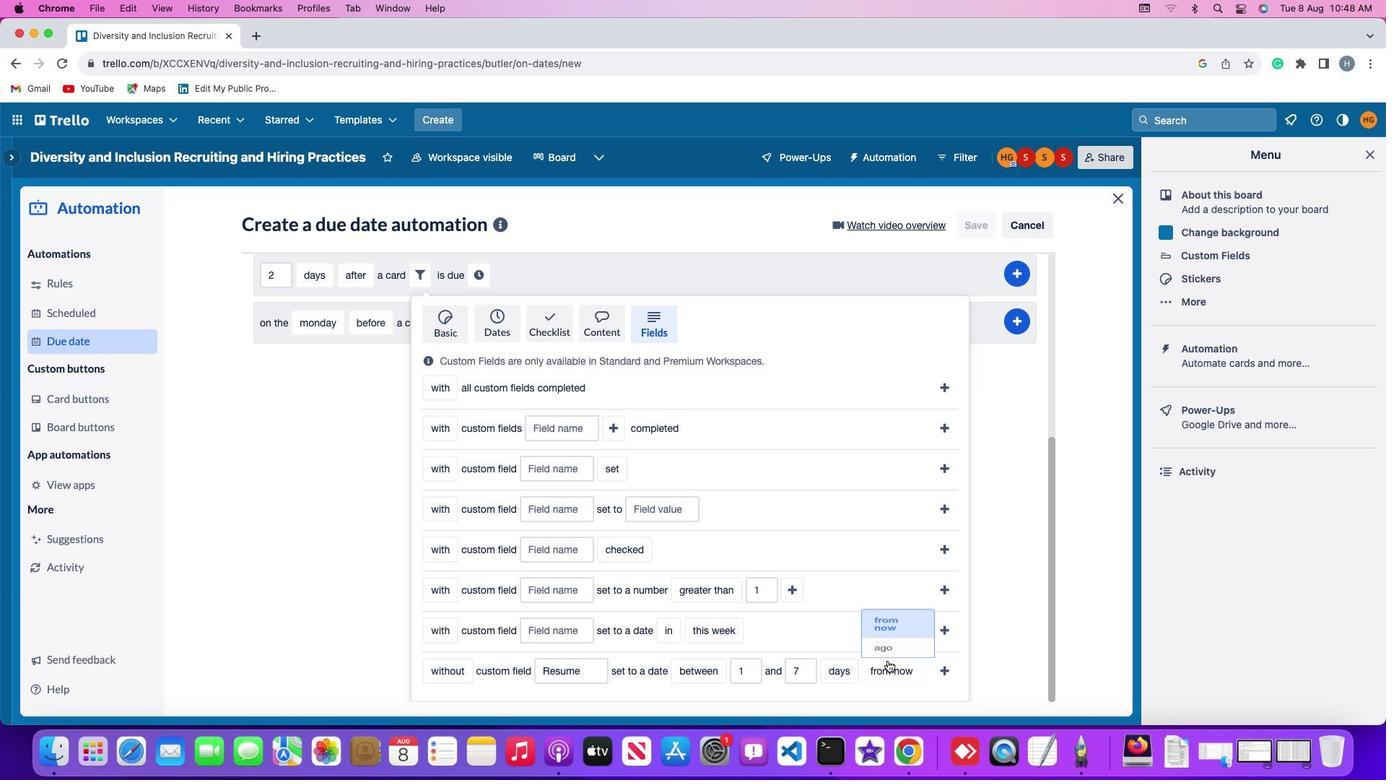 
Action: Mouse moved to (889, 648)
Screenshot: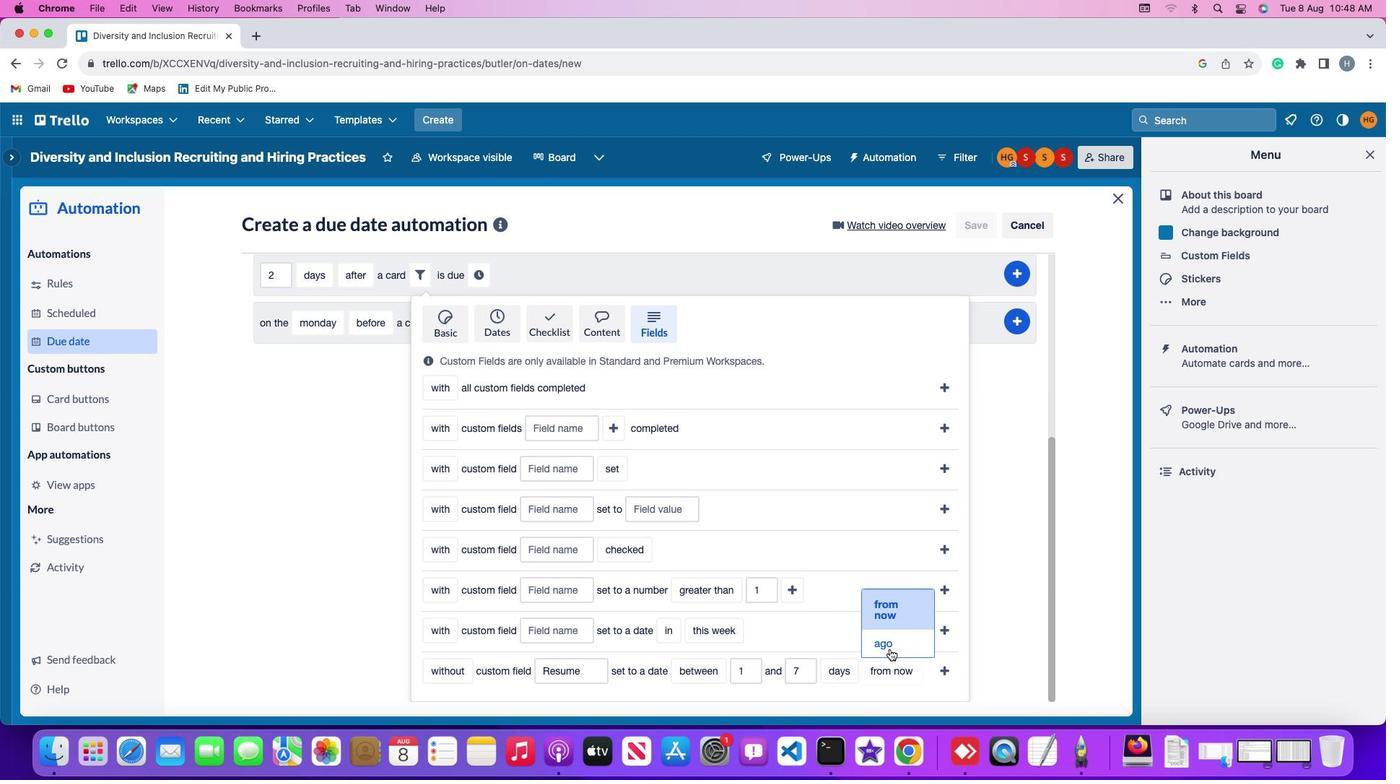 
Action: Mouse pressed left at (889, 648)
Screenshot: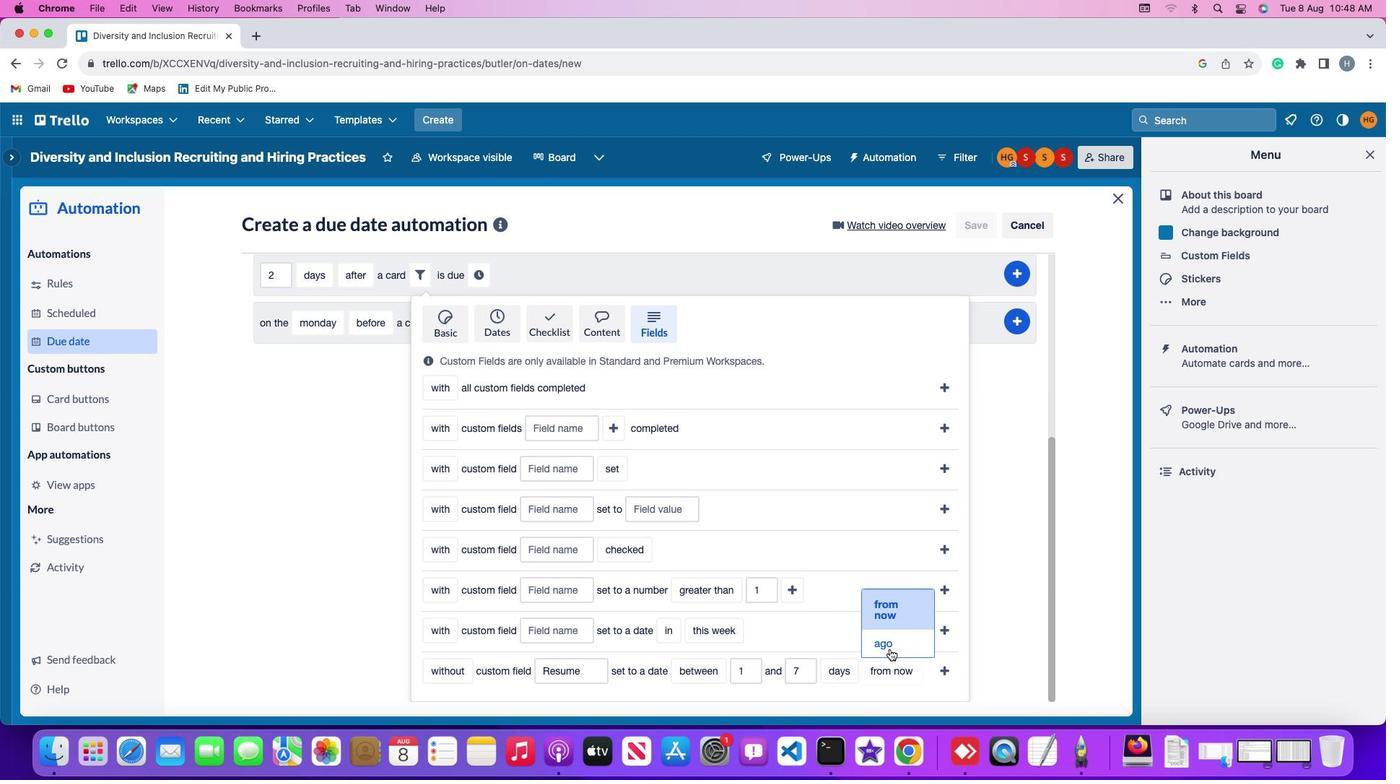 
Action: Mouse moved to (920, 667)
Screenshot: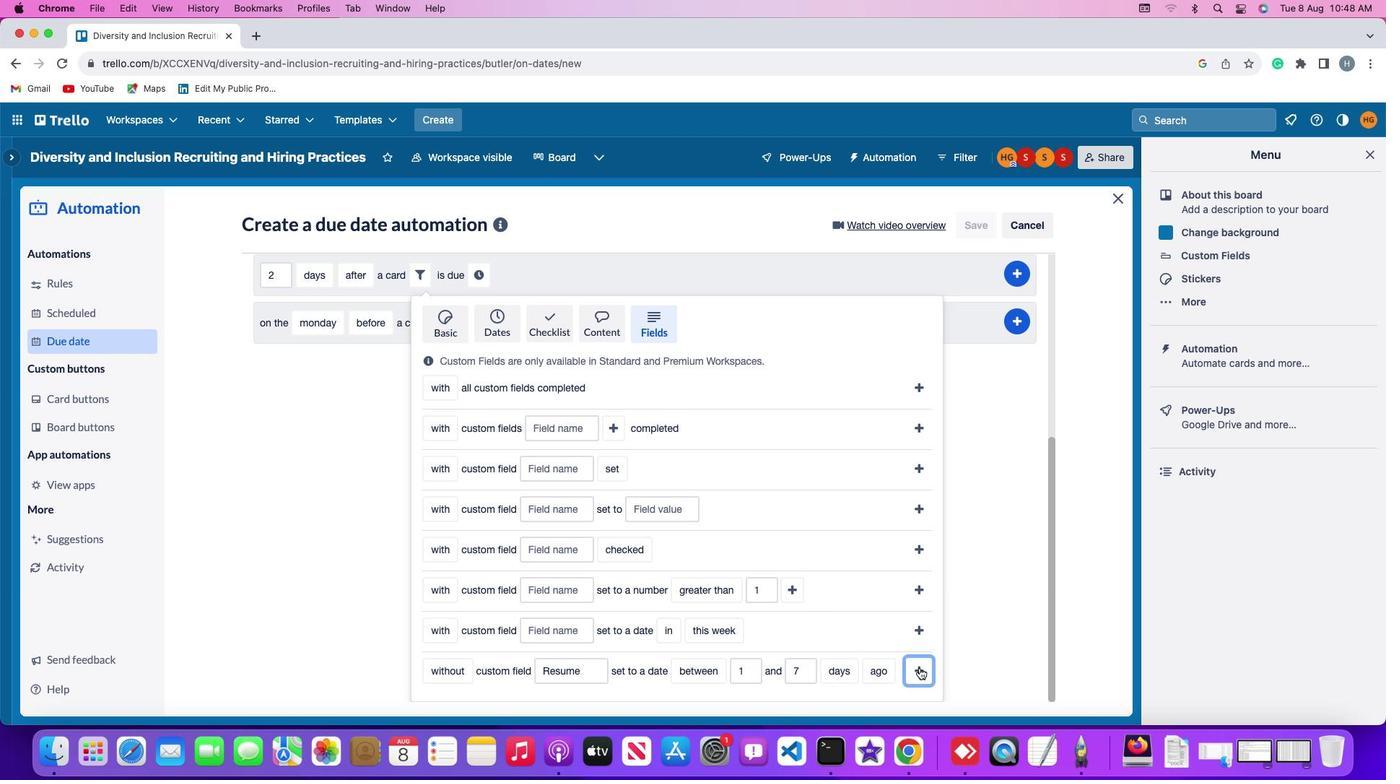 
Action: Mouse pressed left at (920, 667)
Screenshot: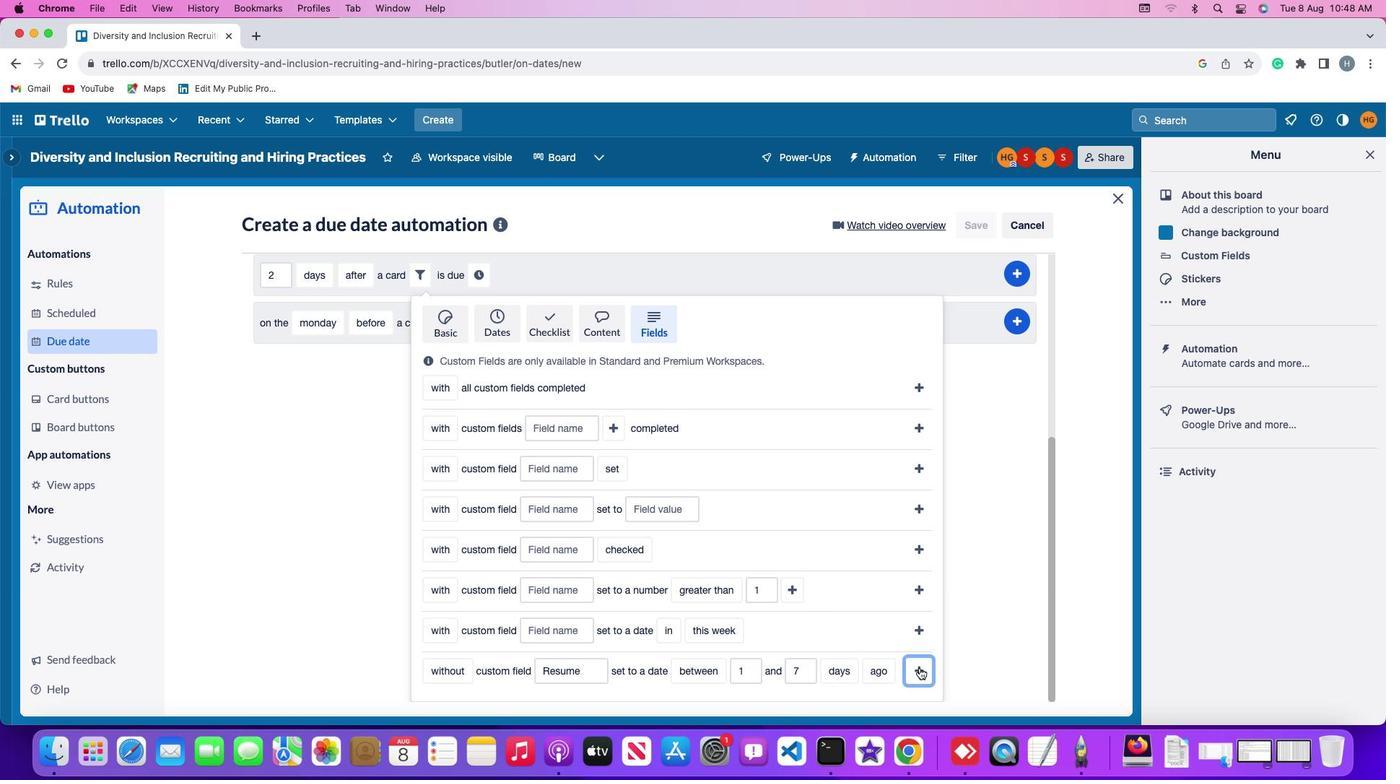 
Action: Mouse moved to (842, 579)
Screenshot: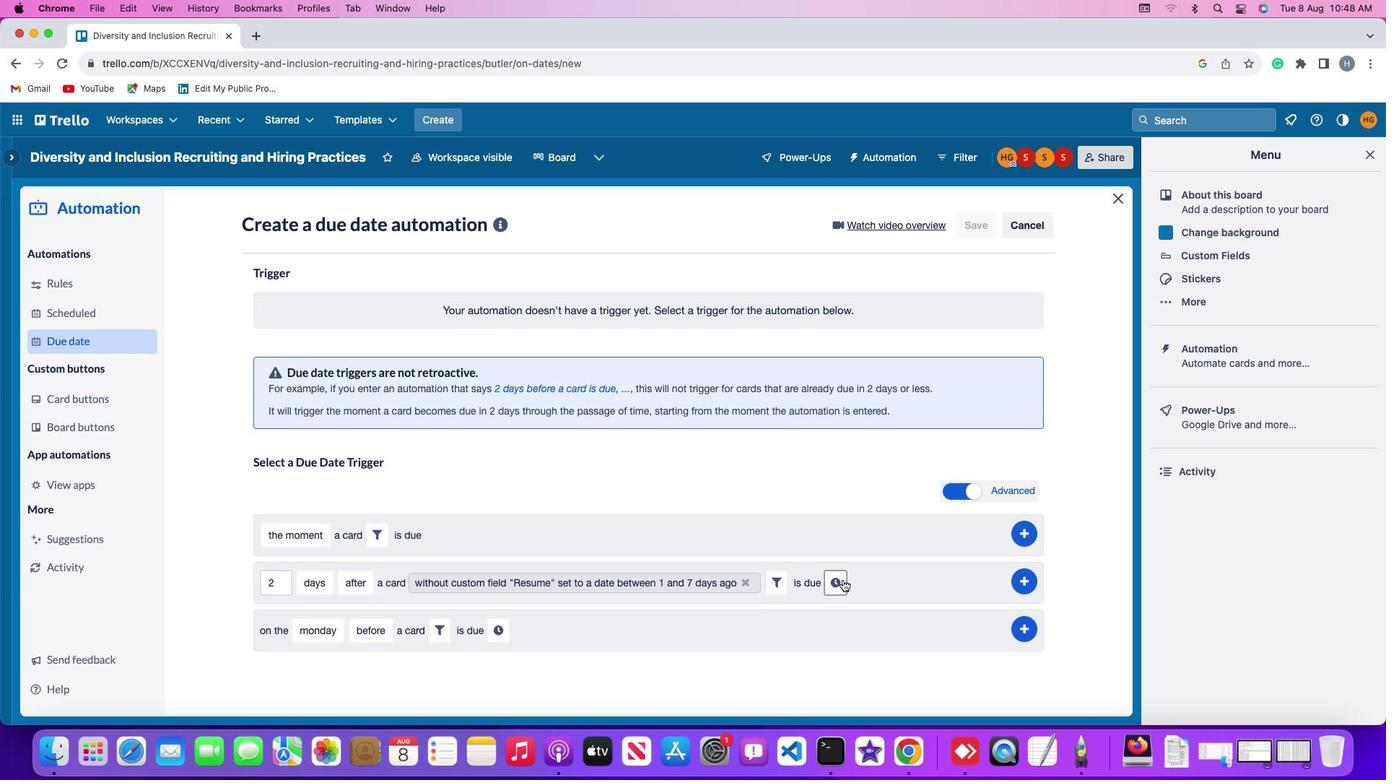 
Action: Mouse pressed left at (842, 579)
Screenshot: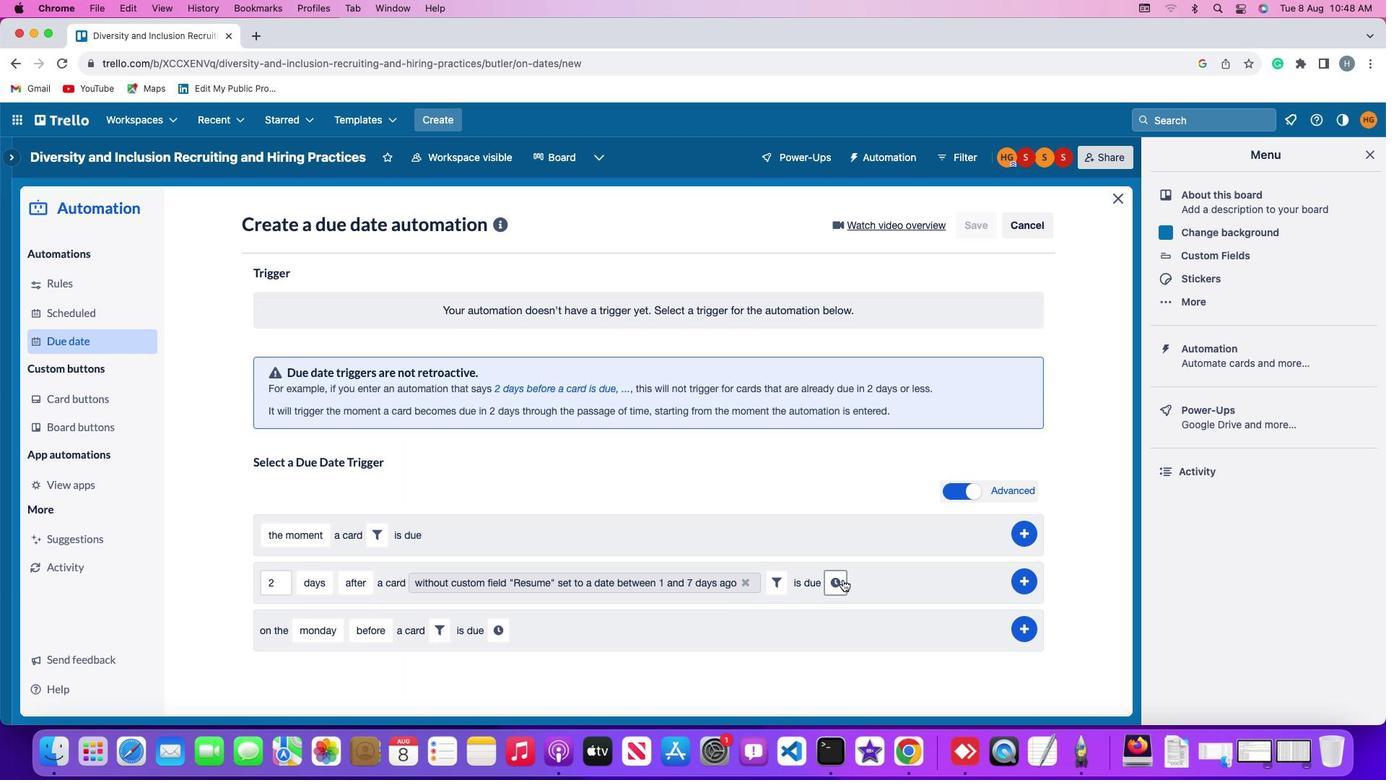 
Action: Mouse moved to (865, 582)
Screenshot: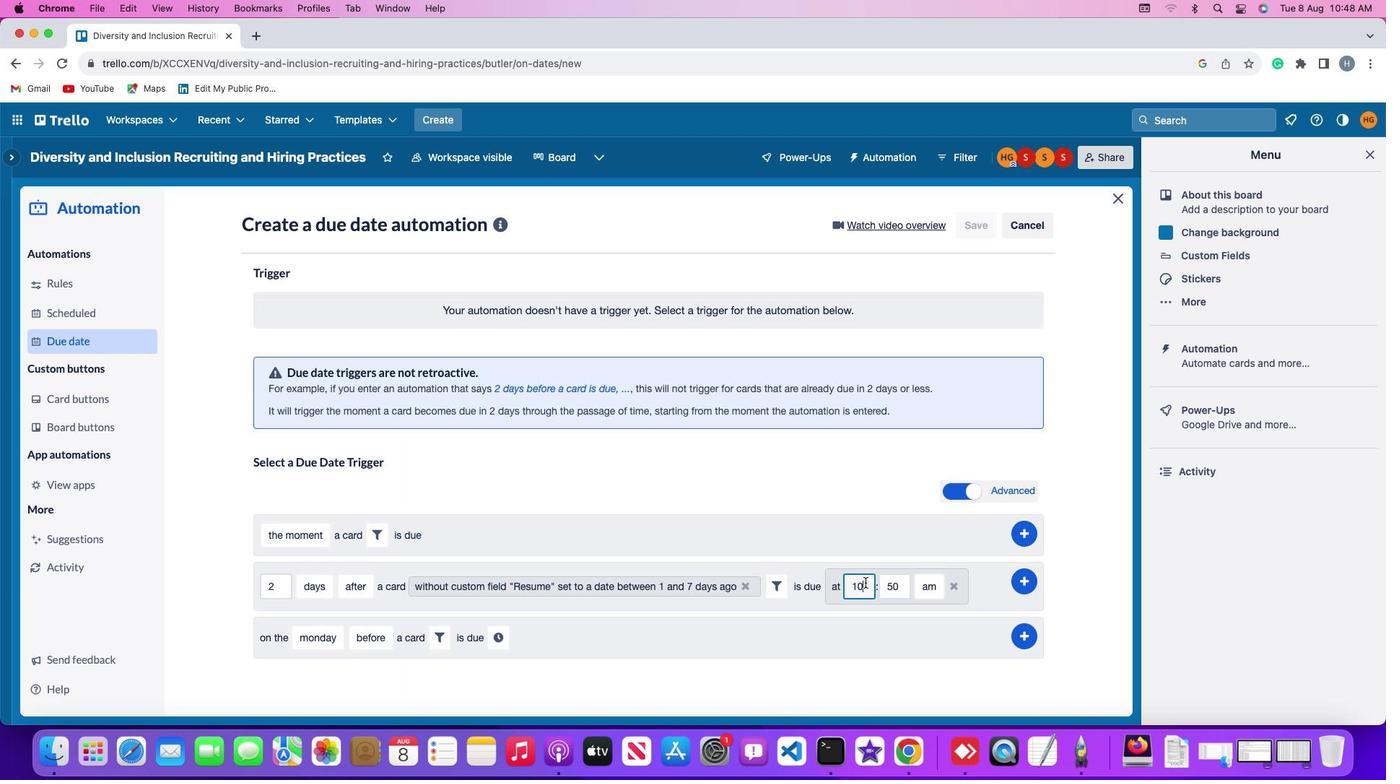 
Action: Mouse pressed left at (865, 582)
Screenshot: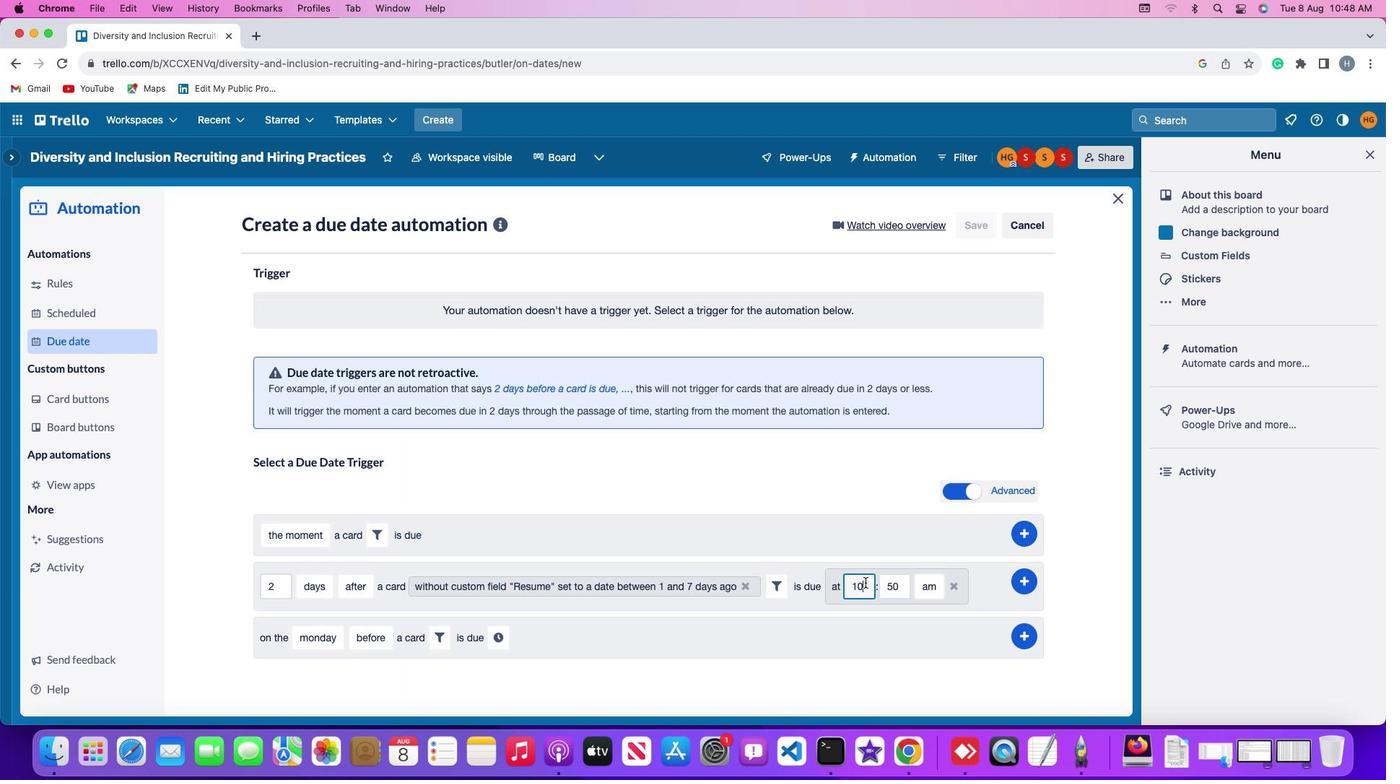 
Action: Key pressed Key.backspaceKey.backspace'1''1'
Screenshot: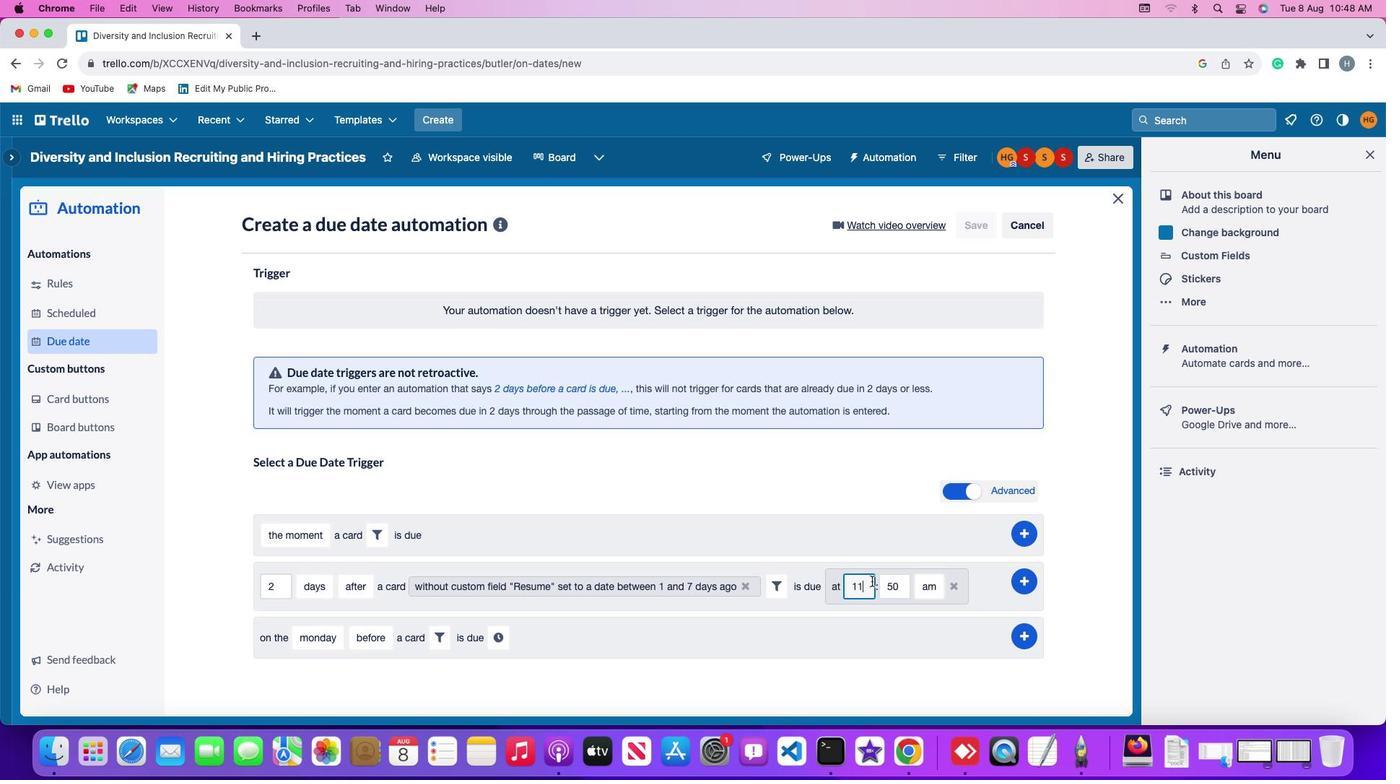 
Action: Mouse moved to (907, 587)
Screenshot: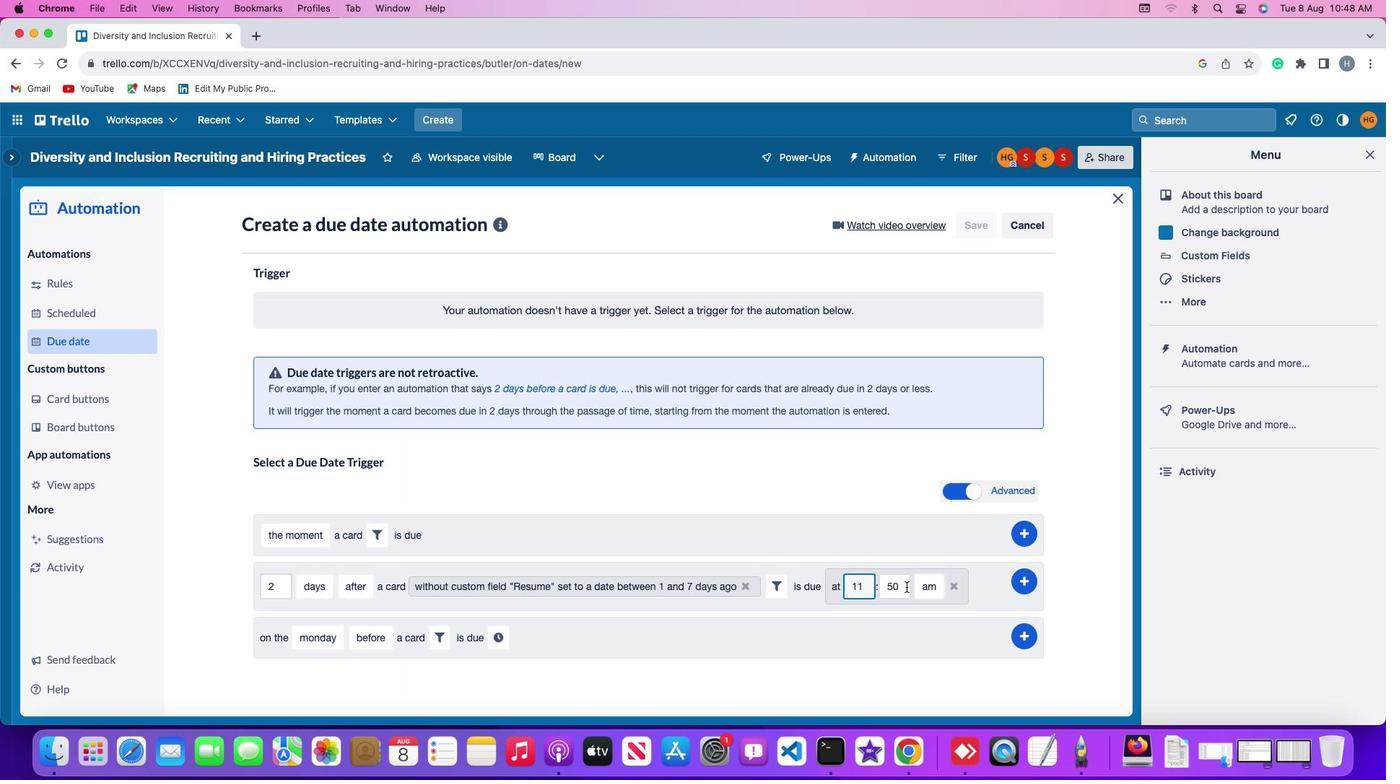 
Action: Mouse pressed left at (907, 587)
Screenshot: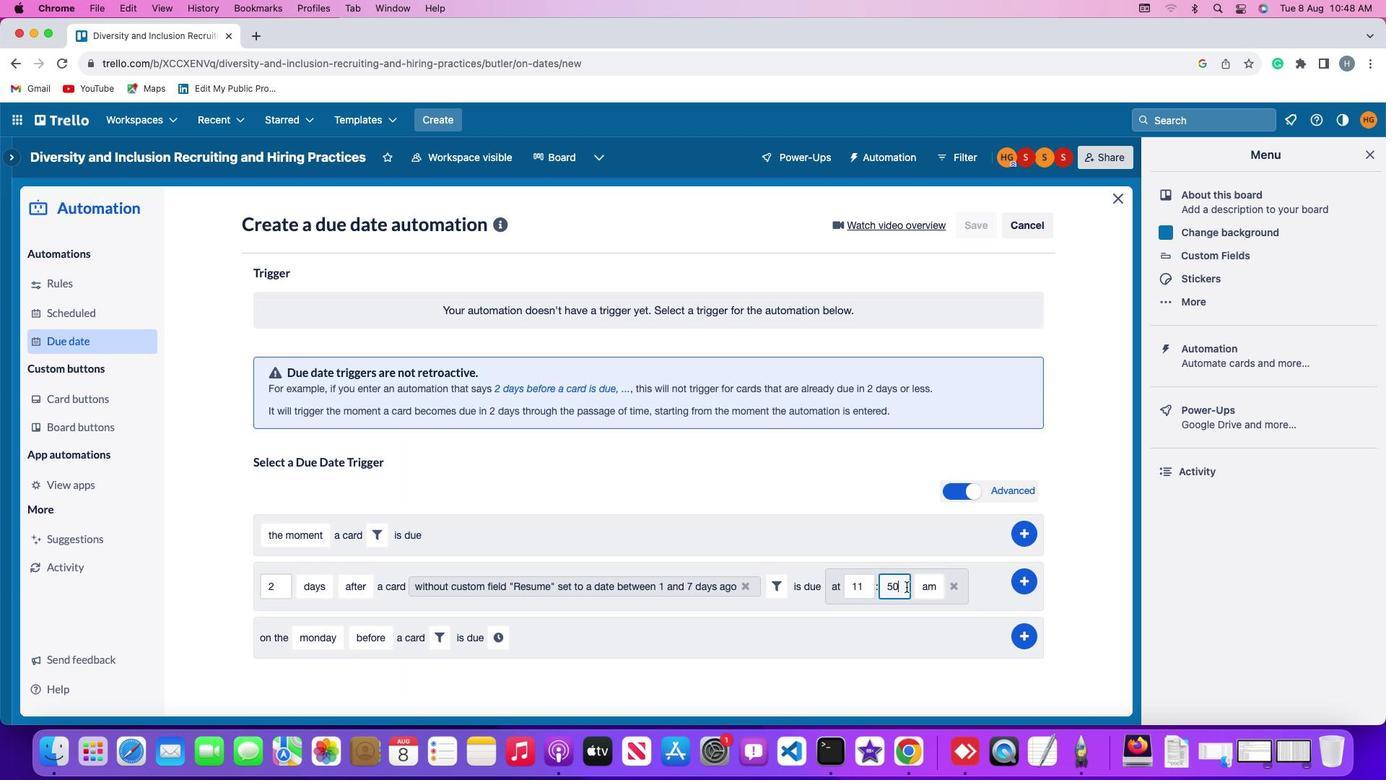 
Action: Key pressed Key.backspaceKey.backspace'0''0'
Screenshot: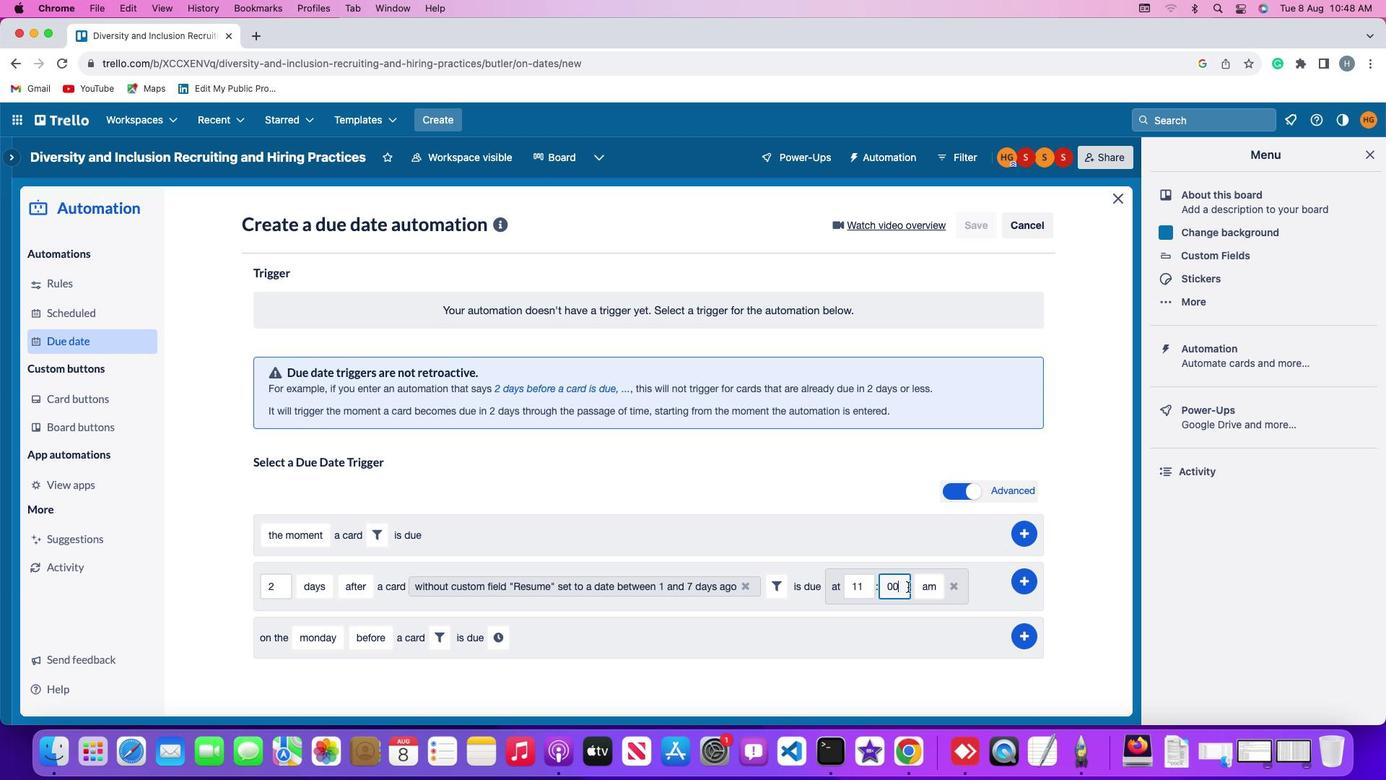 
Action: Mouse moved to (927, 585)
Screenshot: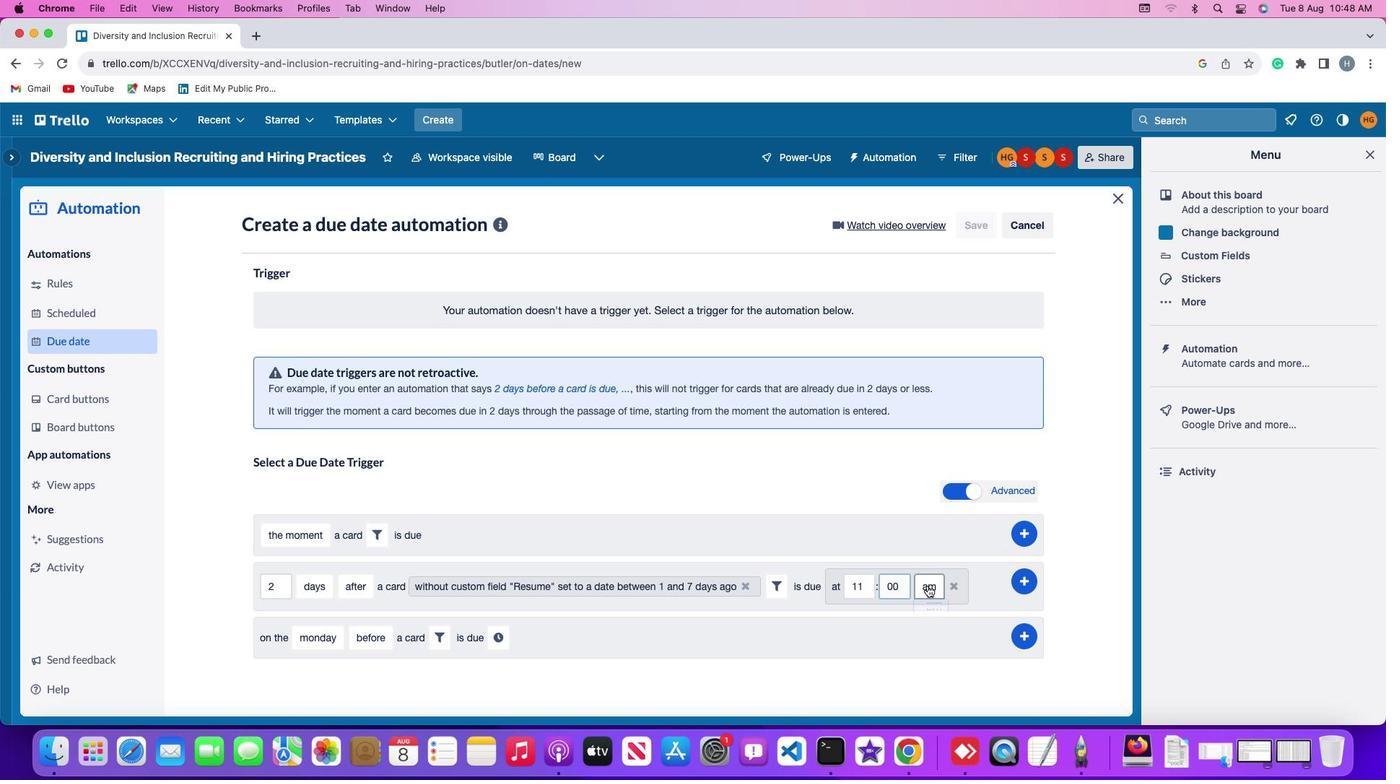 
Action: Mouse pressed left at (927, 585)
Screenshot: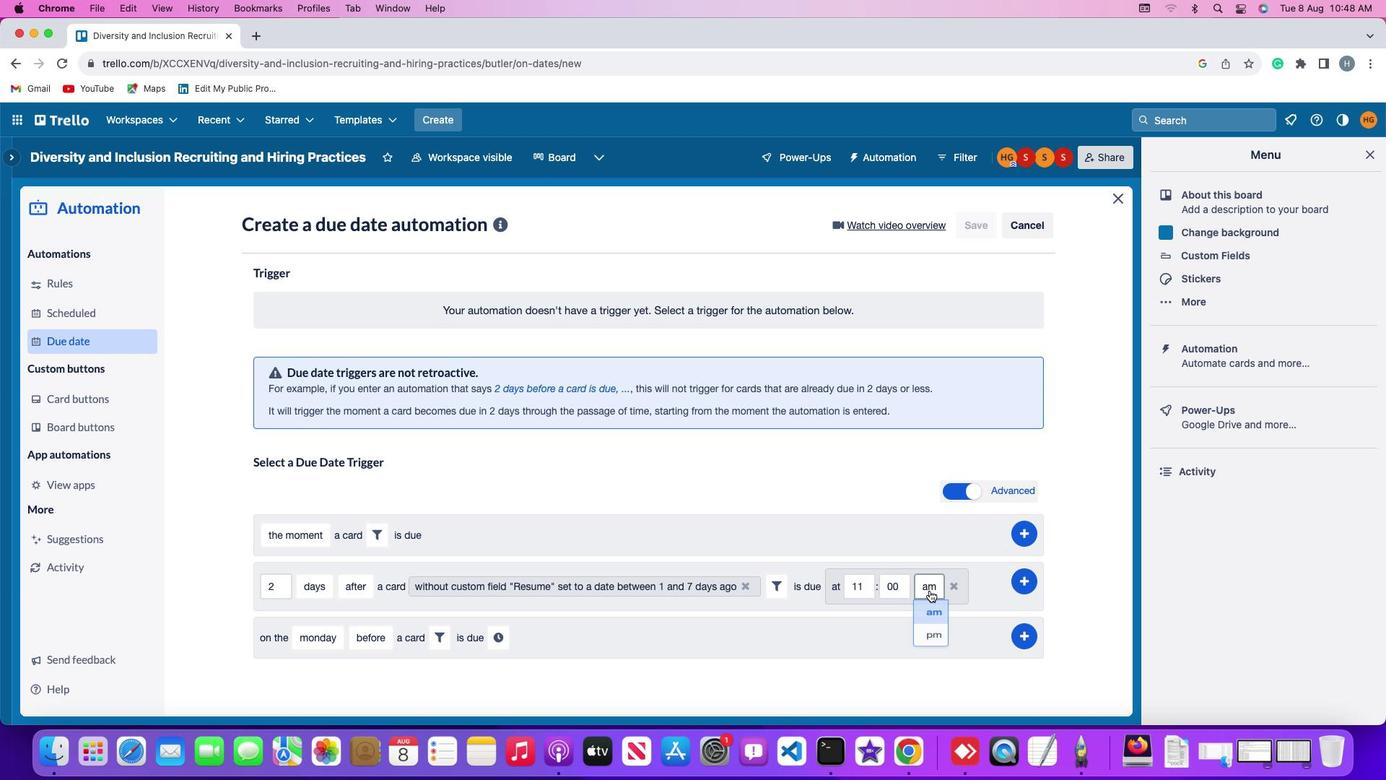 
Action: Mouse moved to (935, 613)
Screenshot: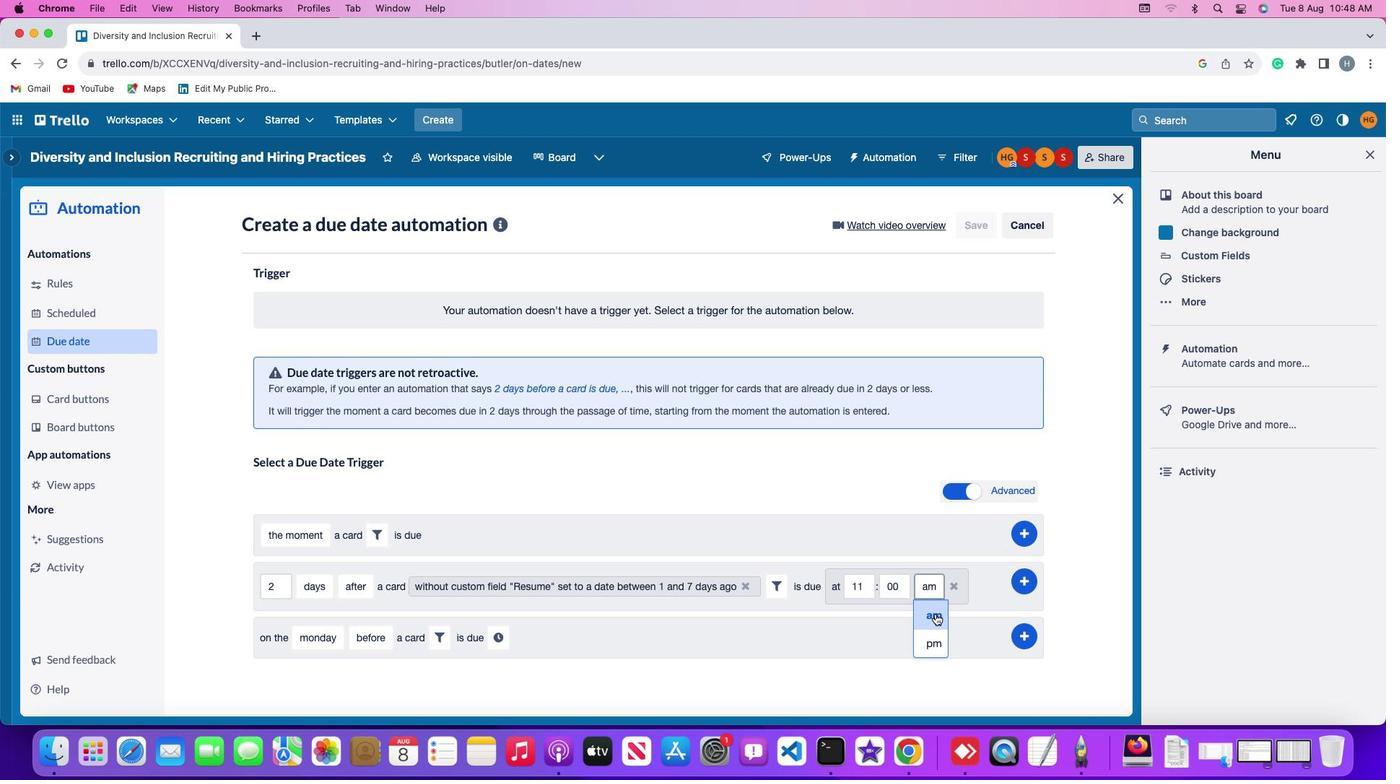 
Action: Mouse pressed left at (935, 613)
Screenshot: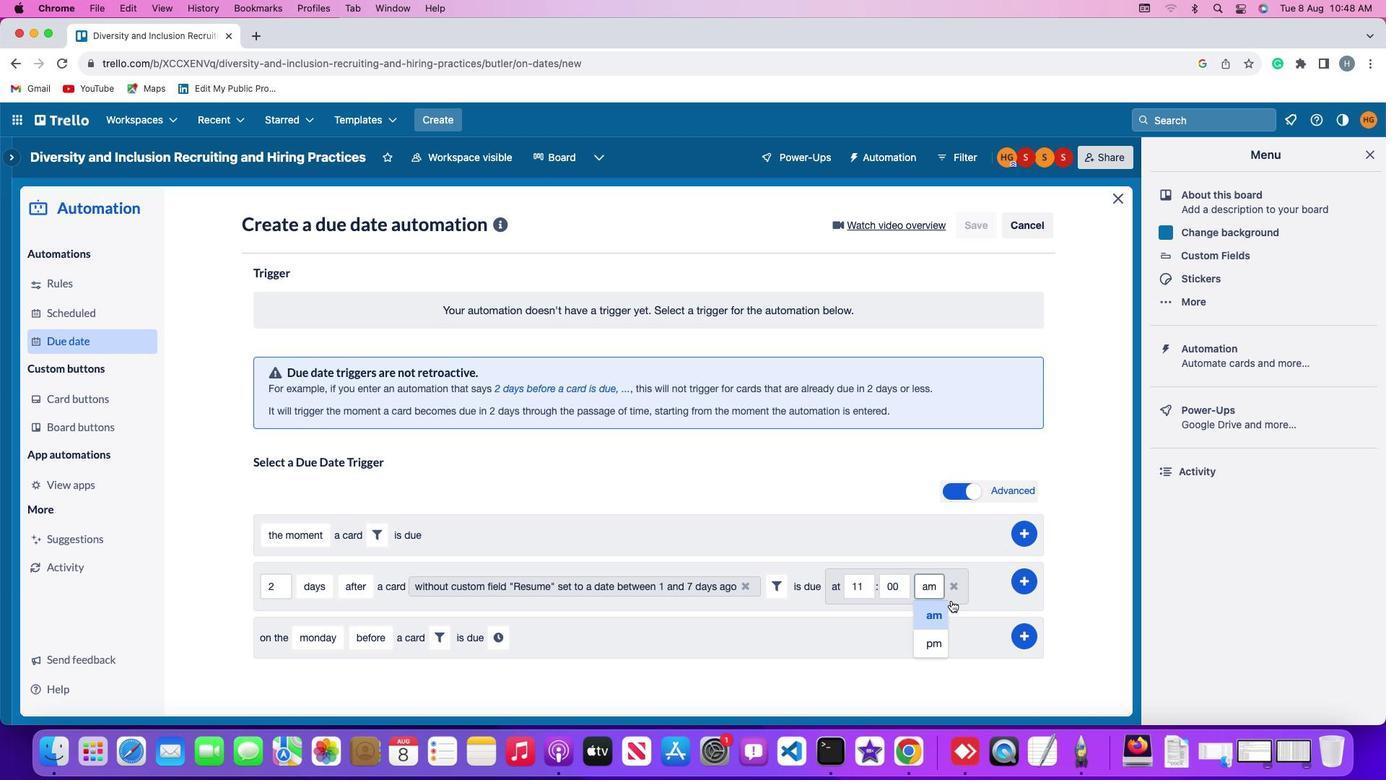 
Action: Mouse moved to (1025, 580)
Screenshot: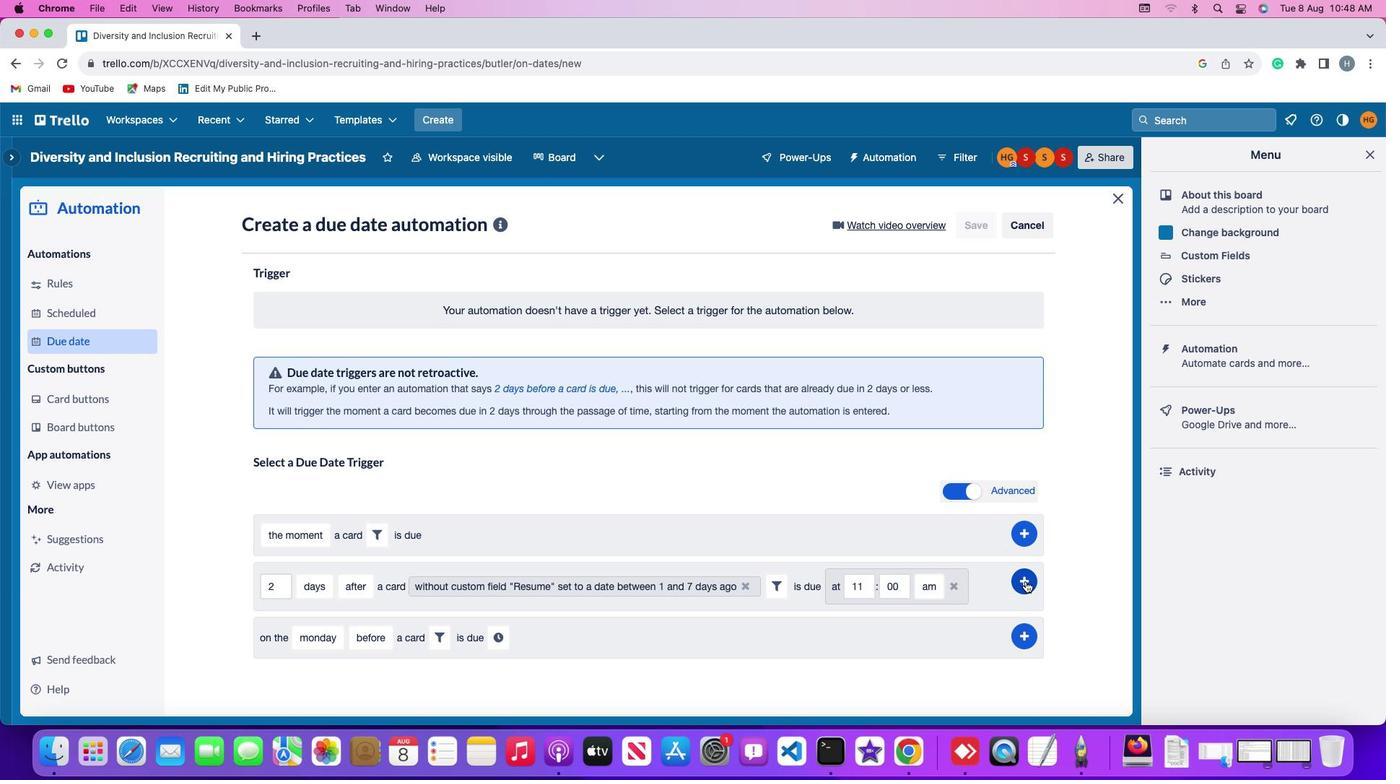 
Action: Mouse pressed left at (1025, 580)
Screenshot: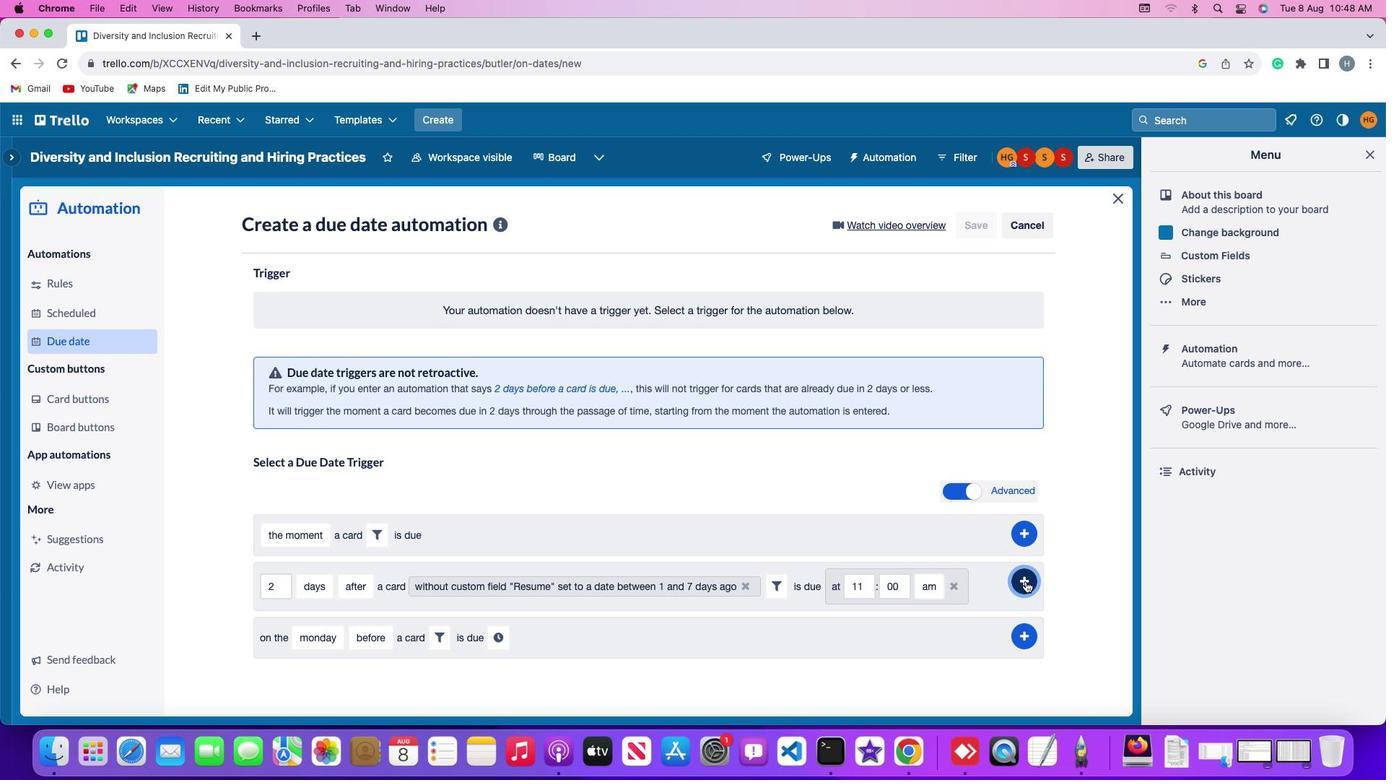 
Action: Mouse moved to (1076, 444)
Screenshot: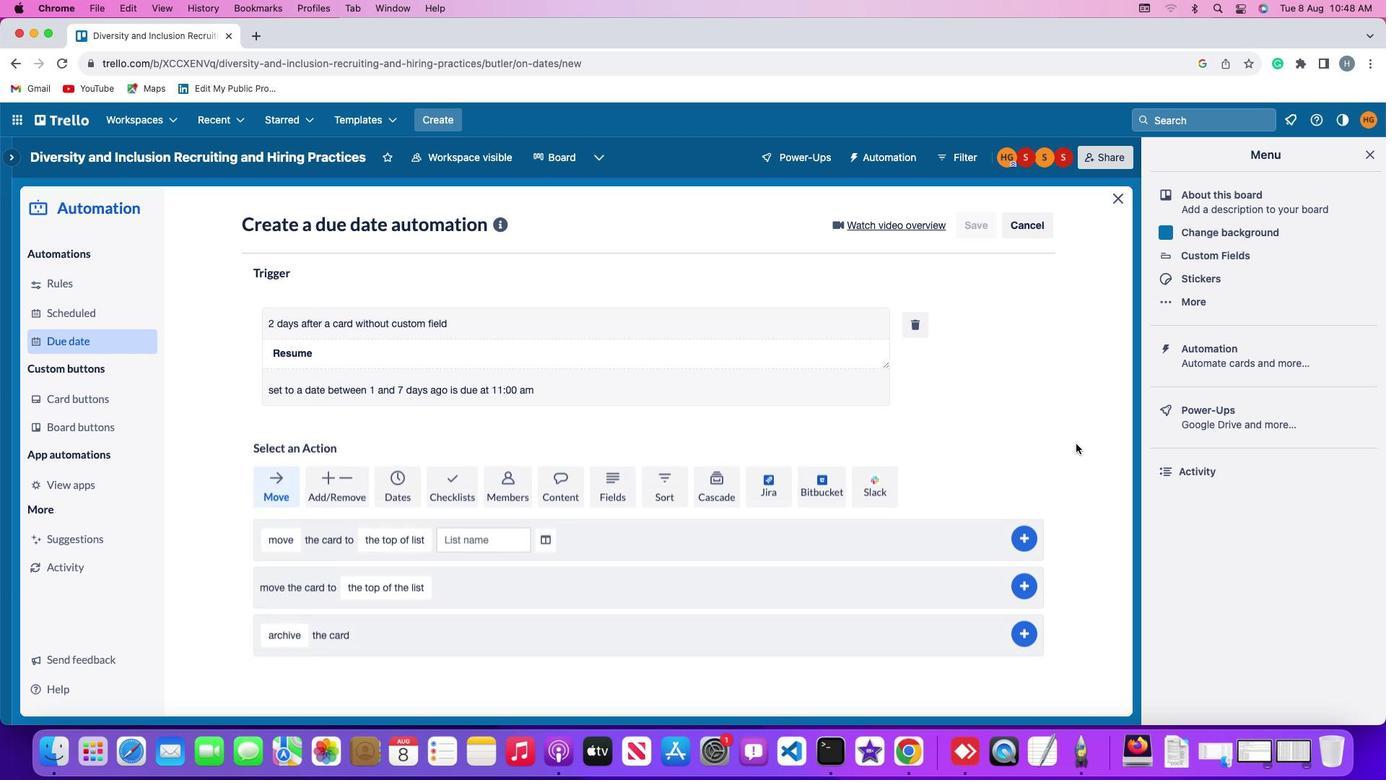 
